 Task: Look for space in Lafayette, United States from 12th July, 2023 to 16th July, 2023 for 8 adults in price range Rs.10000 to Rs.16000. Place can be private room with 8 bedrooms having 8 beds and 8 bathrooms. Property type can be house, flat, guest house, hotel. Amenities needed are: wifi, TV, free parkinig on premises, gym, breakfast. Booking option can be shelf check-in. Required host language is English.
Action: Mouse moved to (528, 134)
Screenshot: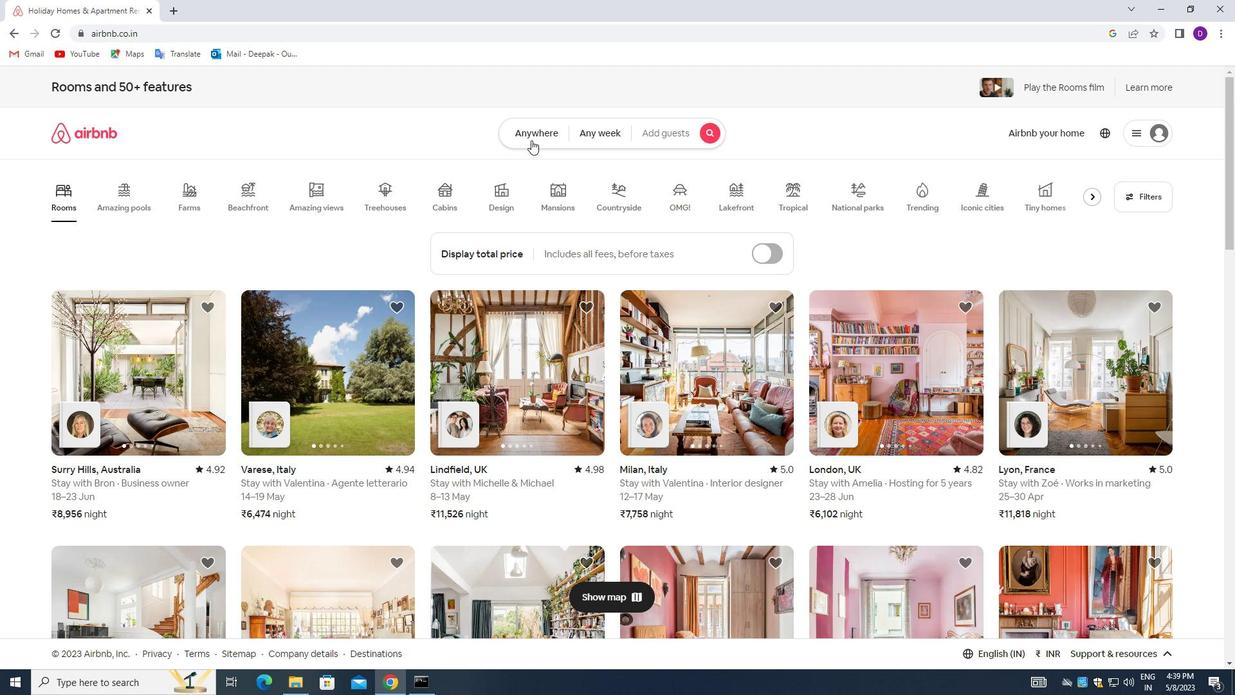 
Action: Mouse pressed left at (528, 134)
Screenshot: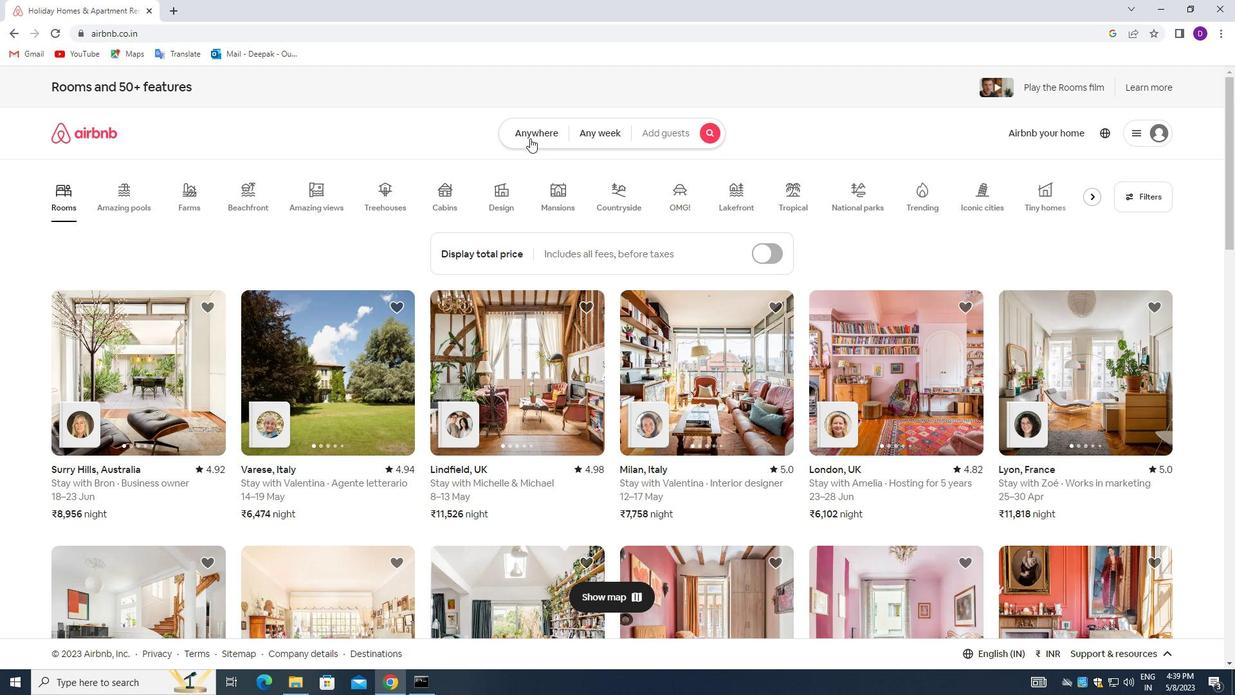 
Action: Mouse moved to (464, 181)
Screenshot: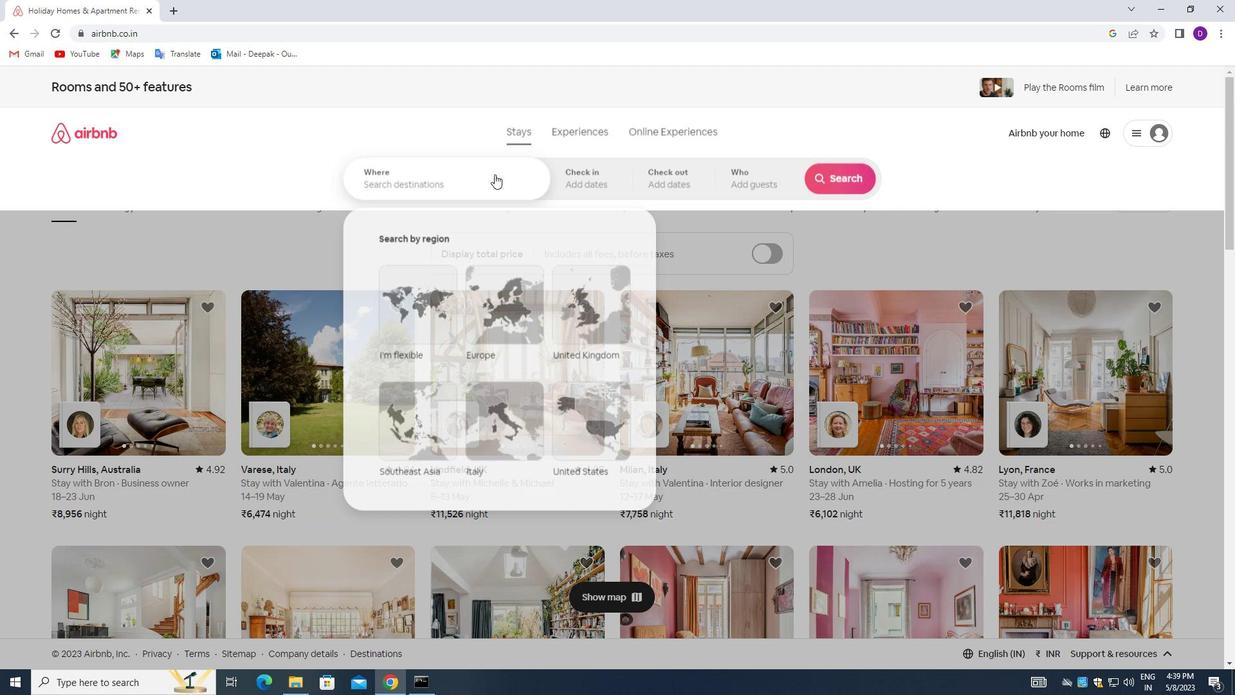 
Action: Mouse pressed left at (464, 181)
Screenshot: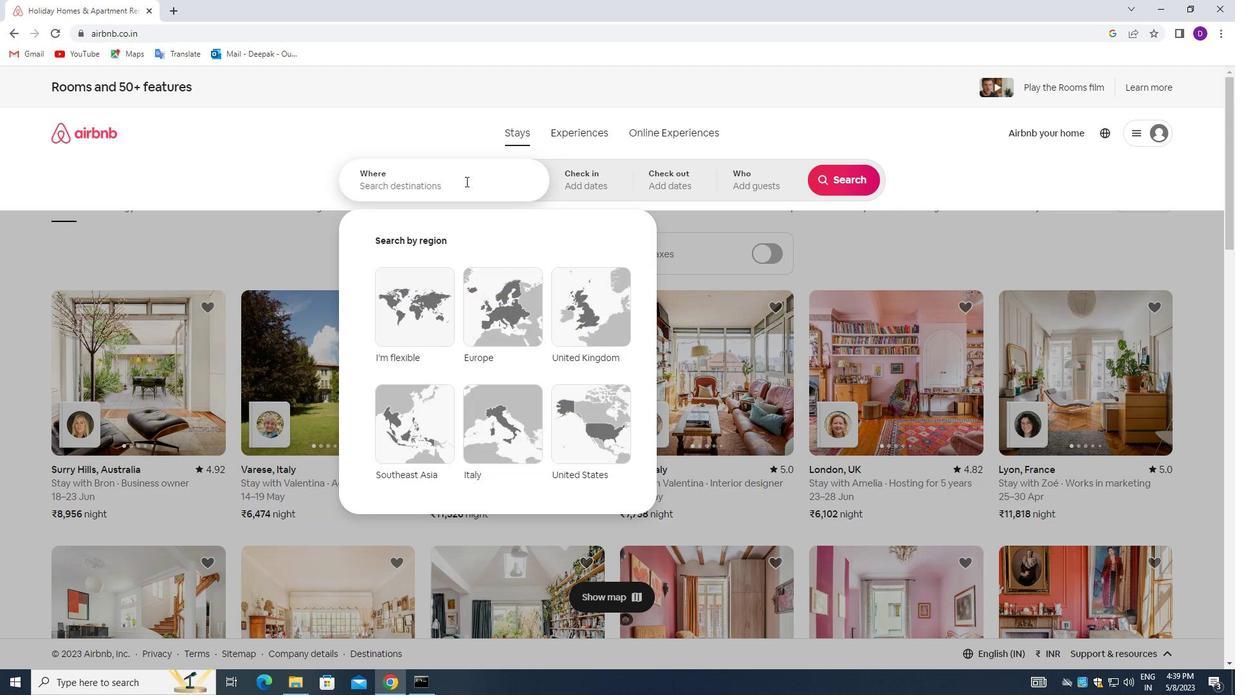 
Action: Mouse moved to (220, 280)
Screenshot: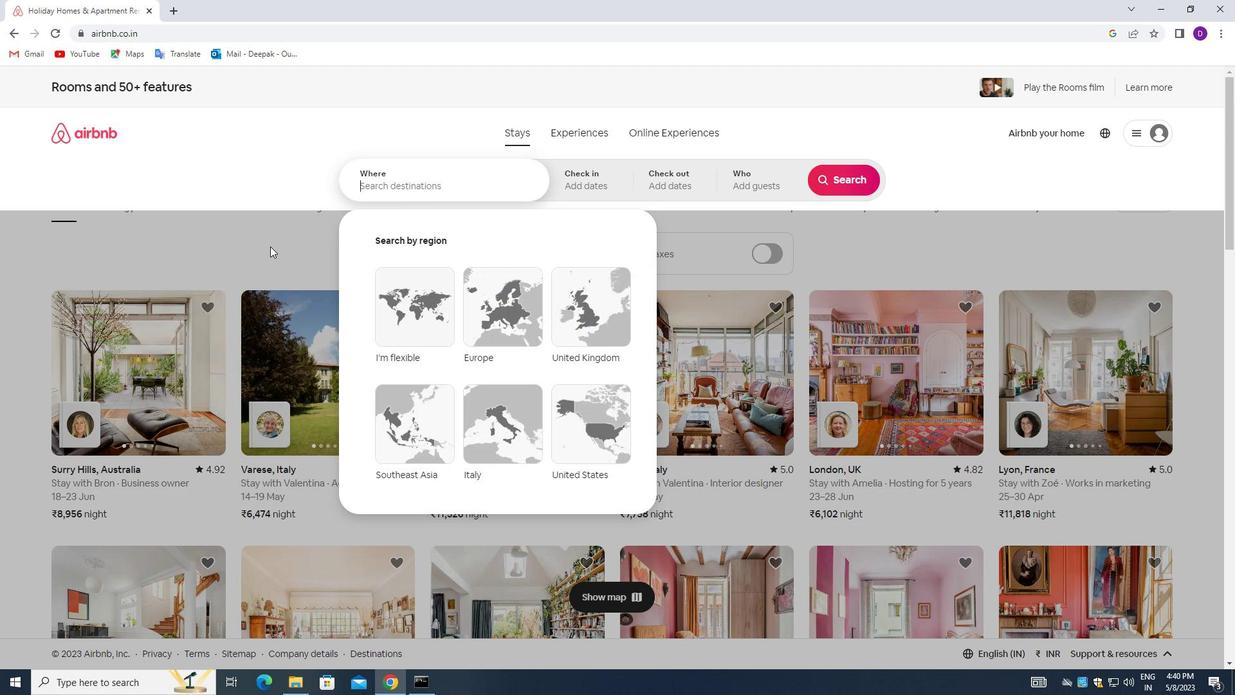 
Action: Key pressed <Key.shift>LAFYETTE,<Key.space><Key.shift>UNITED<Key.space><Key.shift_r>STATES<Key.enter>
Screenshot: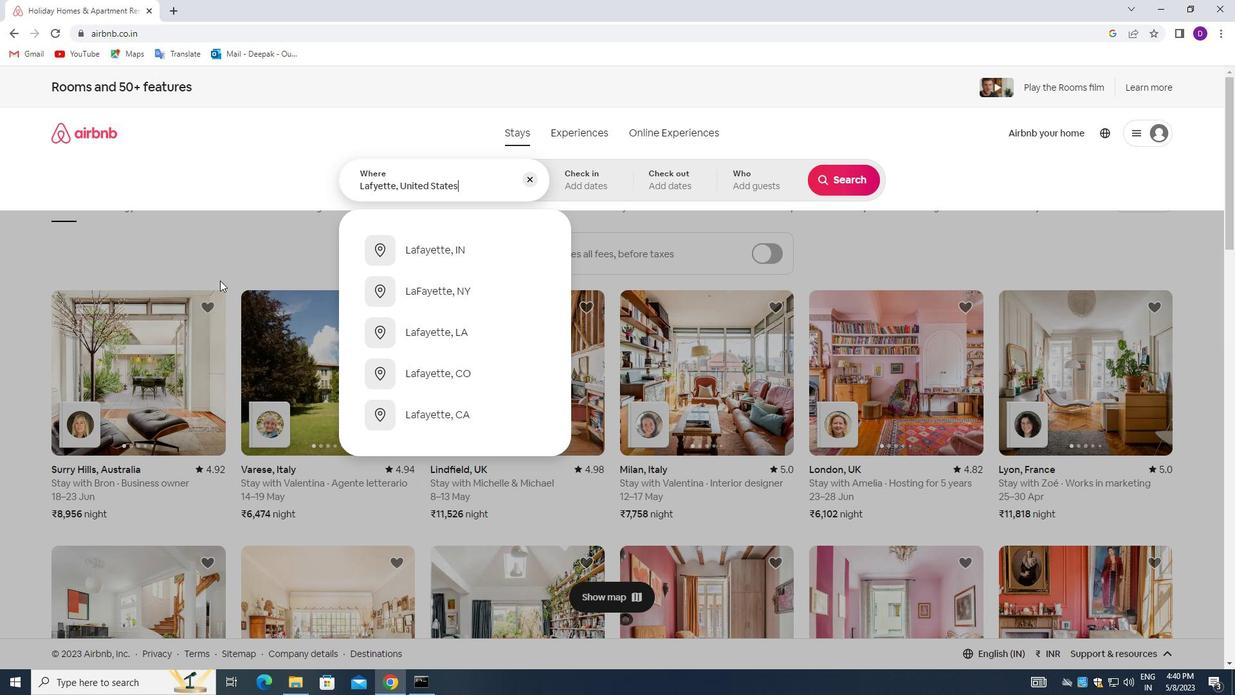 
Action: Mouse moved to (373, 185)
Screenshot: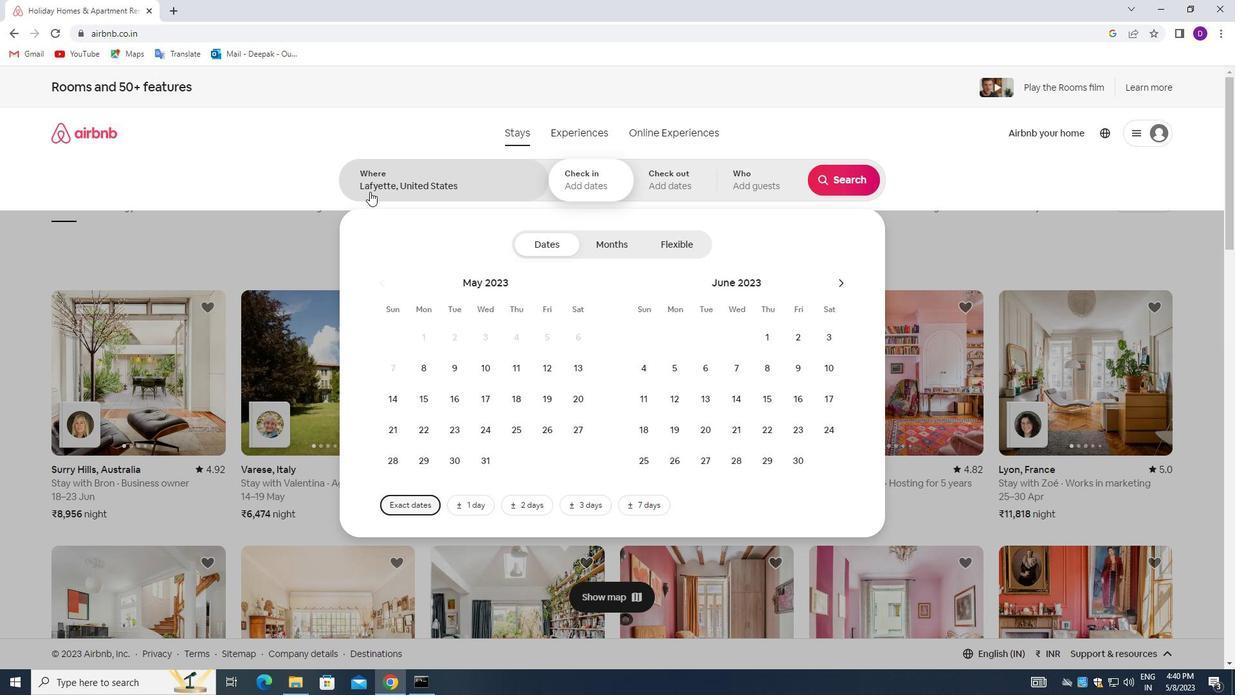 
Action: Mouse pressed left at (373, 185)
Screenshot: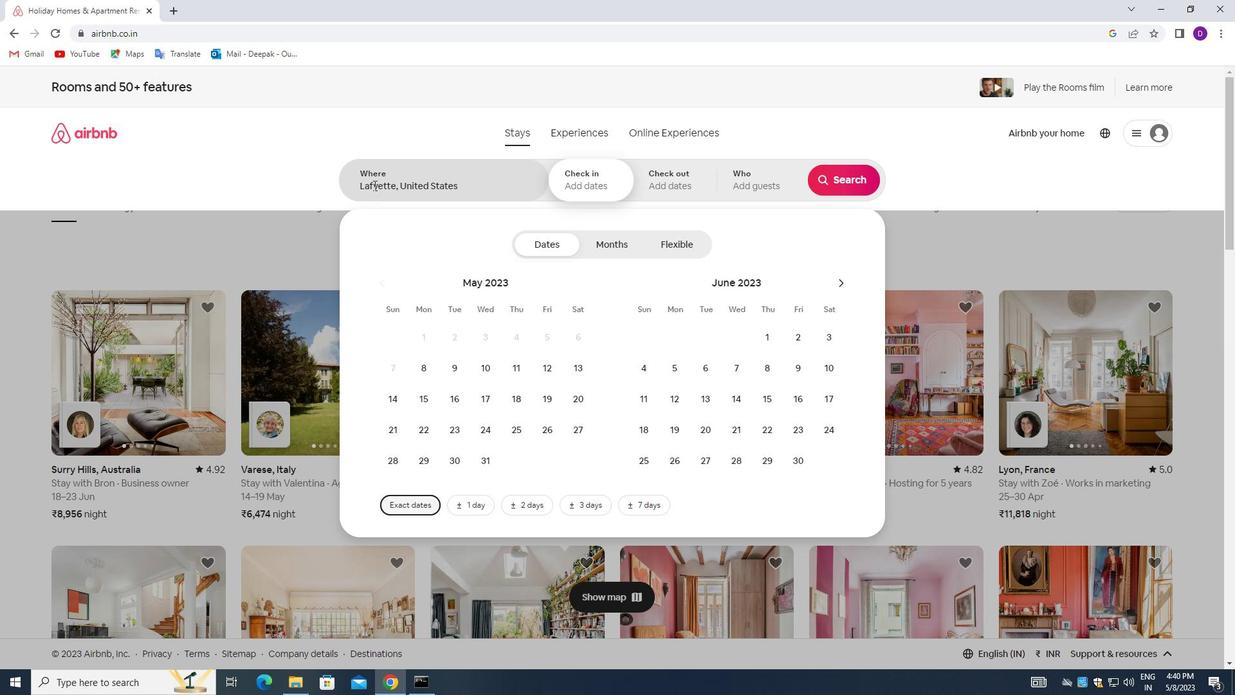 
Action: Mouse moved to (375, 185)
Screenshot: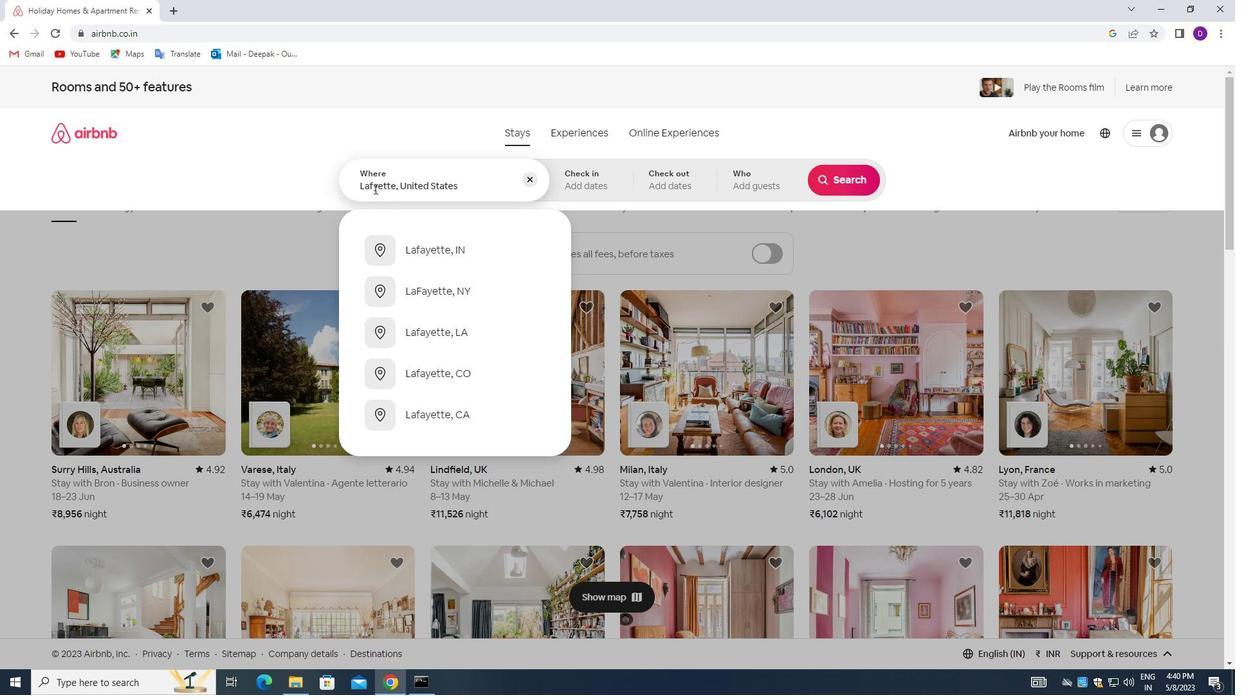 
Action: Mouse pressed left at (375, 185)
Screenshot: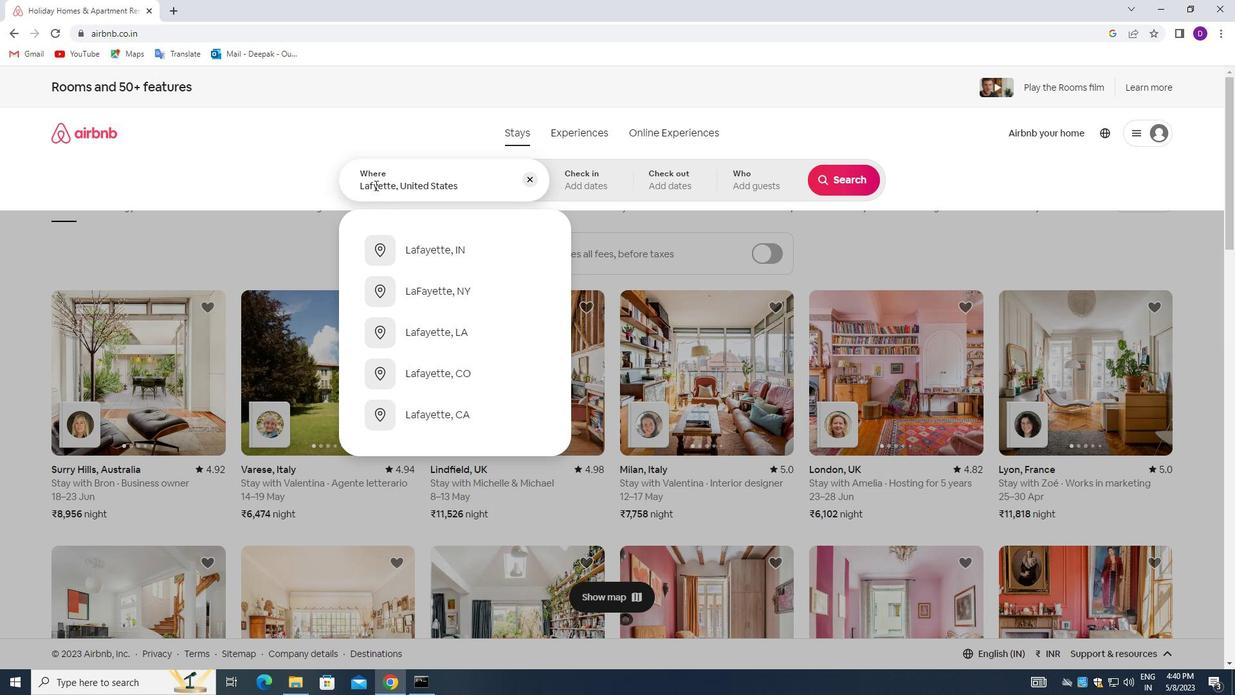 
Action: Mouse moved to (385, 191)
Screenshot: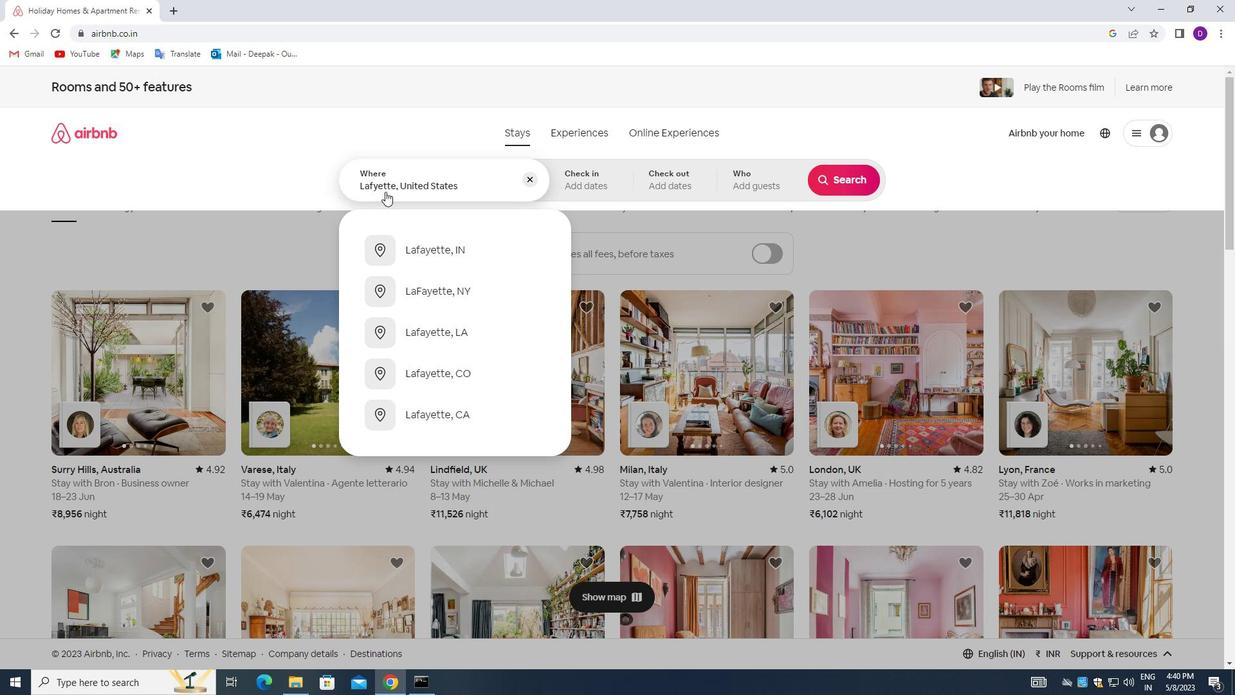 
Action: Key pressed A
Screenshot: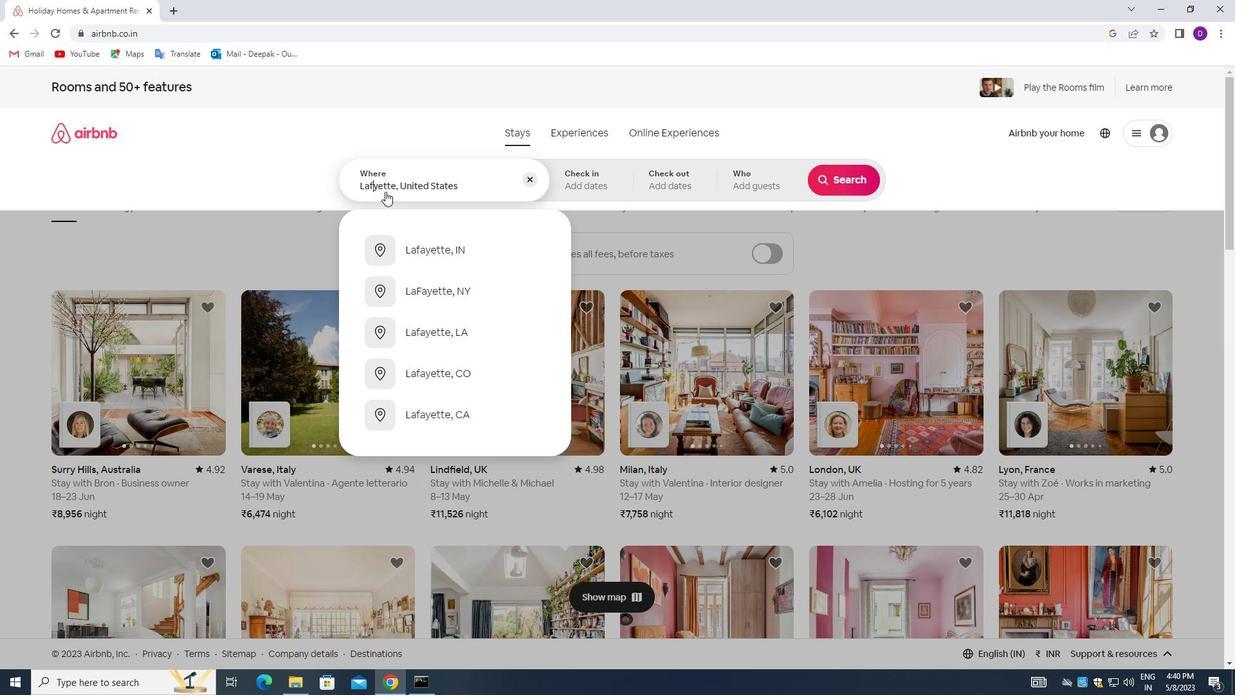 
Action: Mouse moved to (591, 178)
Screenshot: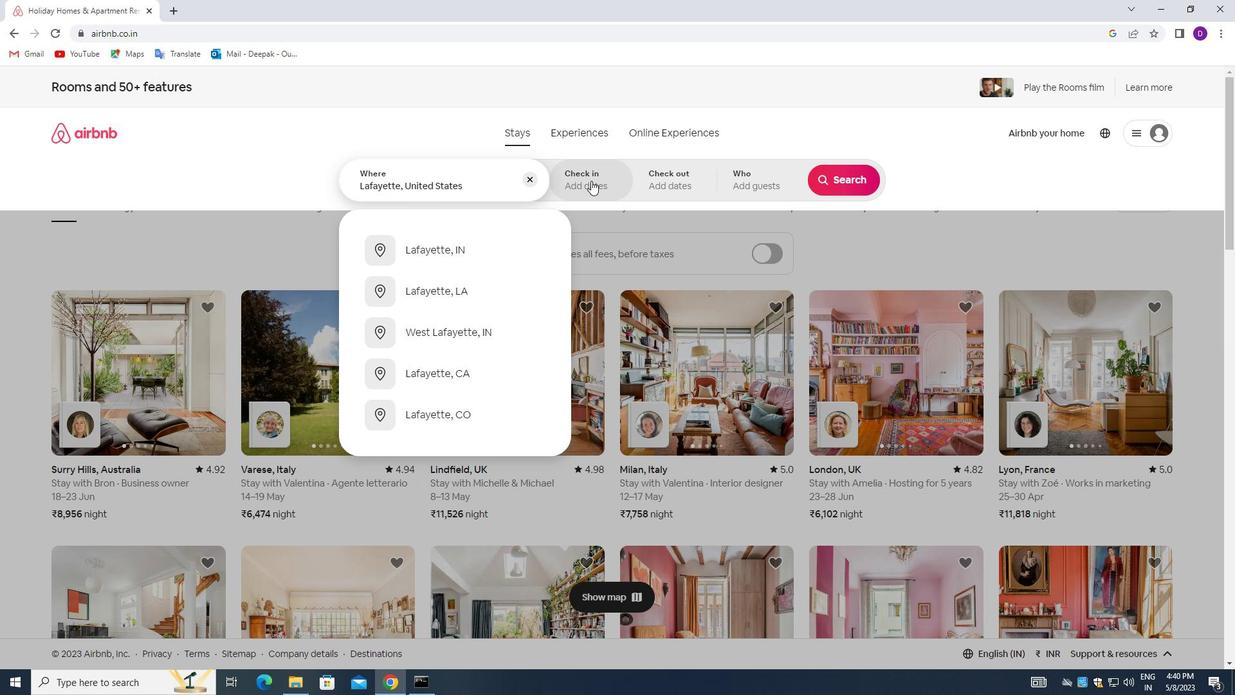 
Action: Mouse pressed left at (591, 178)
Screenshot: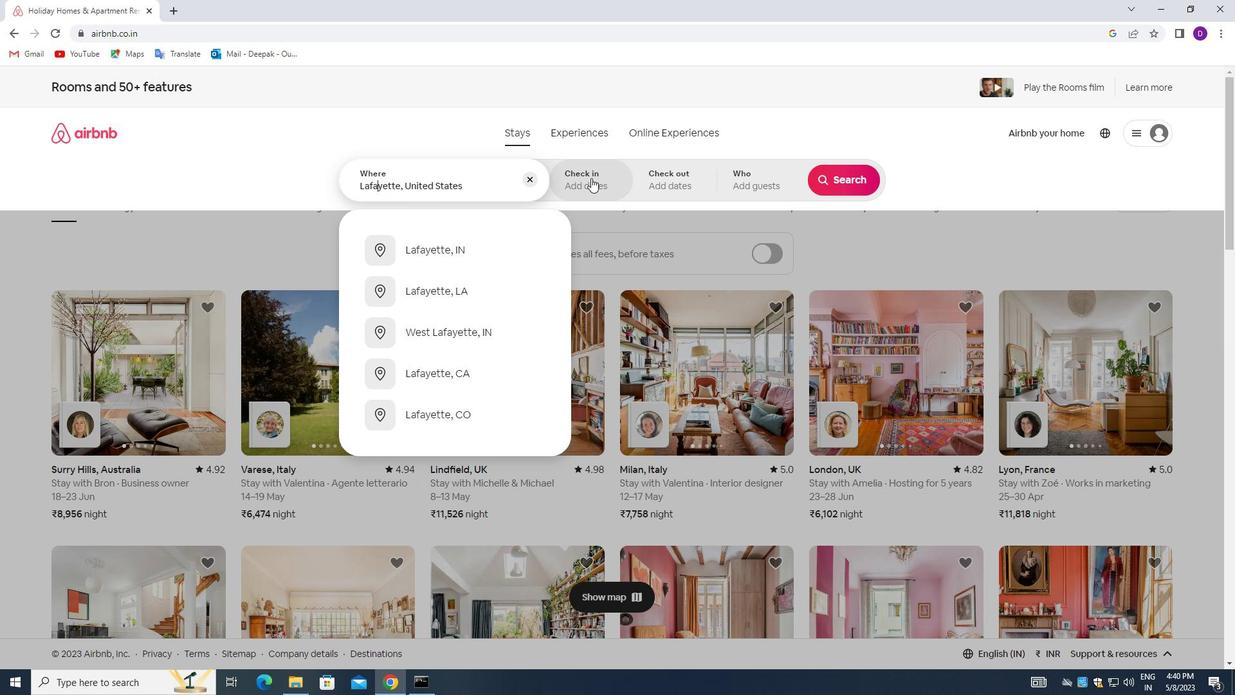 
Action: Mouse moved to (838, 287)
Screenshot: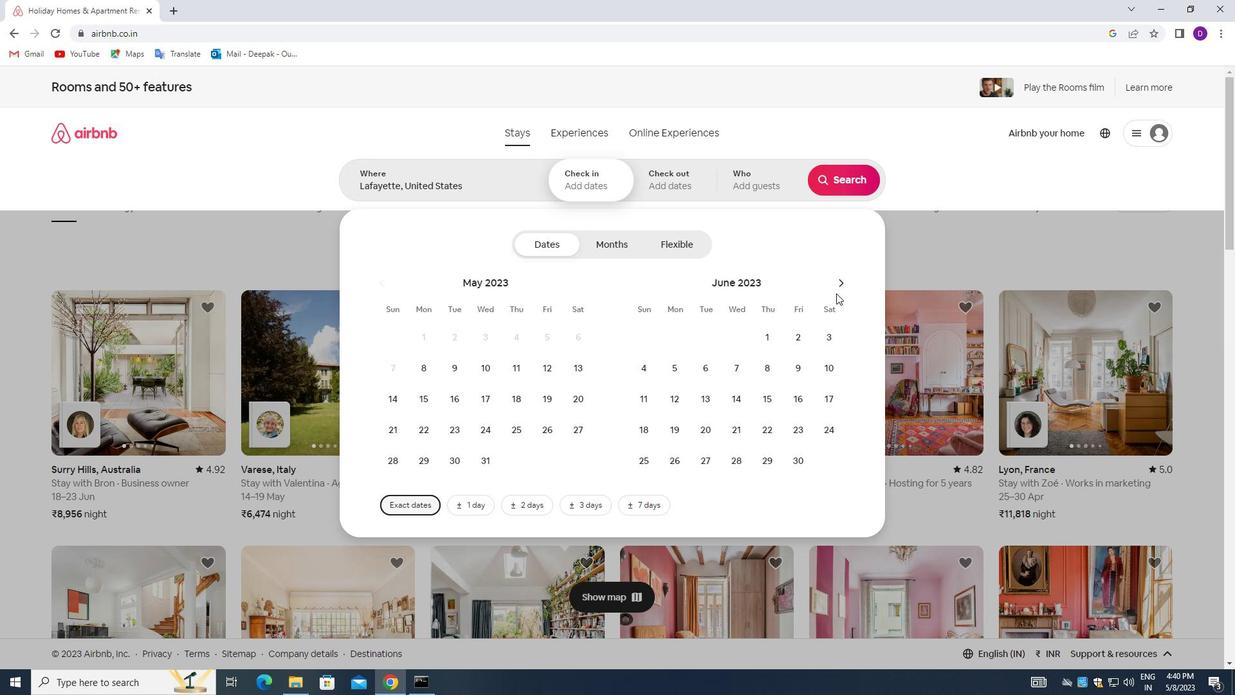 
Action: Mouse pressed left at (838, 287)
Screenshot: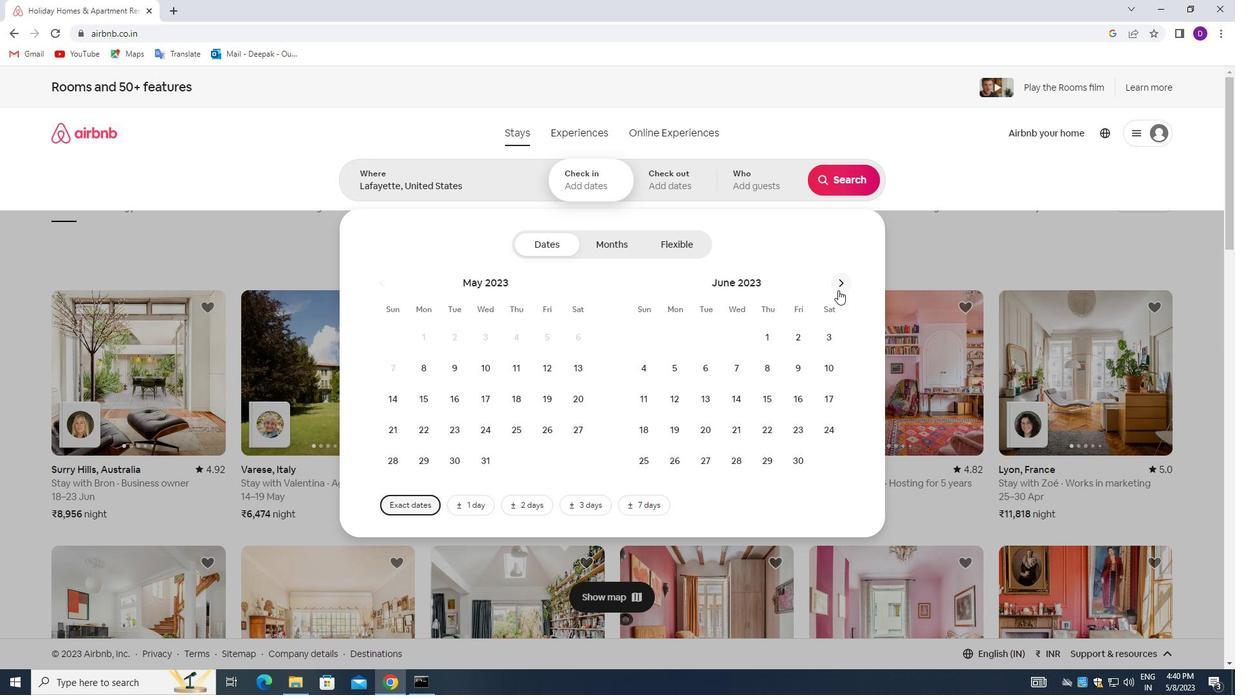 
Action: Mouse moved to (740, 400)
Screenshot: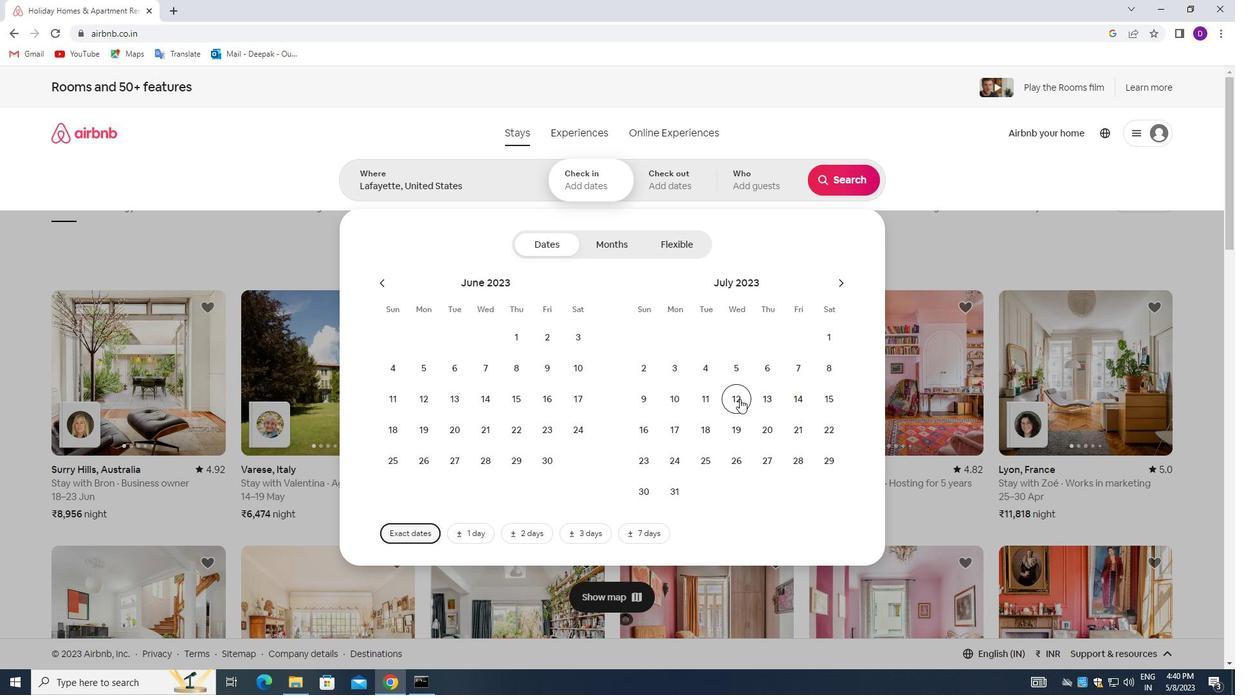 
Action: Mouse pressed left at (740, 400)
Screenshot: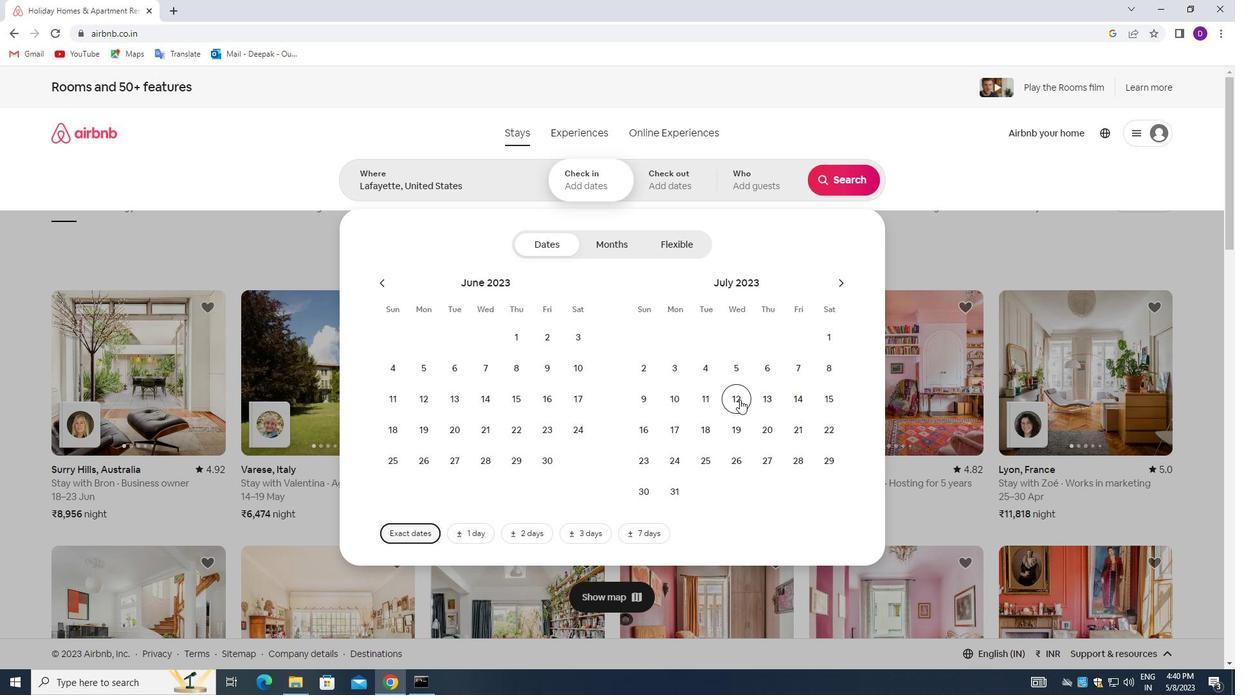 
Action: Mouse moved to (644, 433)
Screenshot: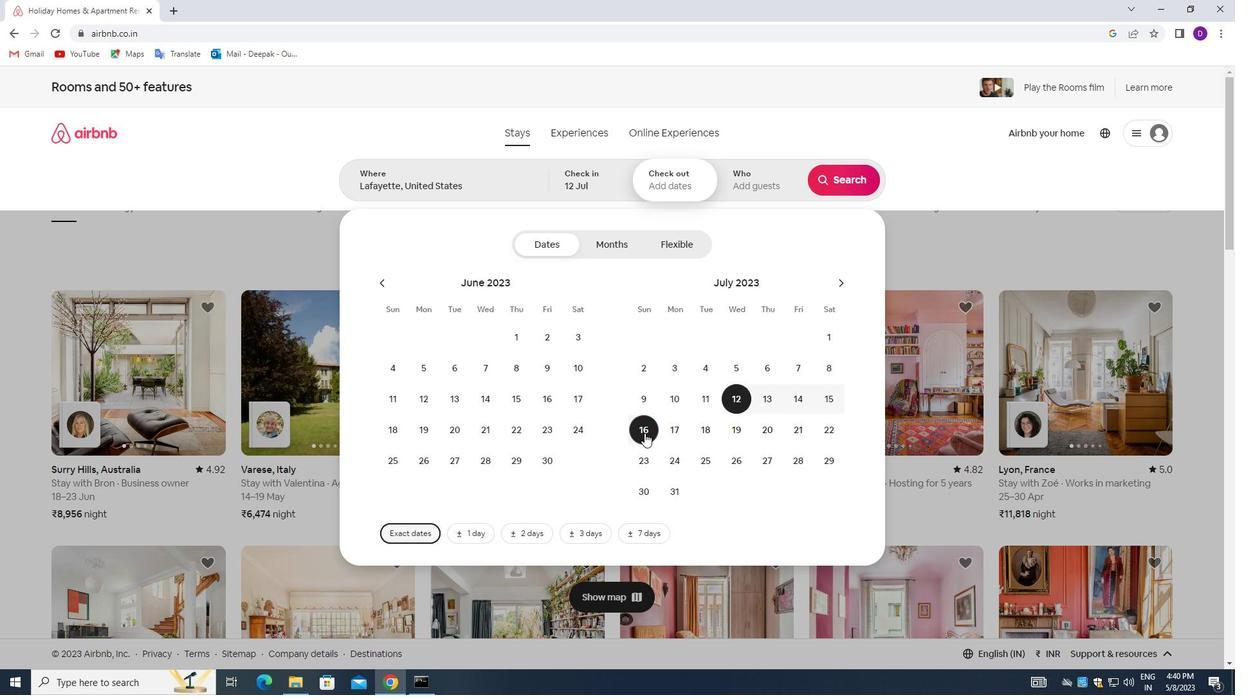 
Action: Mouse pressed left at (644, 433)
Screenshot: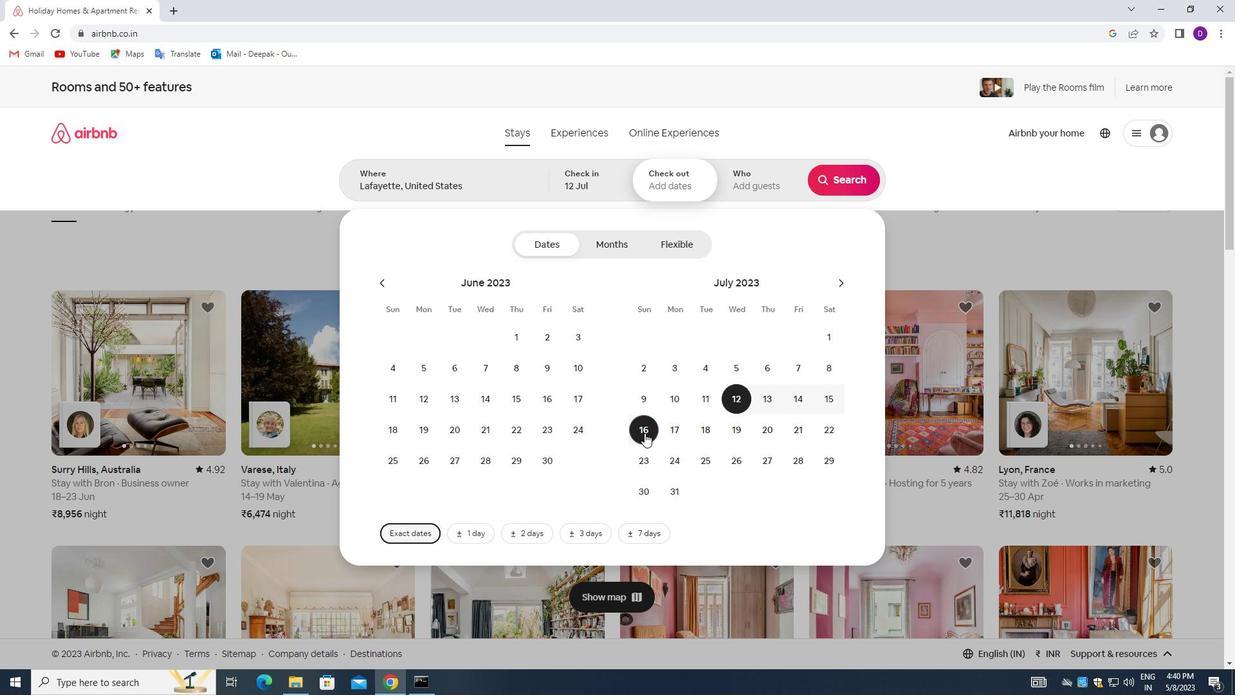 
Action: Mouse moved to (747, 179)
Screenshot: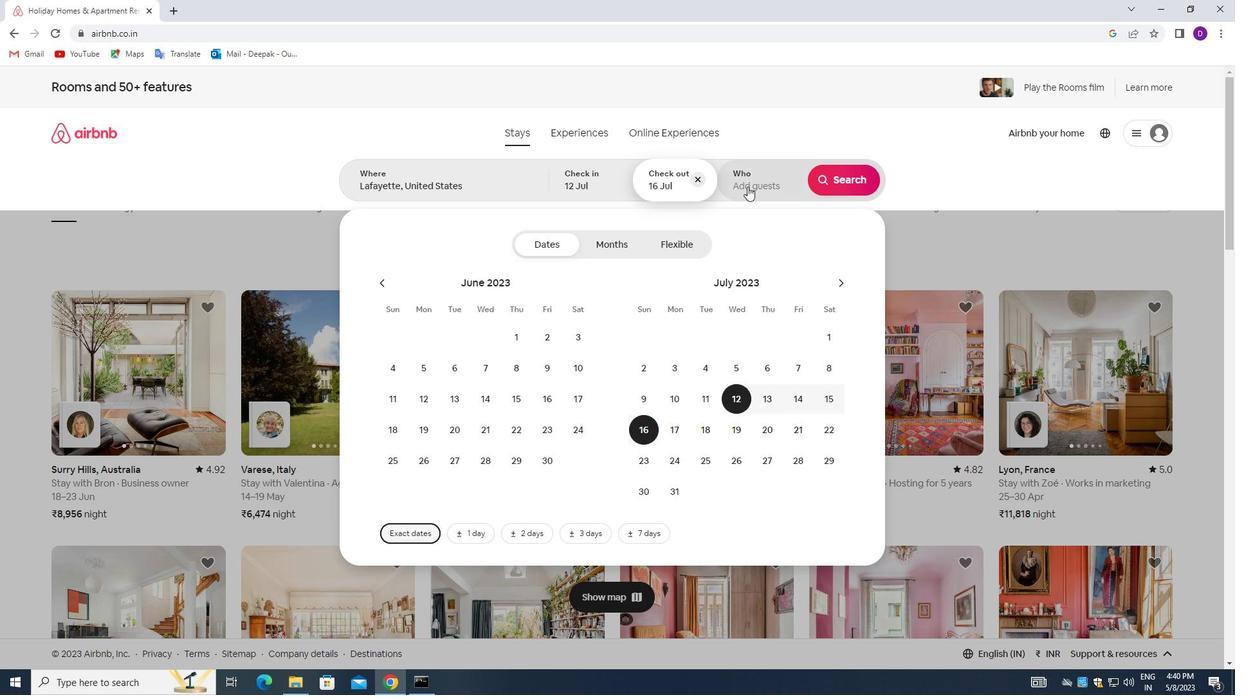 
Action: Mouse pressed left at (747, 179)
Screenshot: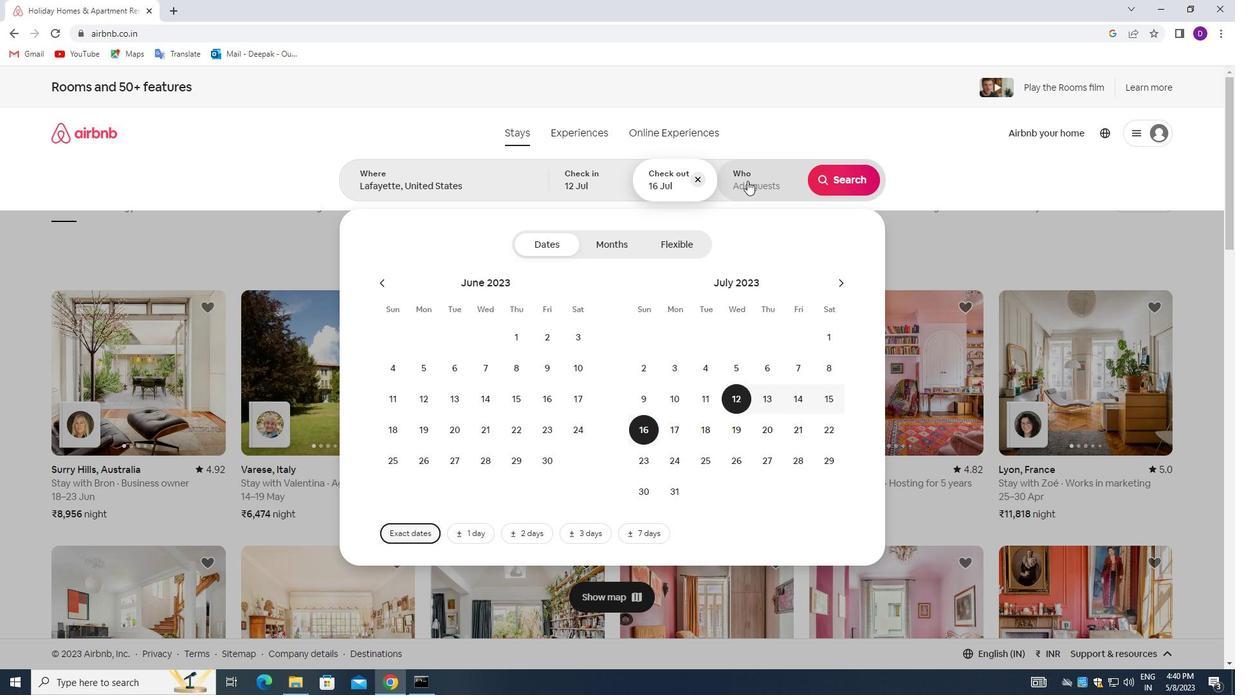 
Action: Mouse moved to (845, 248)
Screenshot: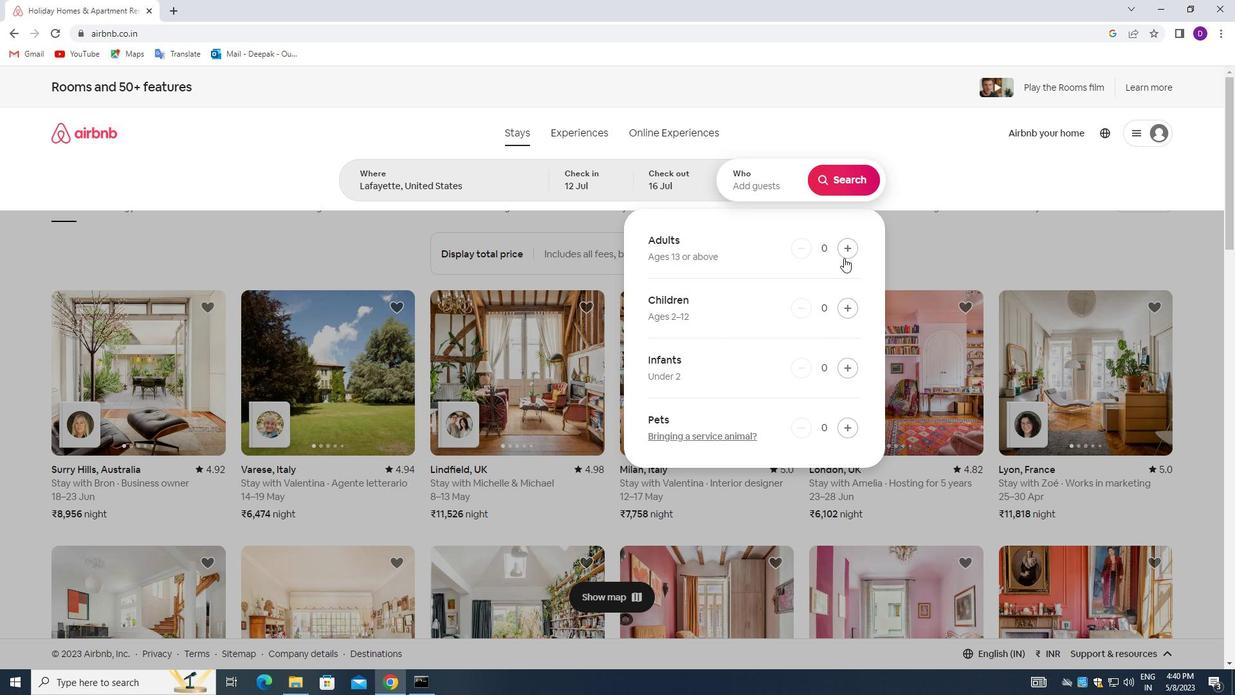 
Action: Mouse pressed left at (845, 248)
Screenshot: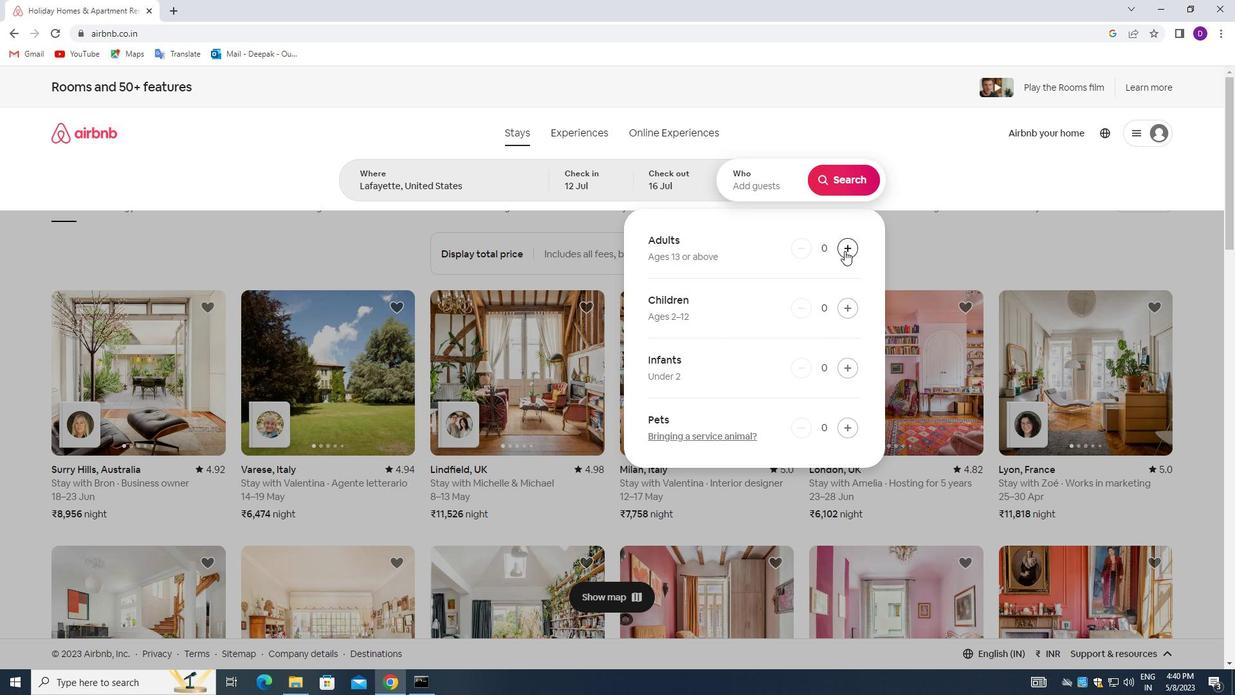 
Action: Mouse pressed left at (845, 248)
Screenshot: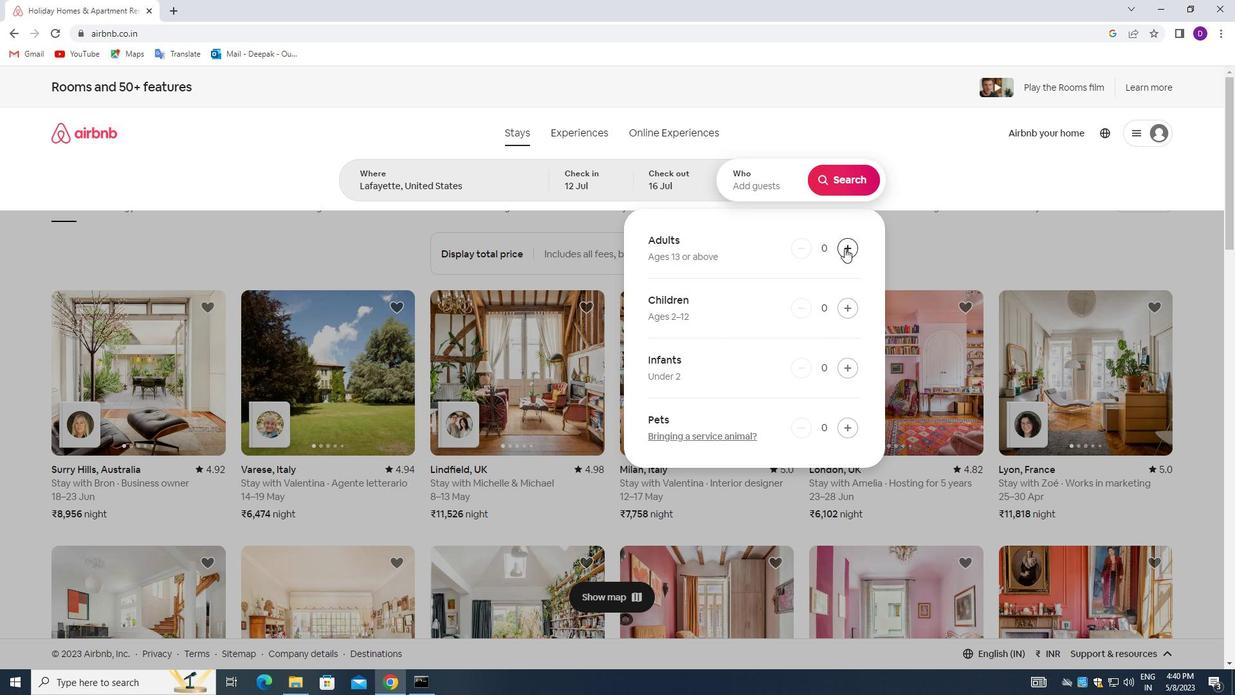 
Action: Mouse pressed left at (845, 248)
Screenshot: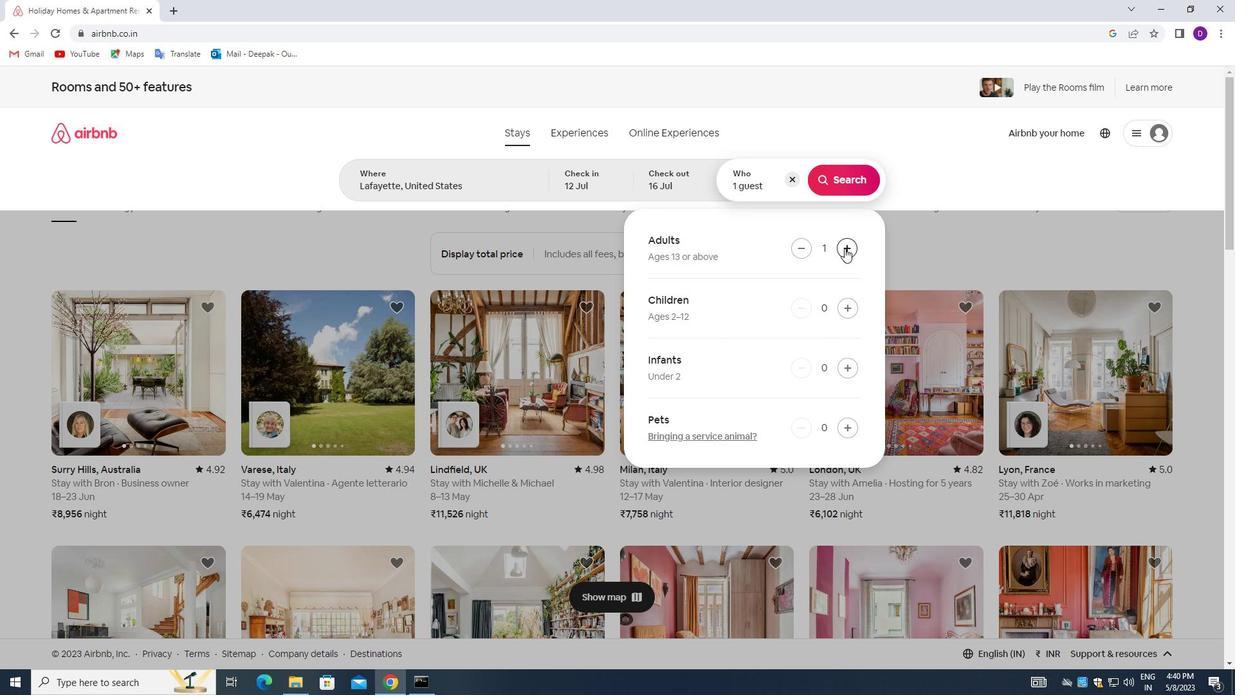 
Action: Mouse pressed left at (845, 248)
Screenshot: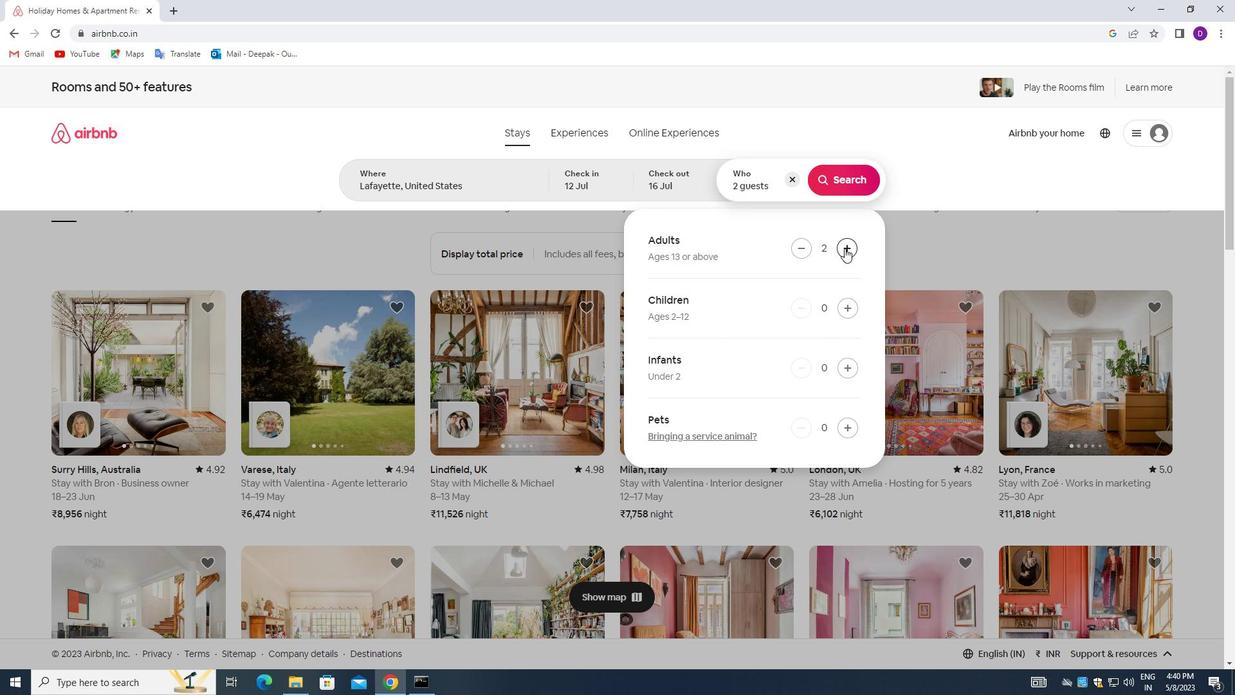 
Action: Mouse pressed left at (845, 248)
Screenshot: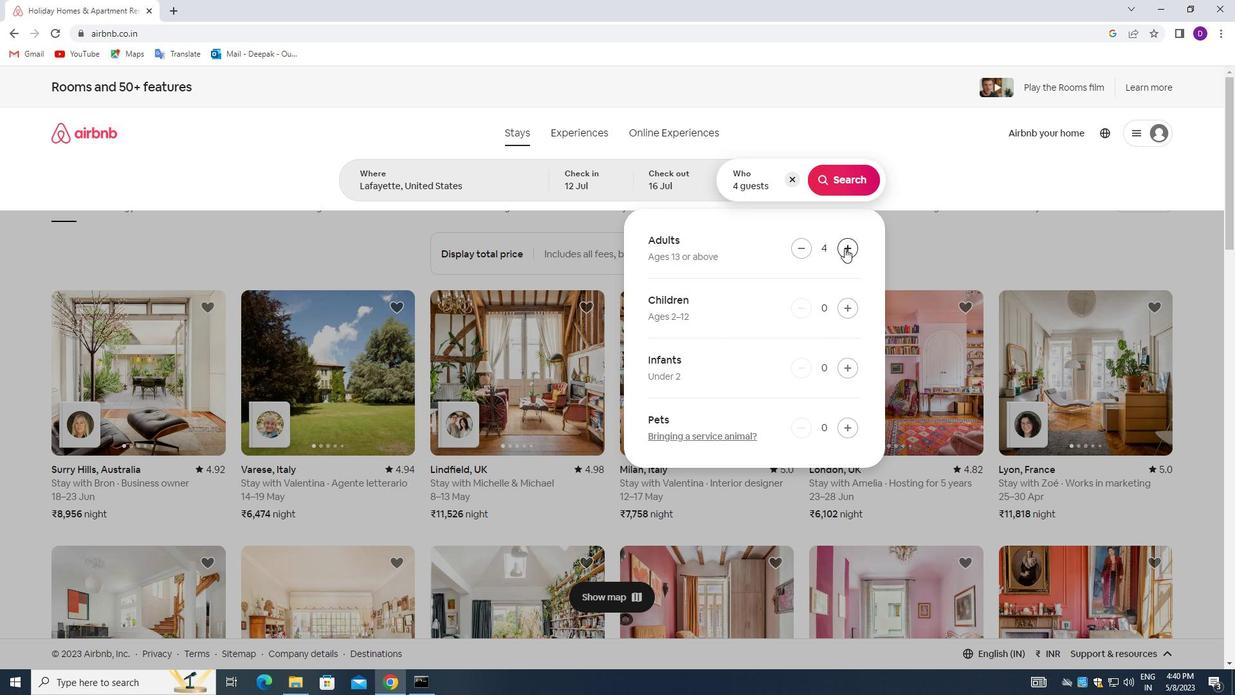 
Action: Mouse pressed left at (845, 248)
Screenshot: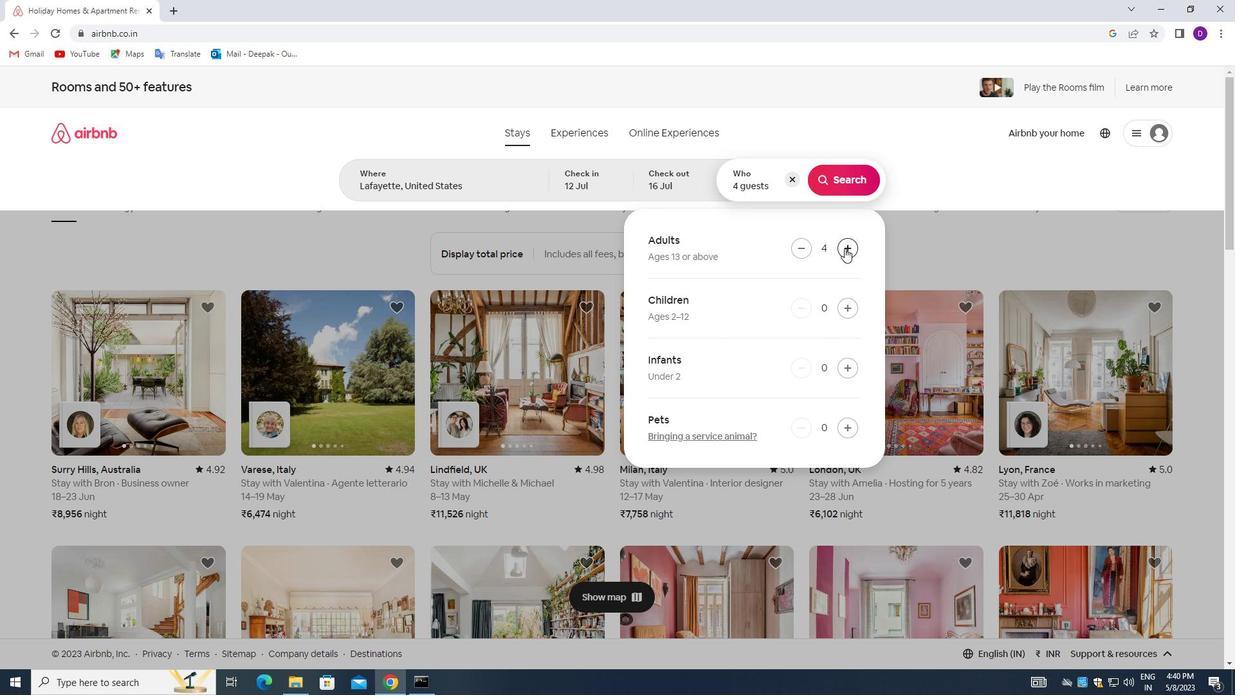 
Action: Mouse pressed left at (845, 248)
Screenshot: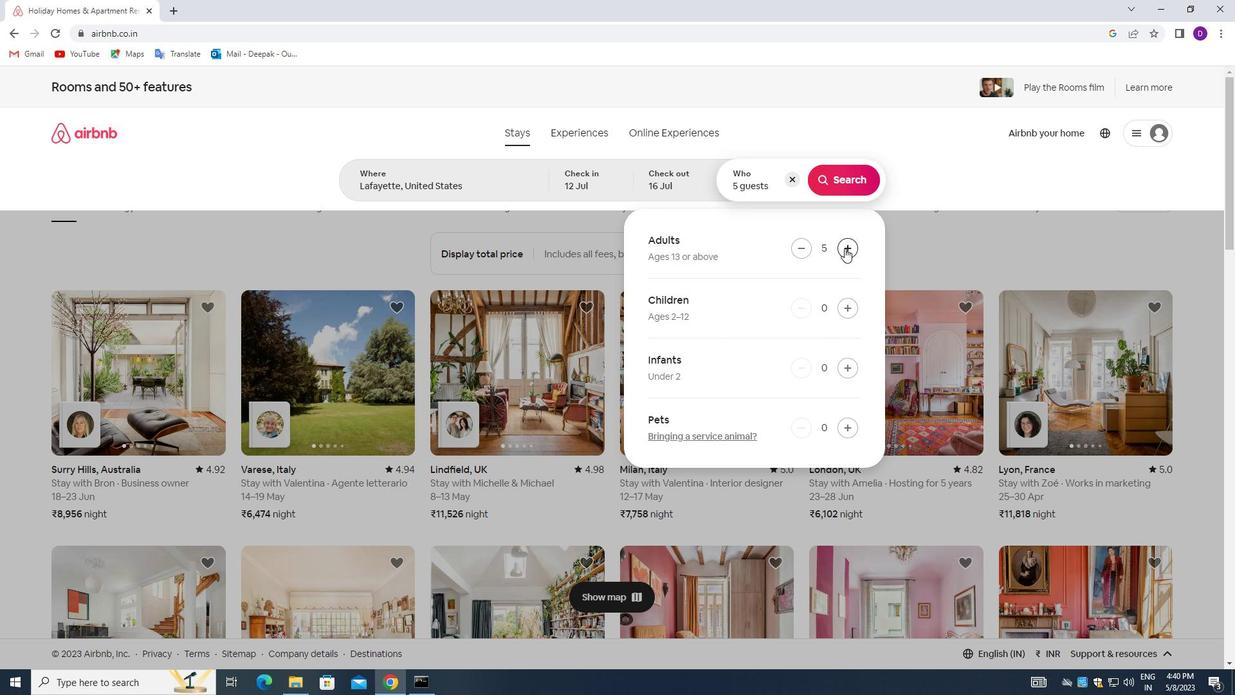 
Action: Mouse pressed left at (845, 248)
Screenshot: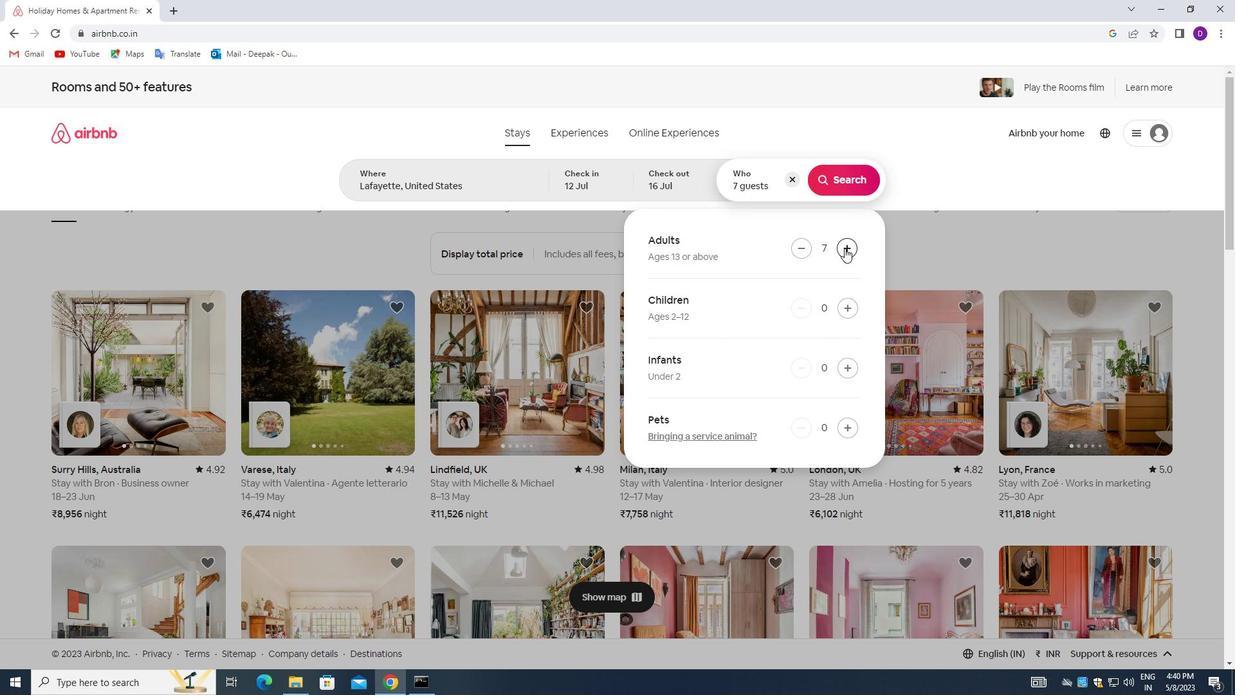 
Action: Mouse moved to (843, 180)
Screenshot: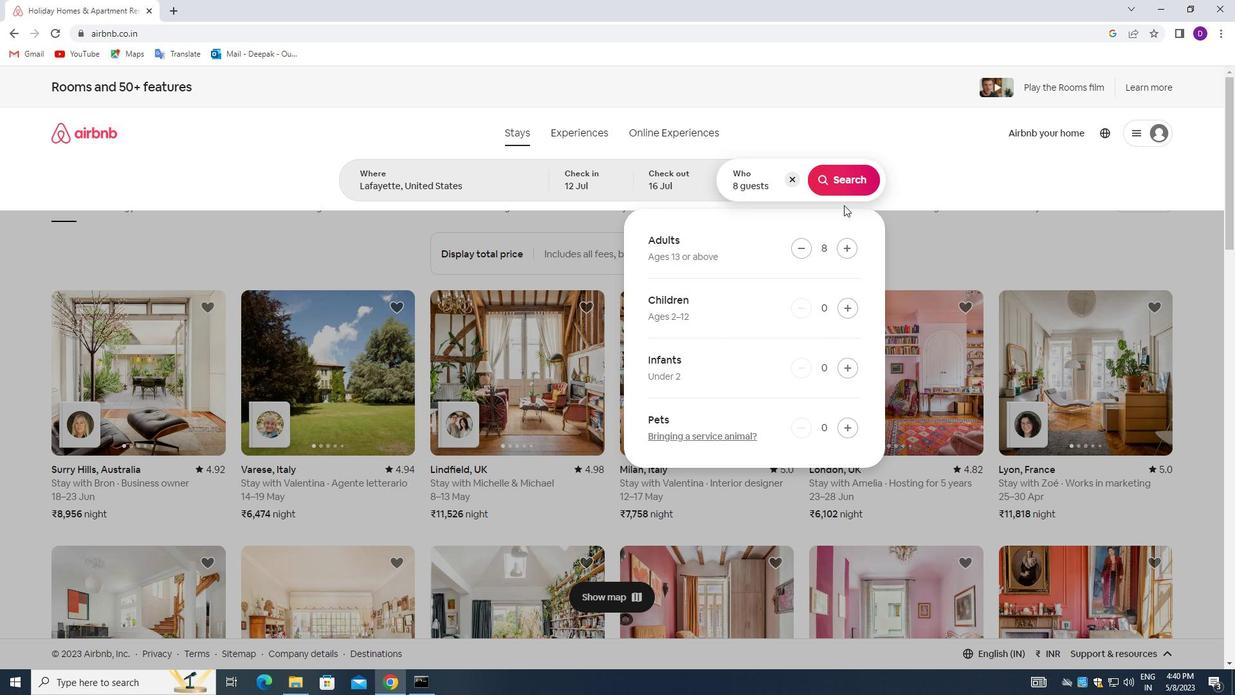 
Action: Mouse pressed left at (843, 180)
Screenshot: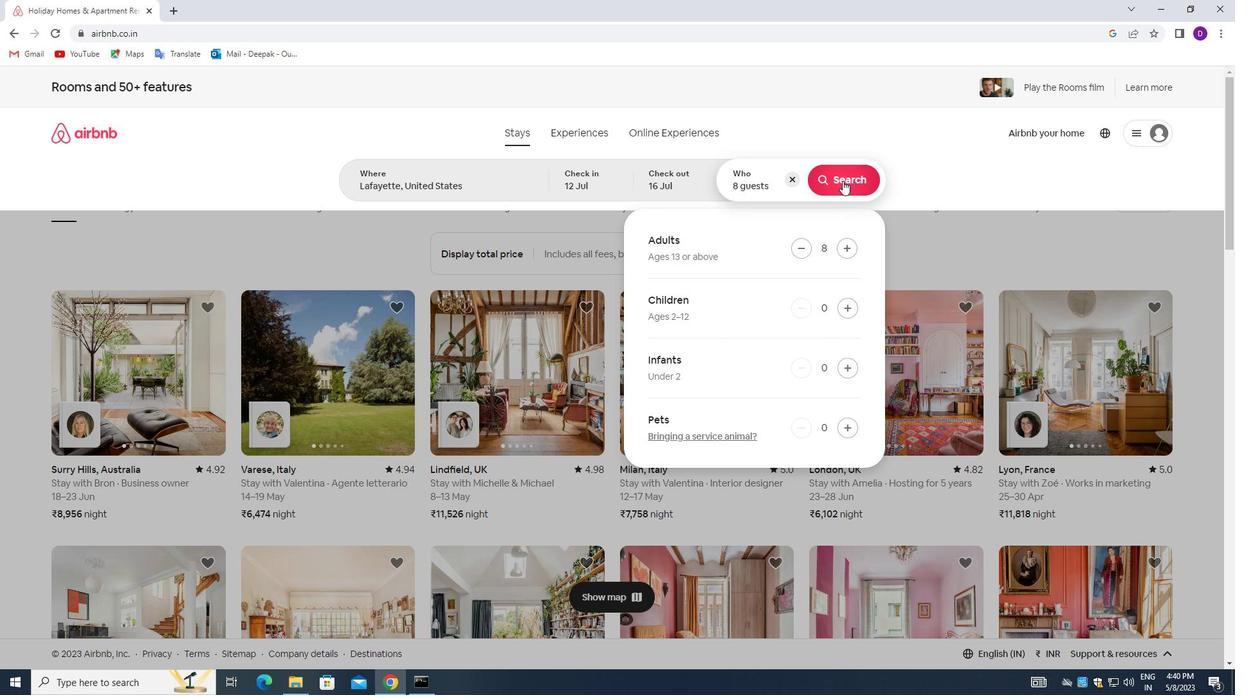 
Action: Mouse pressed left at (843, 180)
Screenshot: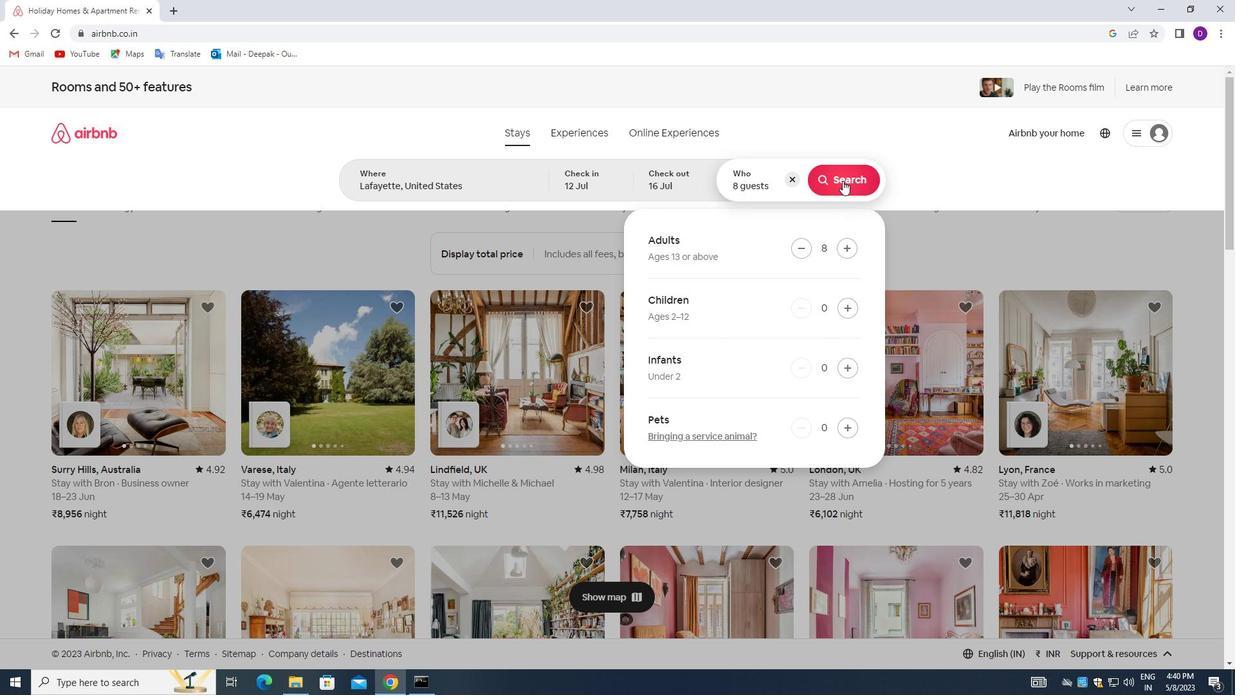 
Action: Mouse moved to (1160, 133)
Screenshot: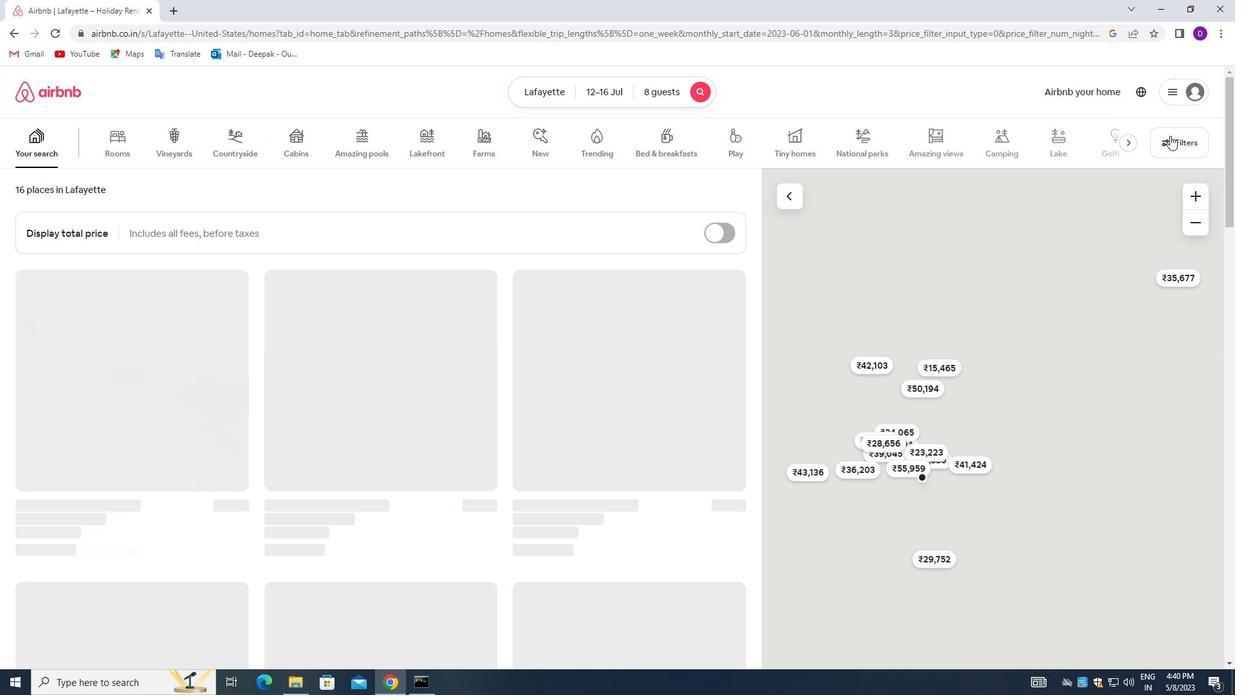 
Action: Mouse pressed left at (1160, 133)
Screenshot: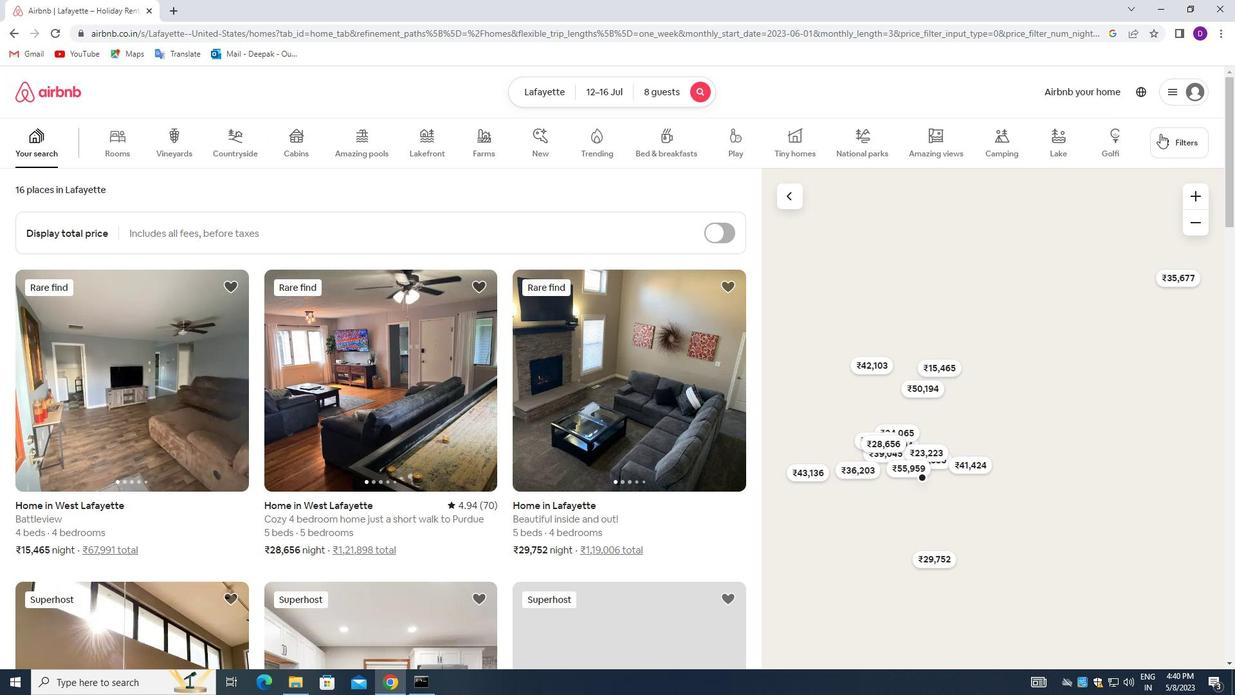 
Action: Mouse moved to (459, 462)
Screenshot: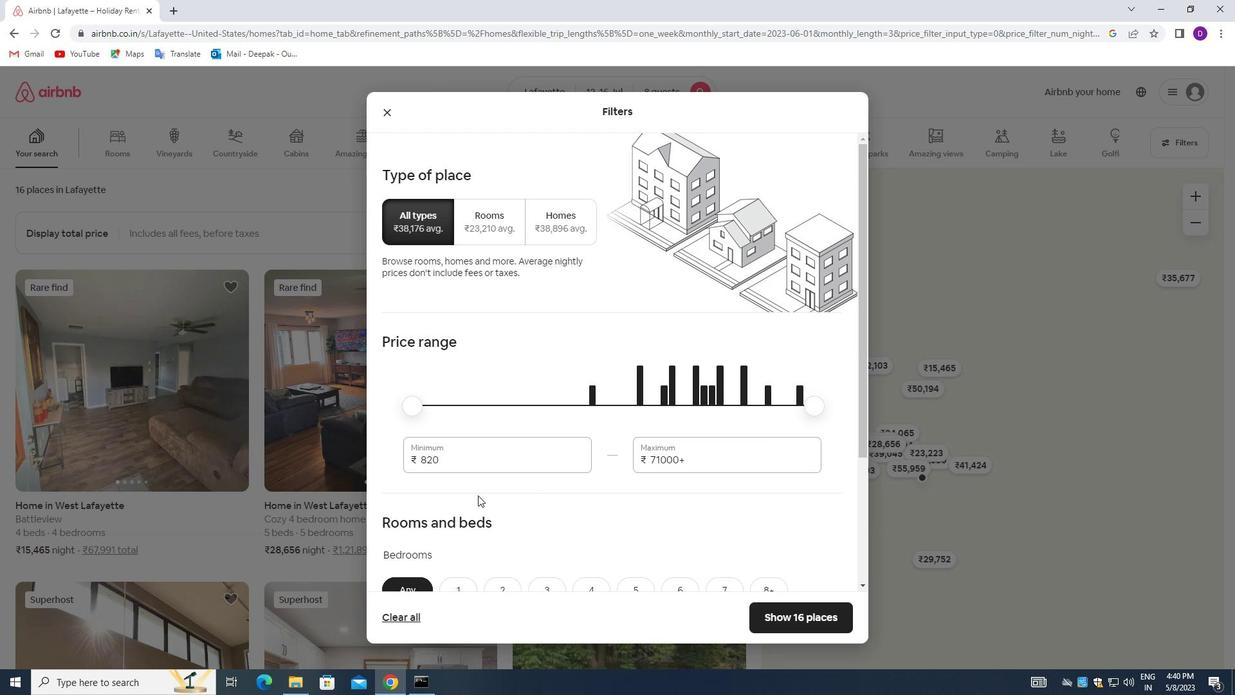 
Action: Mouse pressed left at (459, 462)
Screenshot: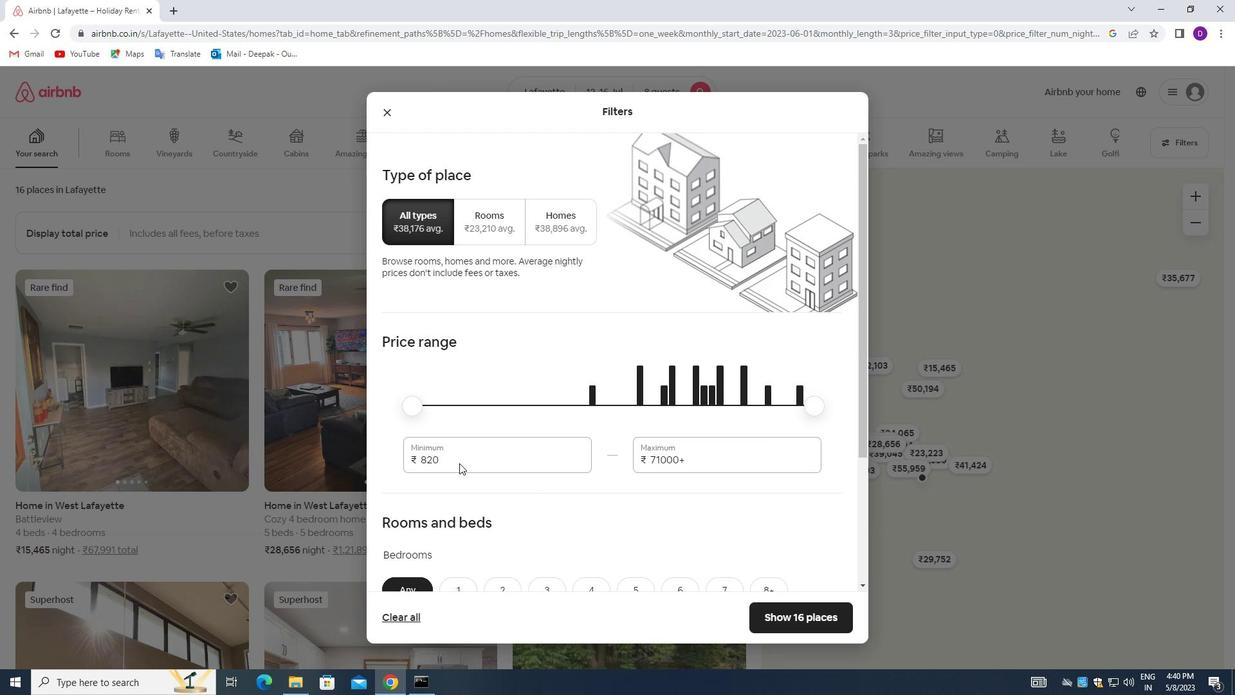 
Action: Mouse pressed left at (459, 462)
Screenshot: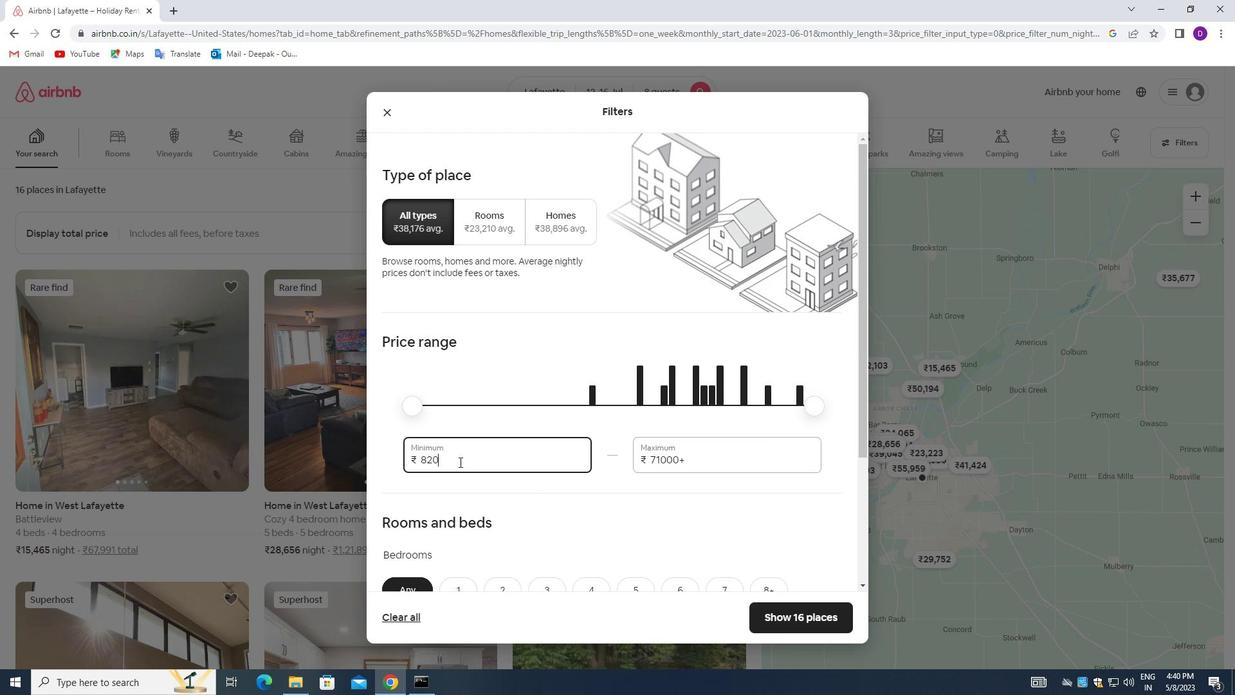 
Action: Key pressed 10000<Key.tab>16000
Screenshot: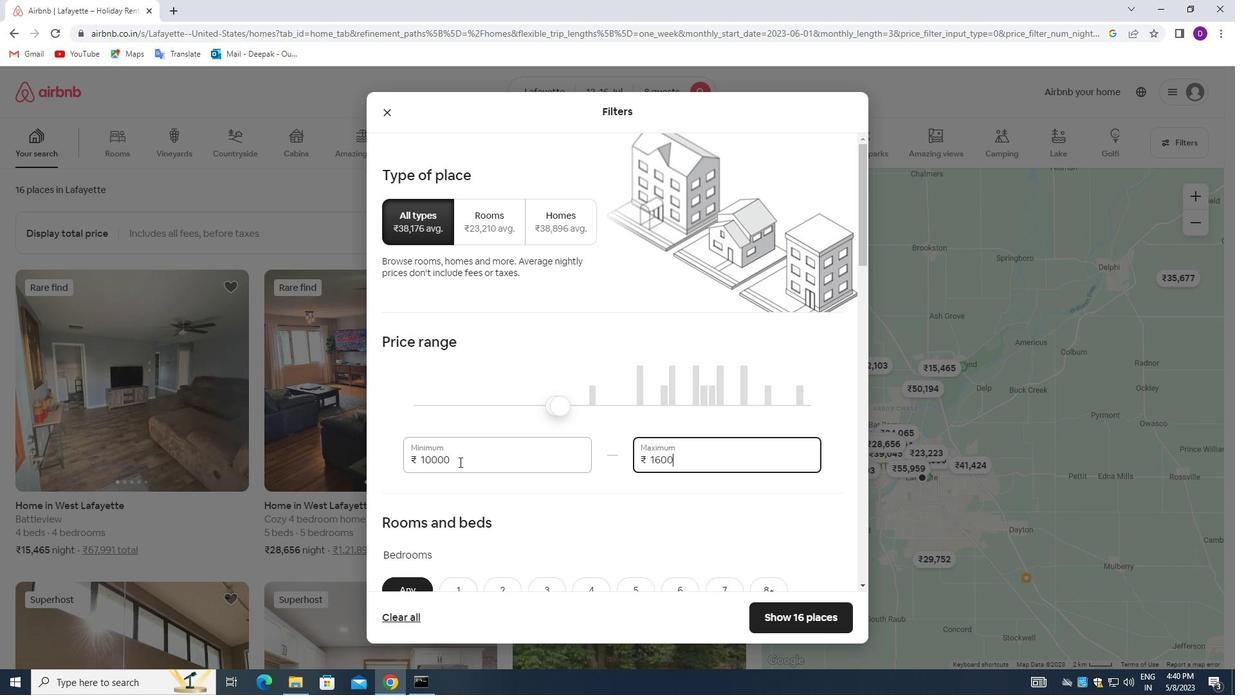 
Action: Mouse moved to (562, 464)
Screenshot: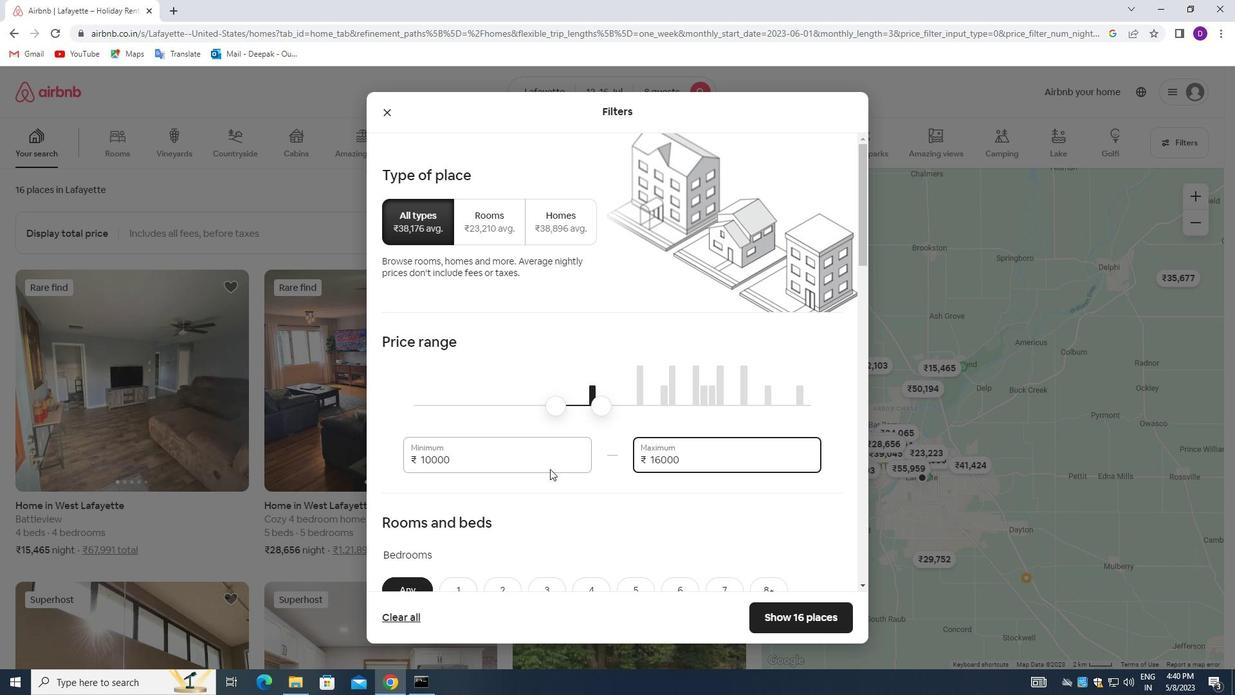 
Action: Mouse scrolled (562, 464) with delta (0, 0)
Screenshot: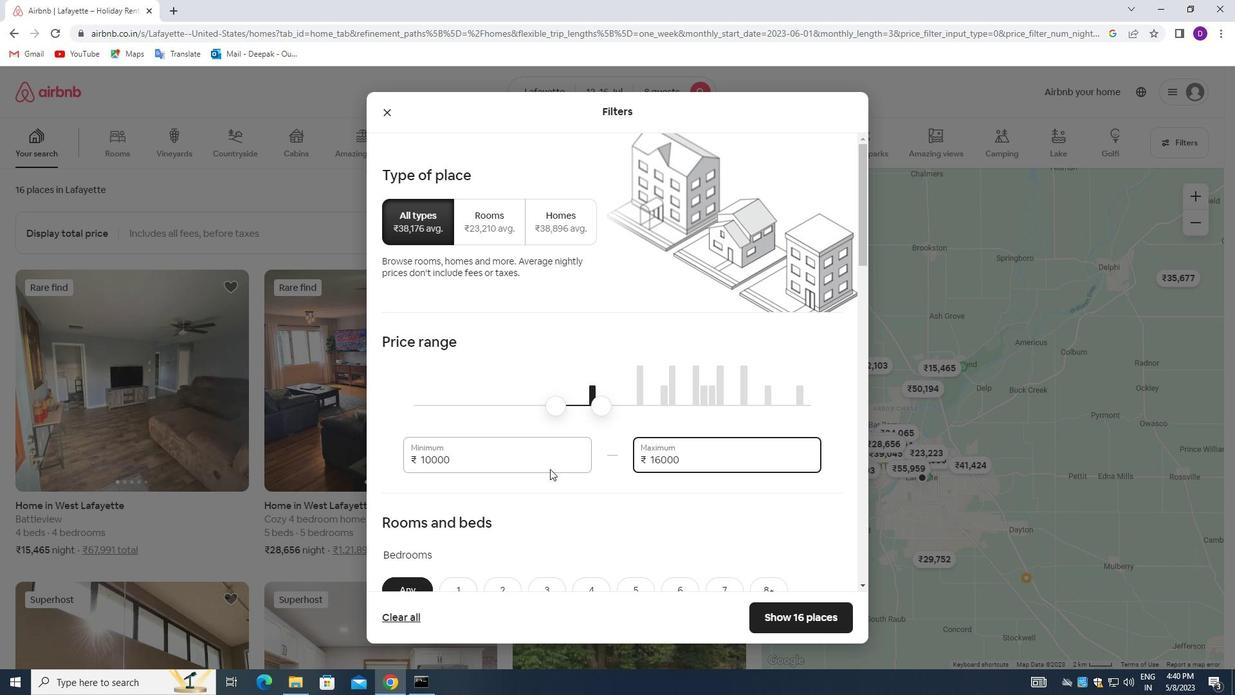 
Action: Mouse scrolled (562, 464) with delta (0, 0)
Screenshot: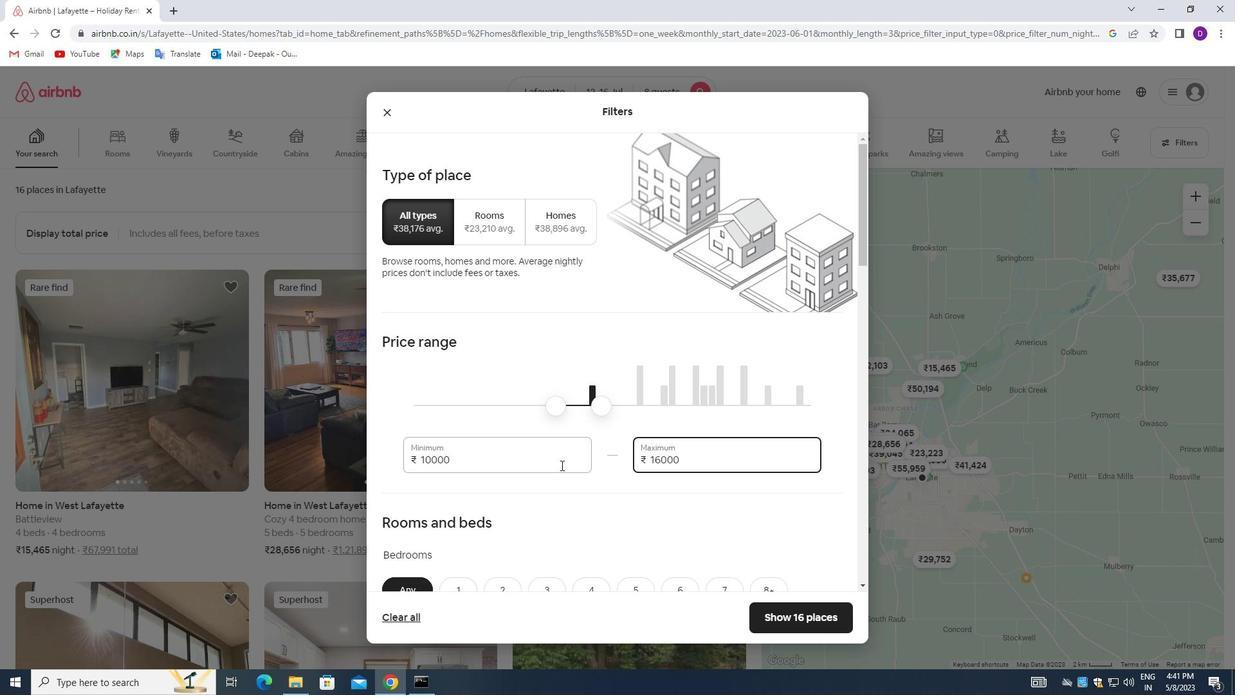 
Action: Mouse moved to (604, 453)
Screenshot: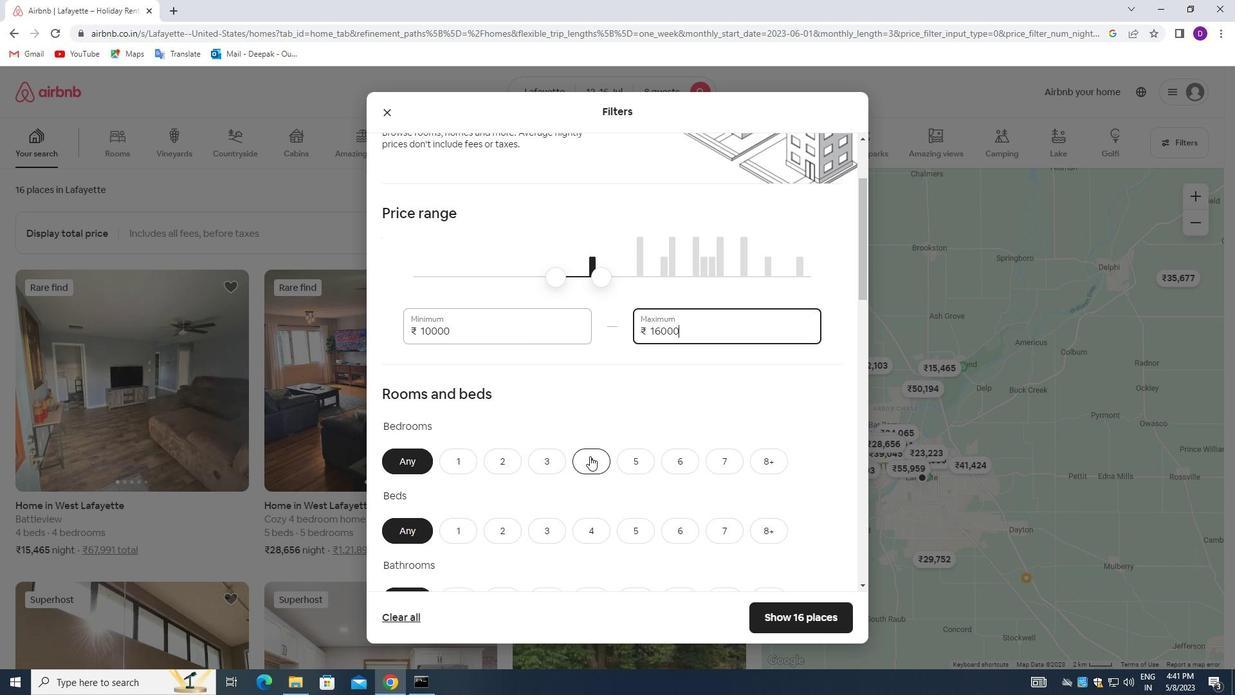 
Action: Mouse scrolled (604, 452) with delta (0, 0)
Screenshot: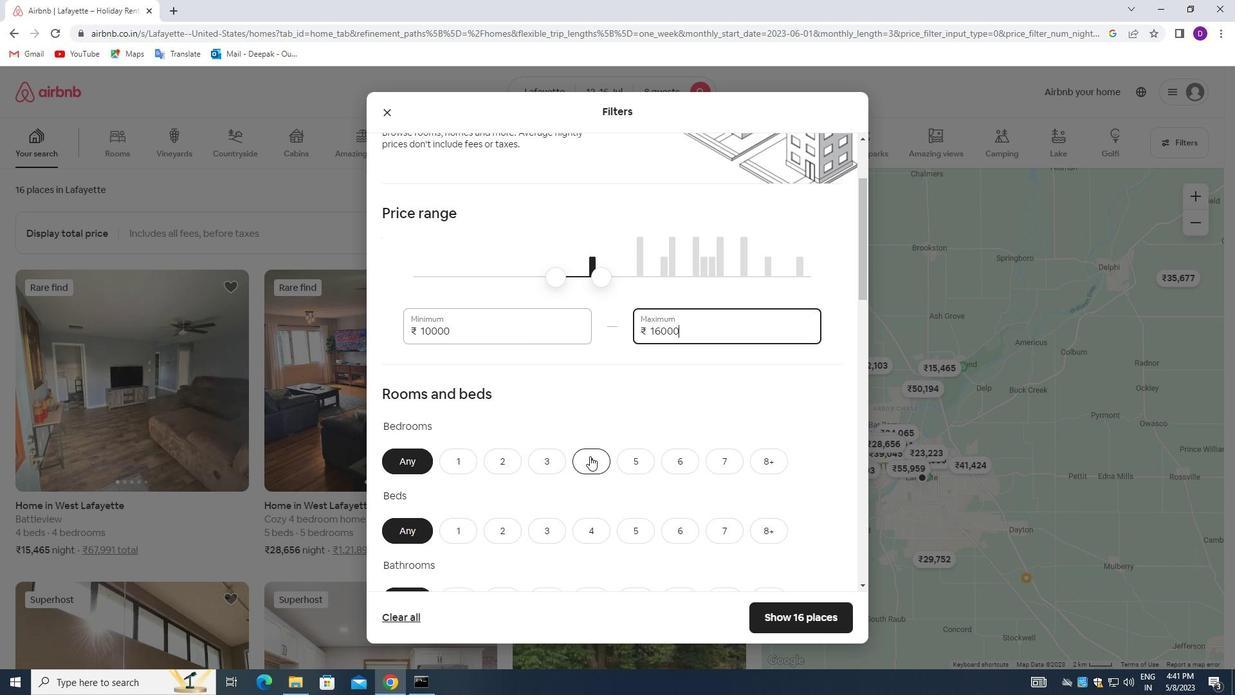 
Action: Mouse moved to (781, 404)
Screenshot: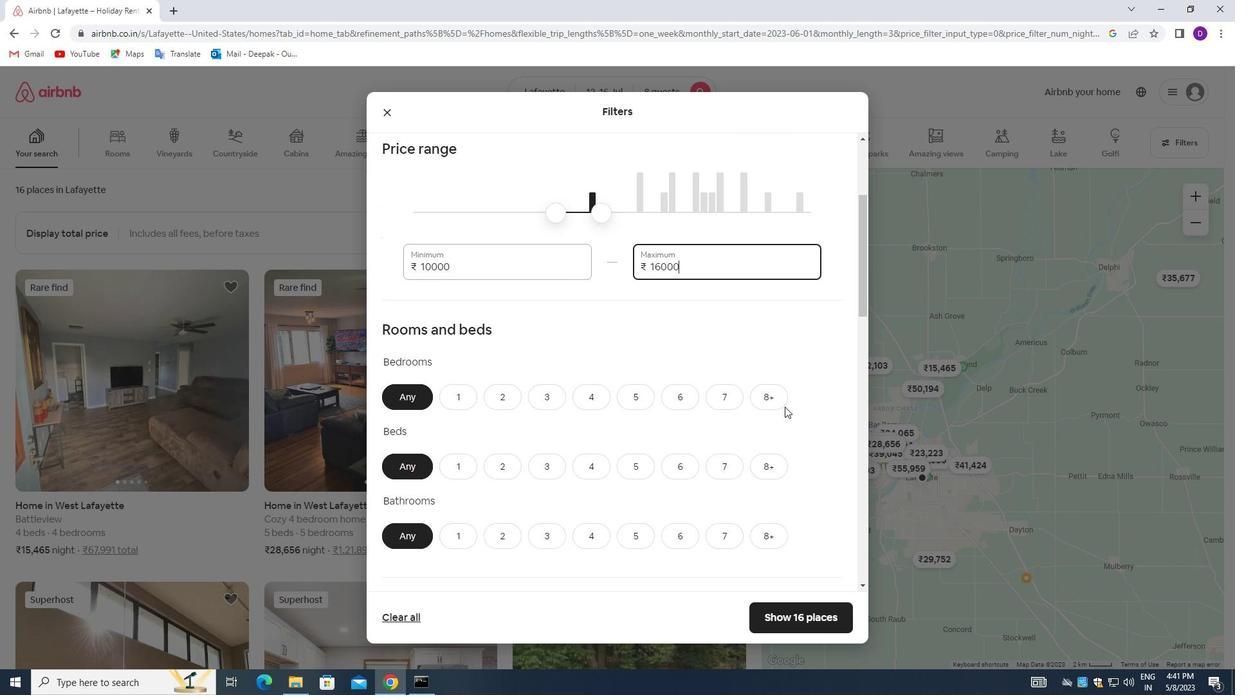 
Action: Mouse pressed left at (781, 404)
Screenshot: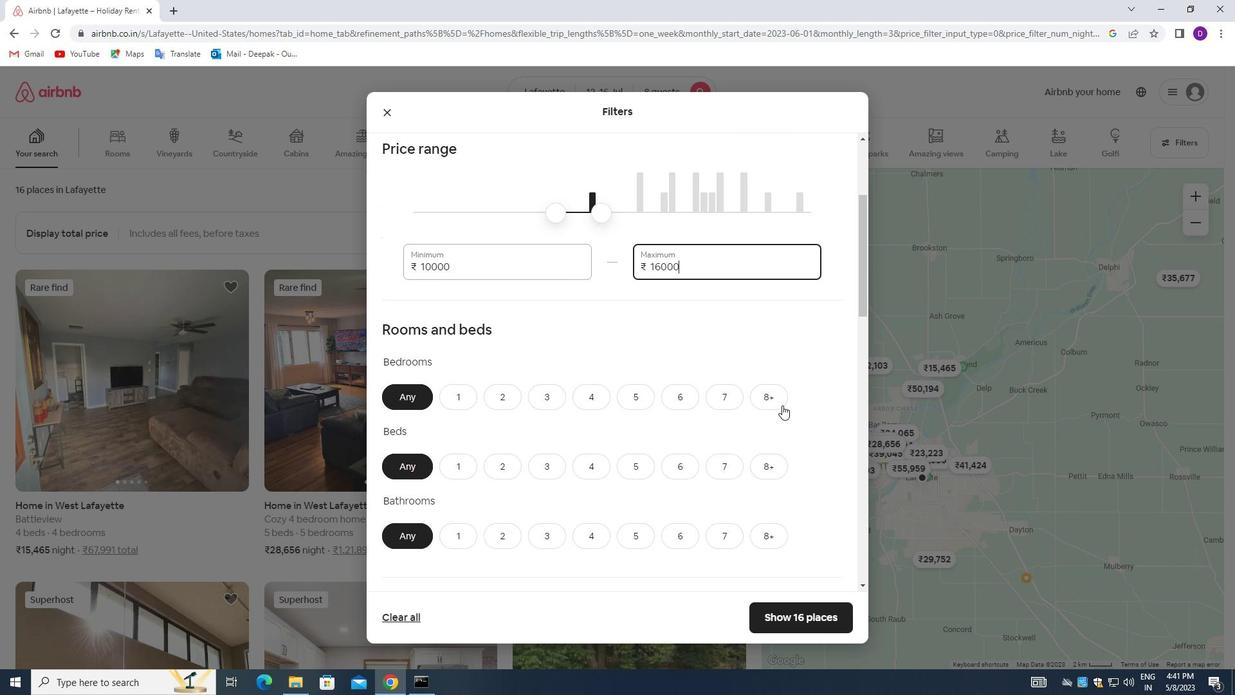 
Action: Mouse moved to (775, 455)
Screenshot: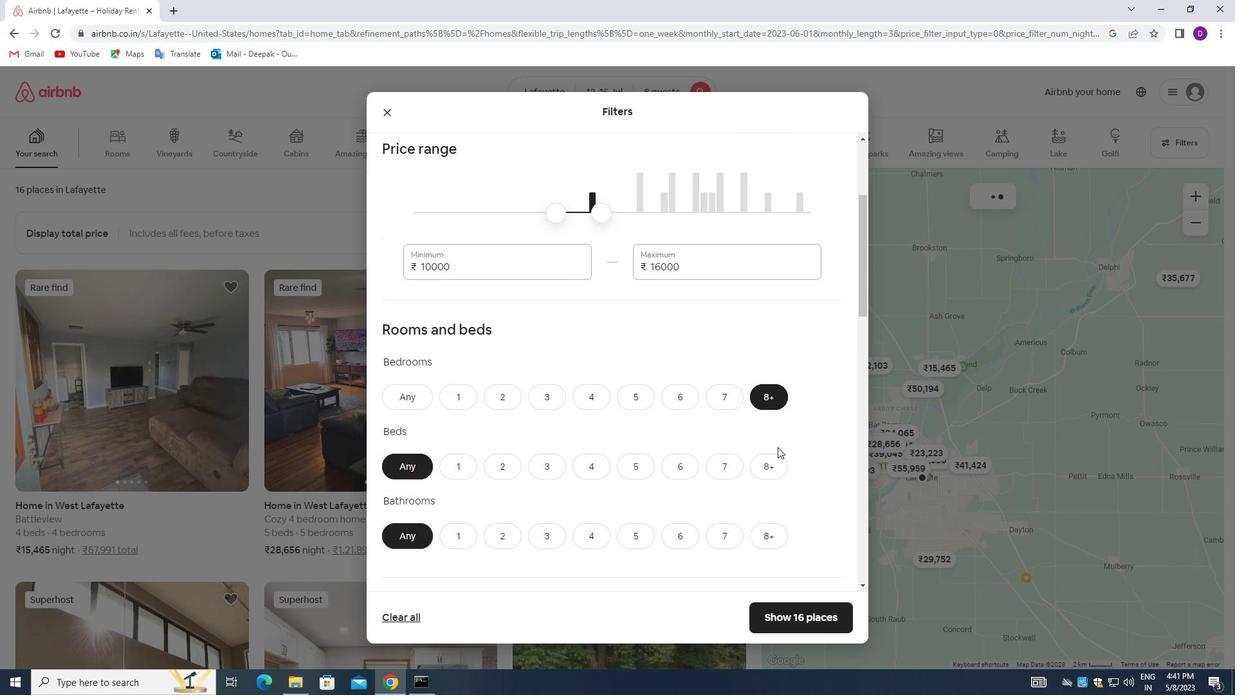 
Action: Mouse pressed left at (775, 455)
Screenshot: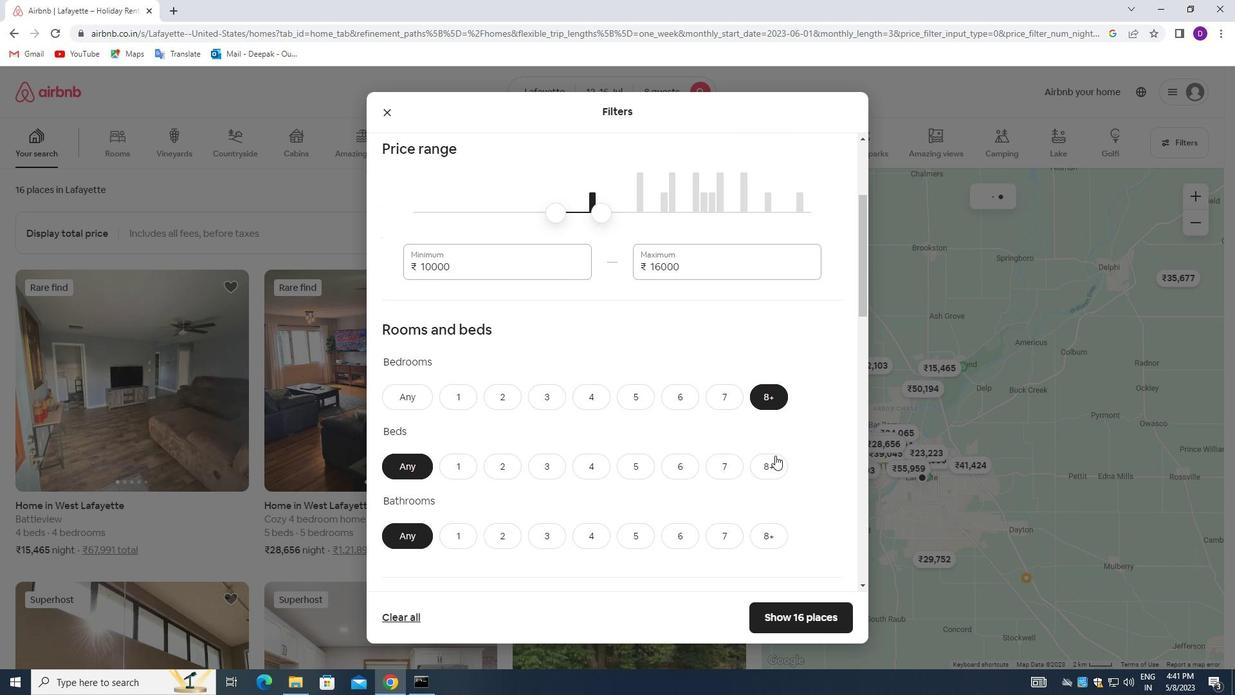 
Action: Mouse moved to (763, 532)
Screenshot: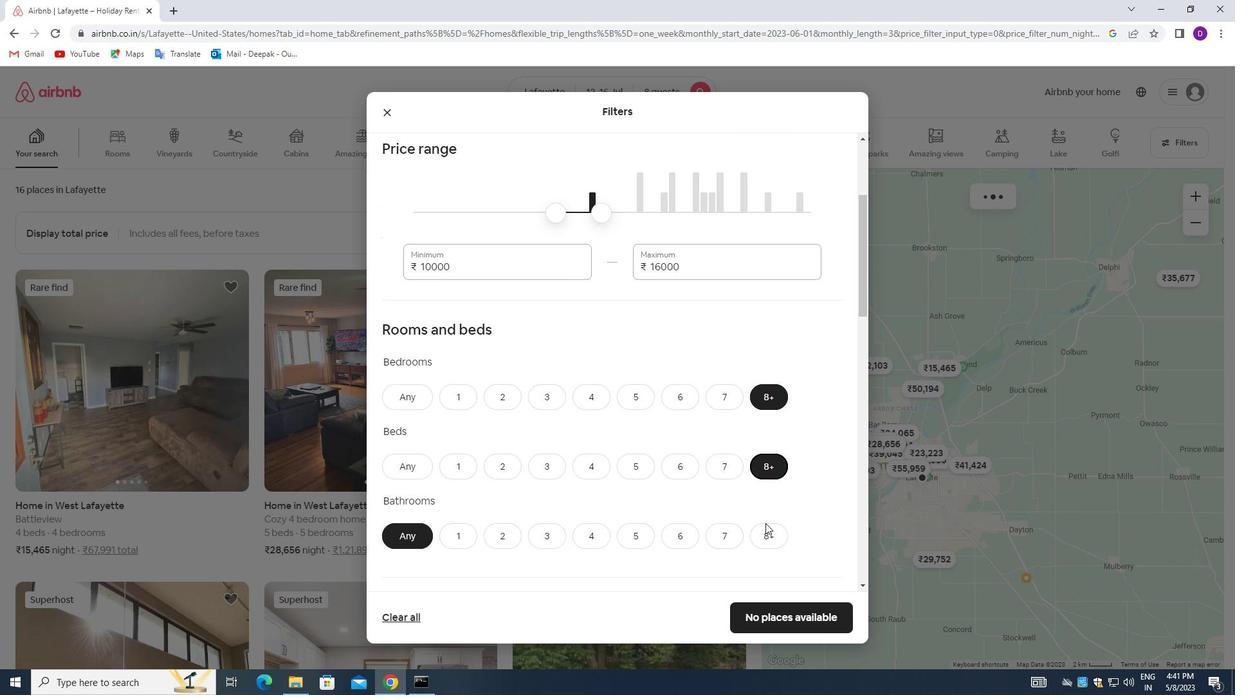 
Action: Mouse pressed left at (763, 532)
Screenshot: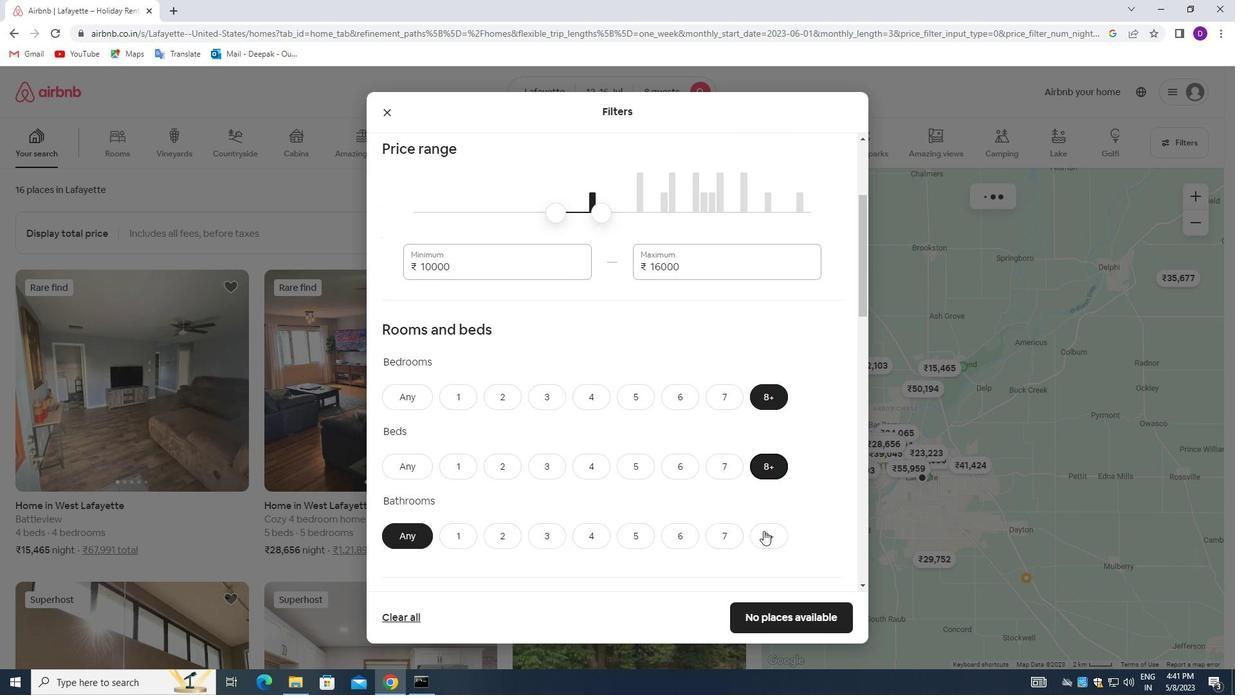 
Action: Mouse moved to (680, 404)
Screenshot: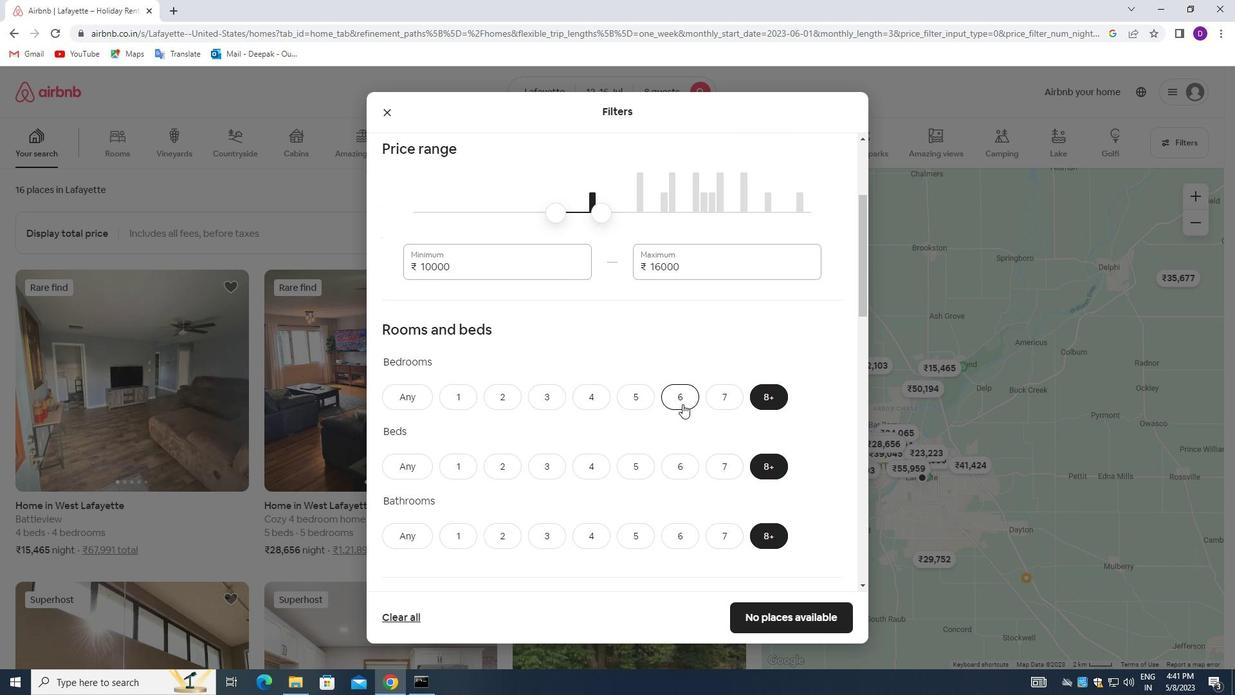 
Action: Mouse scrolled (680, 403) with delta (0, 0)
Screenshot: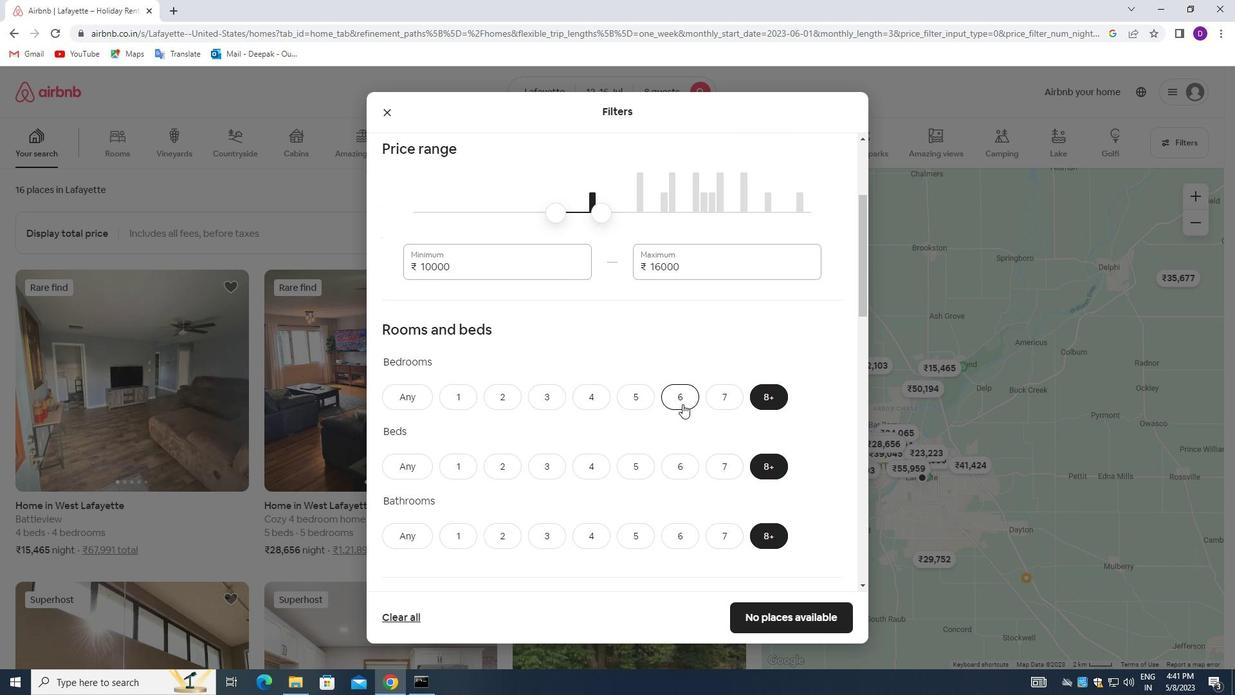 
Action: Mouse moved to (675, 407)
Screenshot: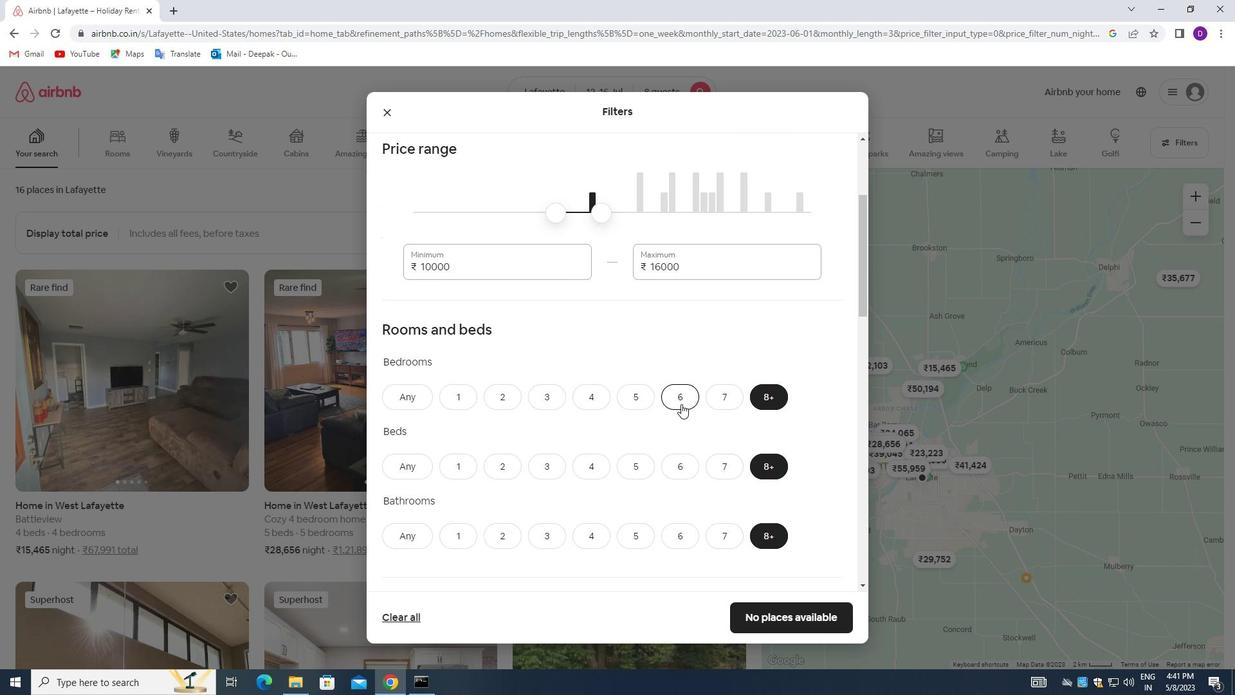 
Action: Mouse scrolled (675, 406) with delta (0, 0)
Screenshot: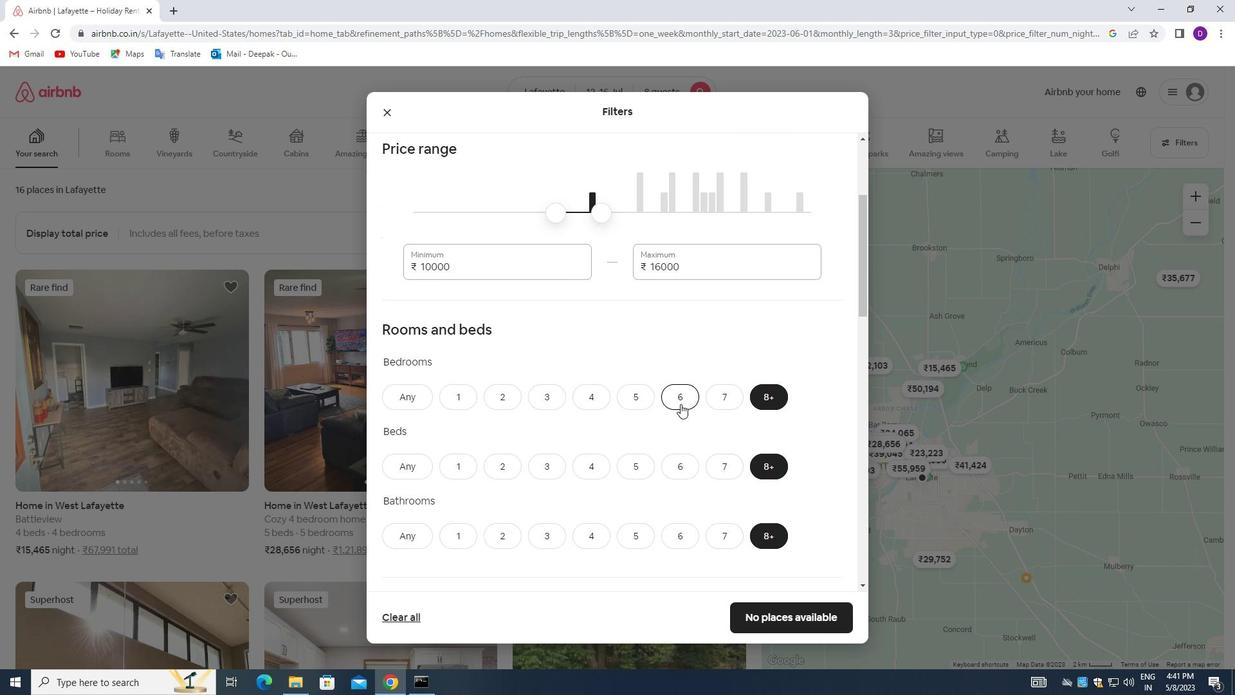 
Action: Mouse moved to (676, 402)
Screenshot: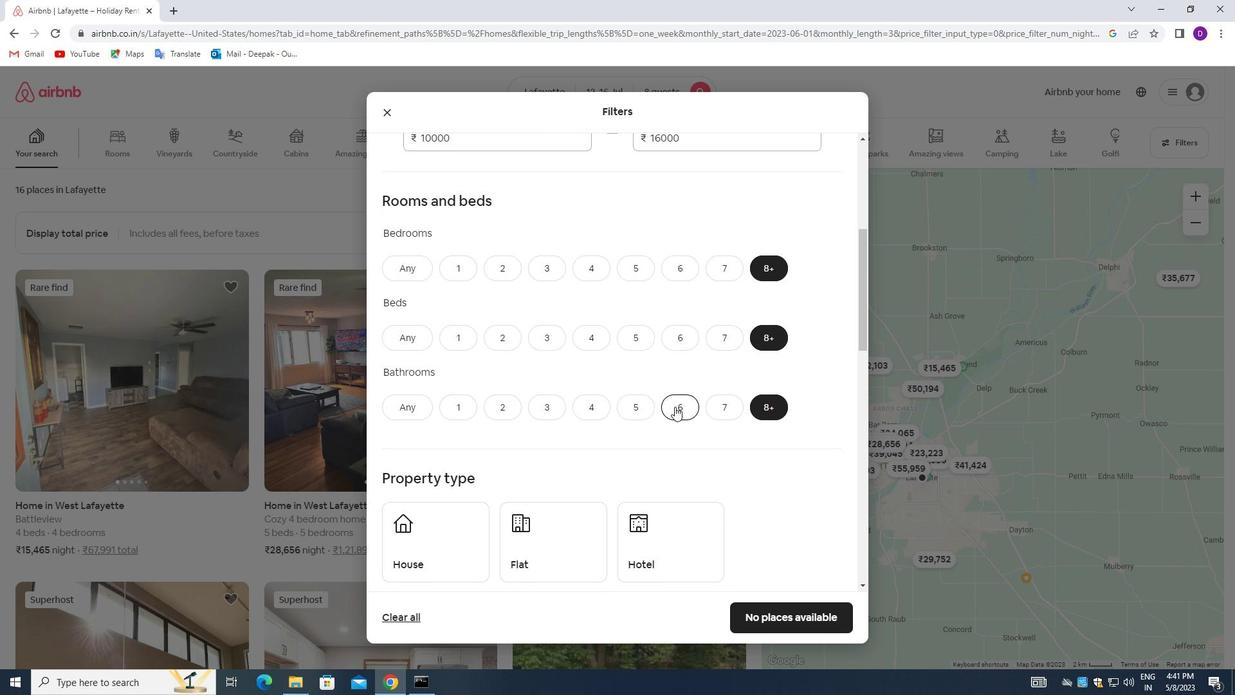 
Action: Mouse scrolled (676, 402) with delta (0, 0)
Screenshot: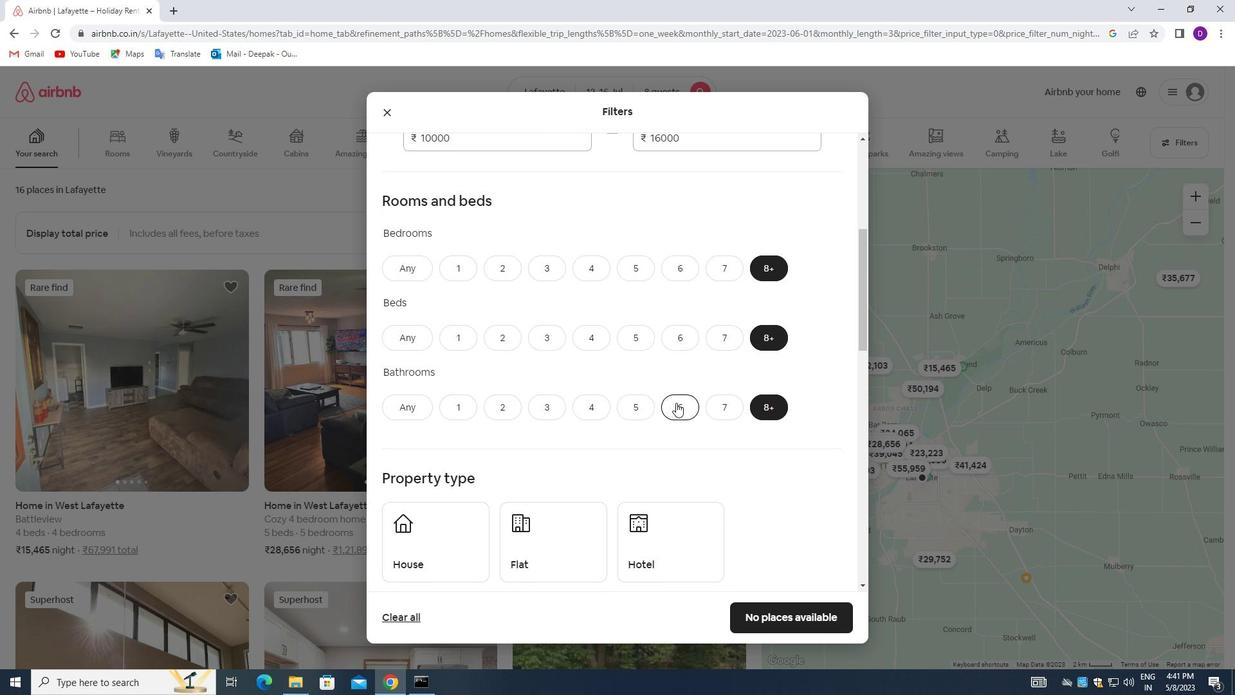 
Action: Mouse scrolled (676, 402) with delta (0, 0)
Screenshot: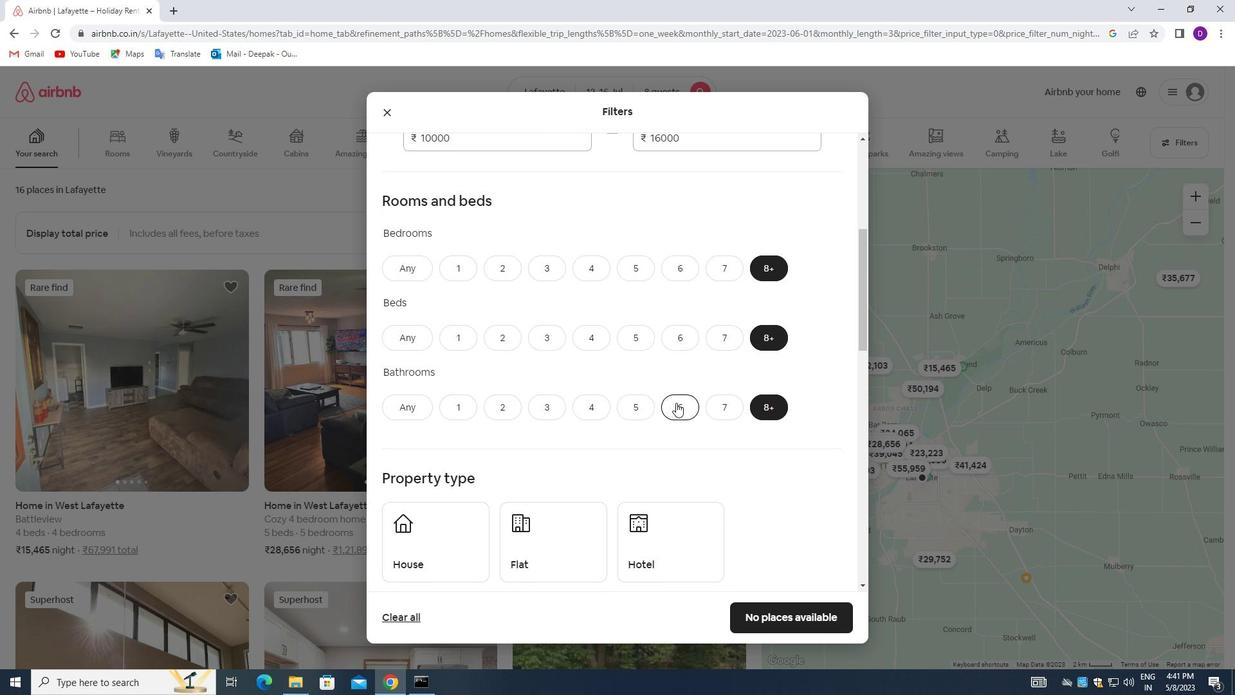 
Action: Mouse moved to (671, 400)
Screenshot: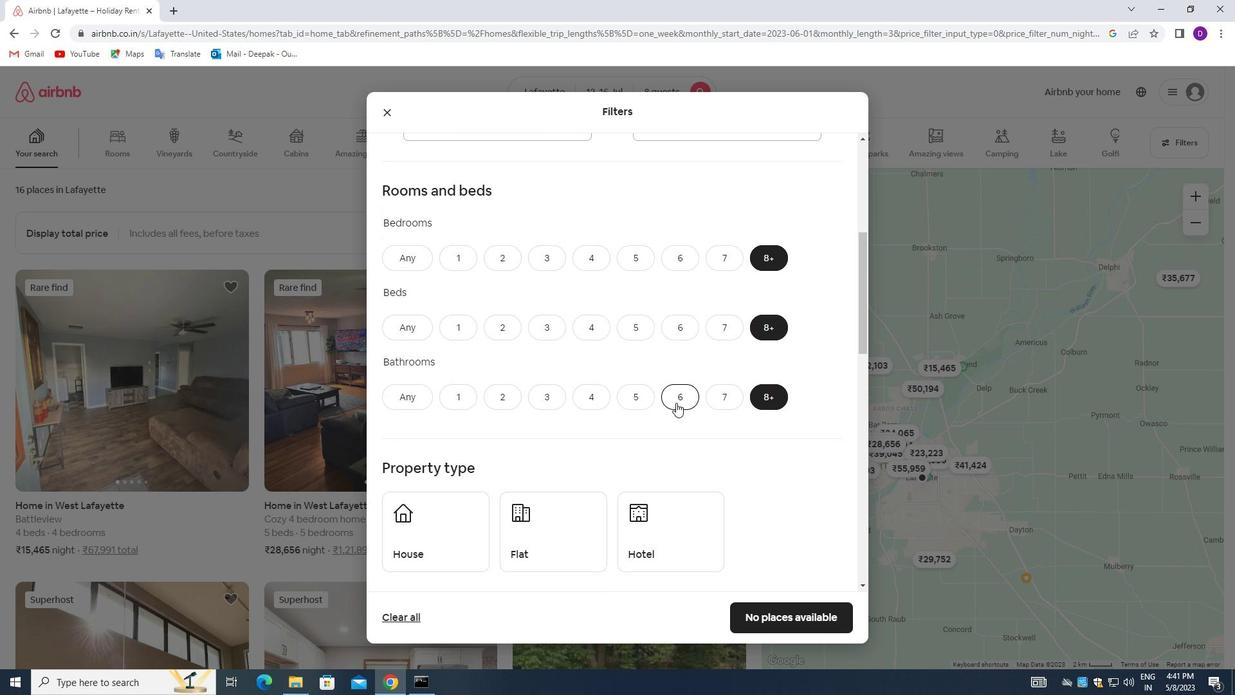 
Action: Mouse scrolled (671, 400) with delta (0, 0)
Screenshot: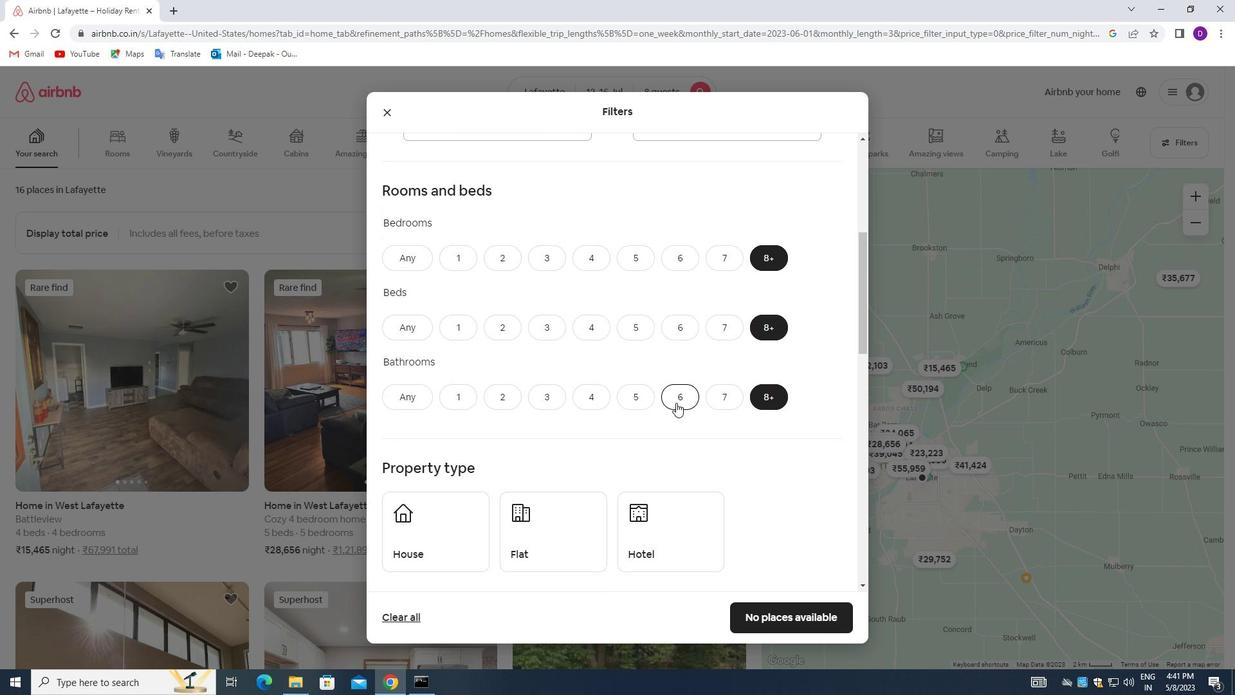 
Action: Mouse moved to (438, 366)
Screenshot: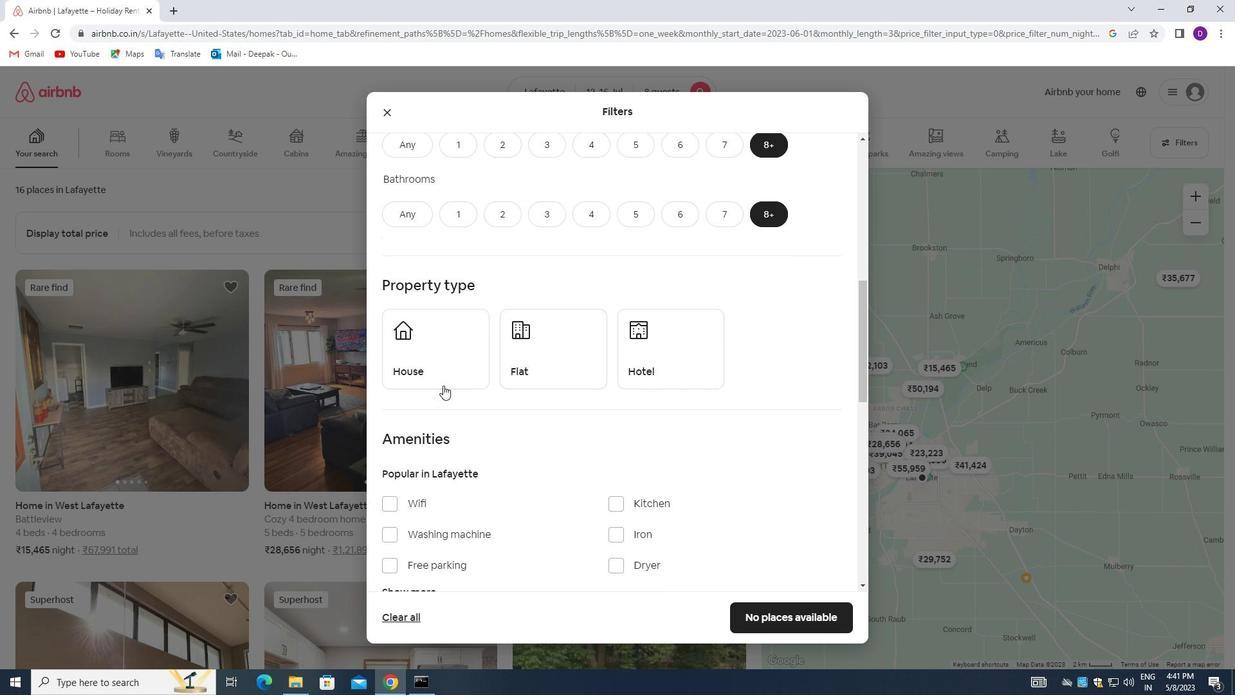 
Action: Mouse pressed left at (438, 366)
Screenshot: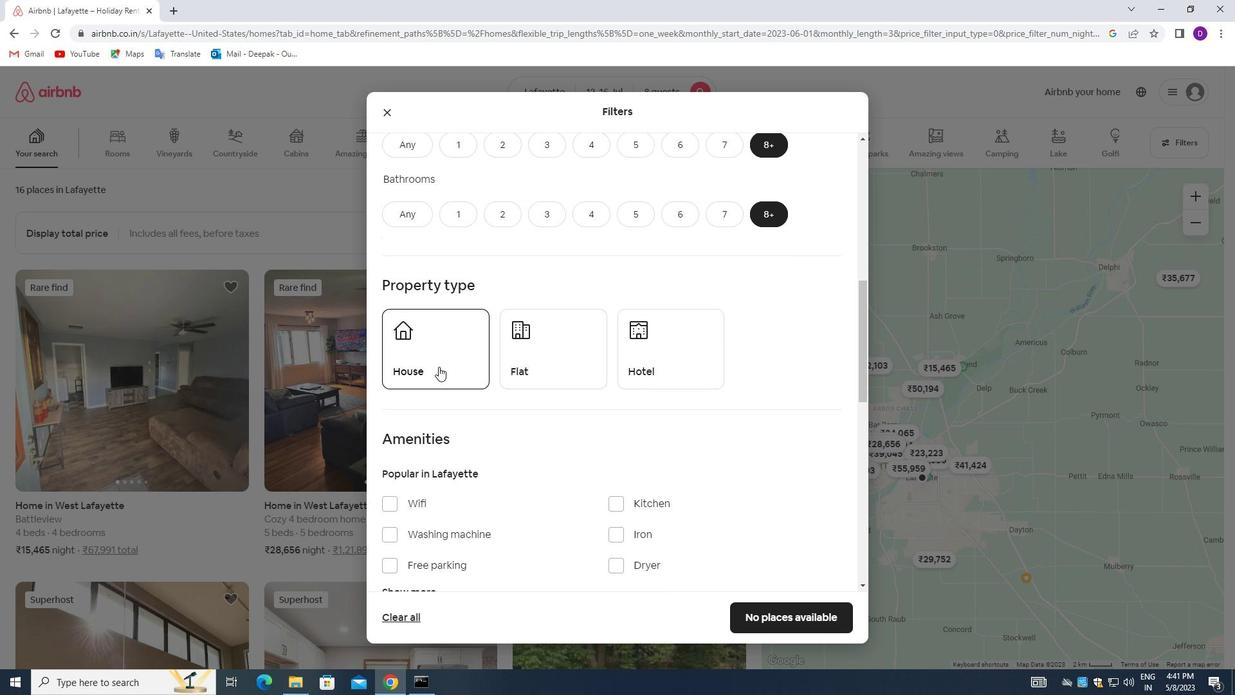 
Action: Mouse moved to (547, 371)
Screenshot: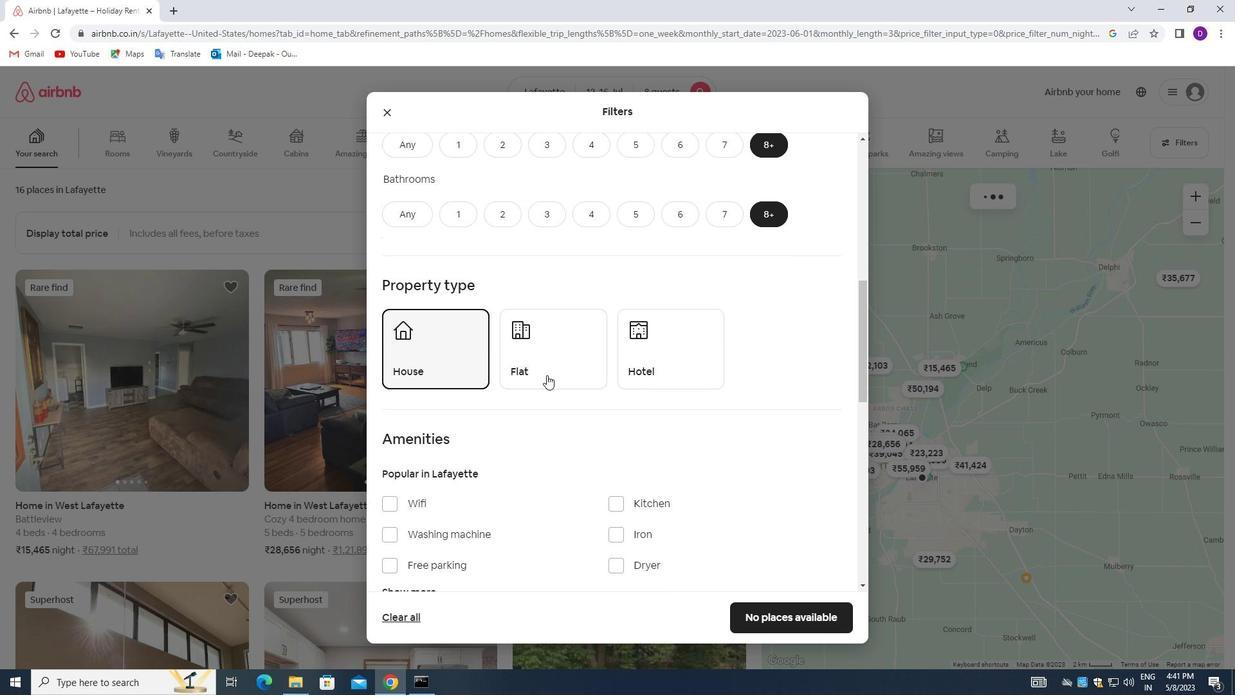 
Action: Mouse pressed left at (547, 371)
Screenshot: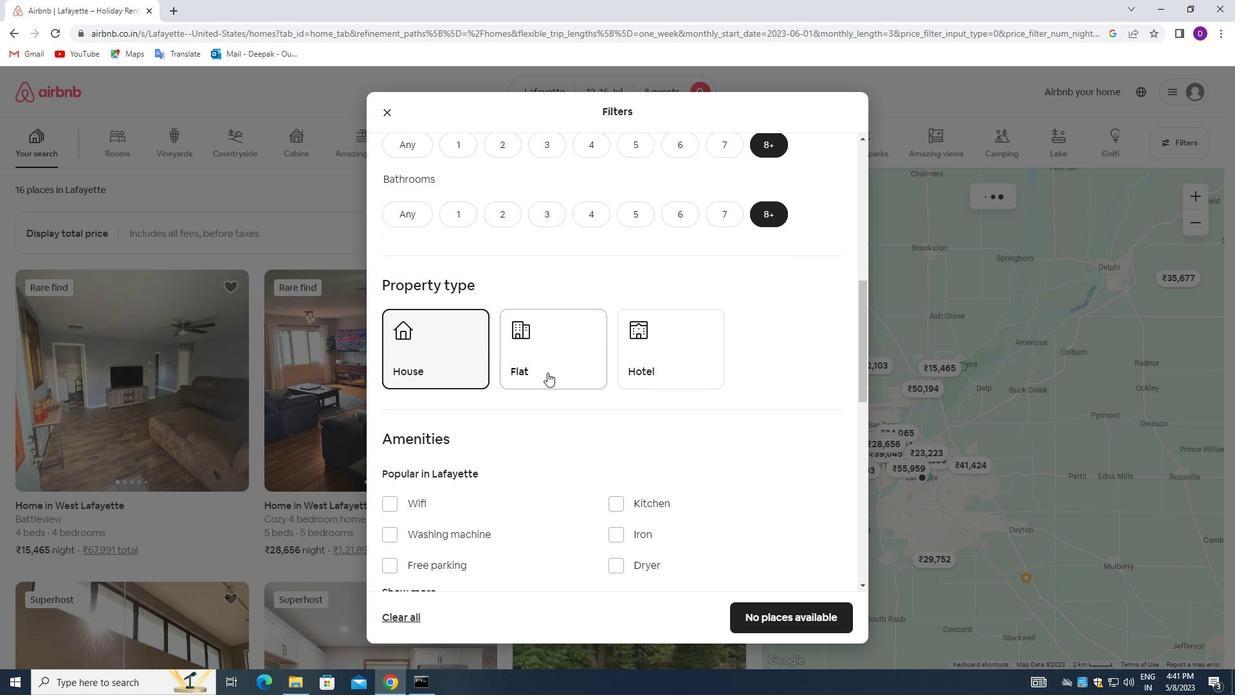 
Action: Mouse moved to (696, 350)
Screenshot: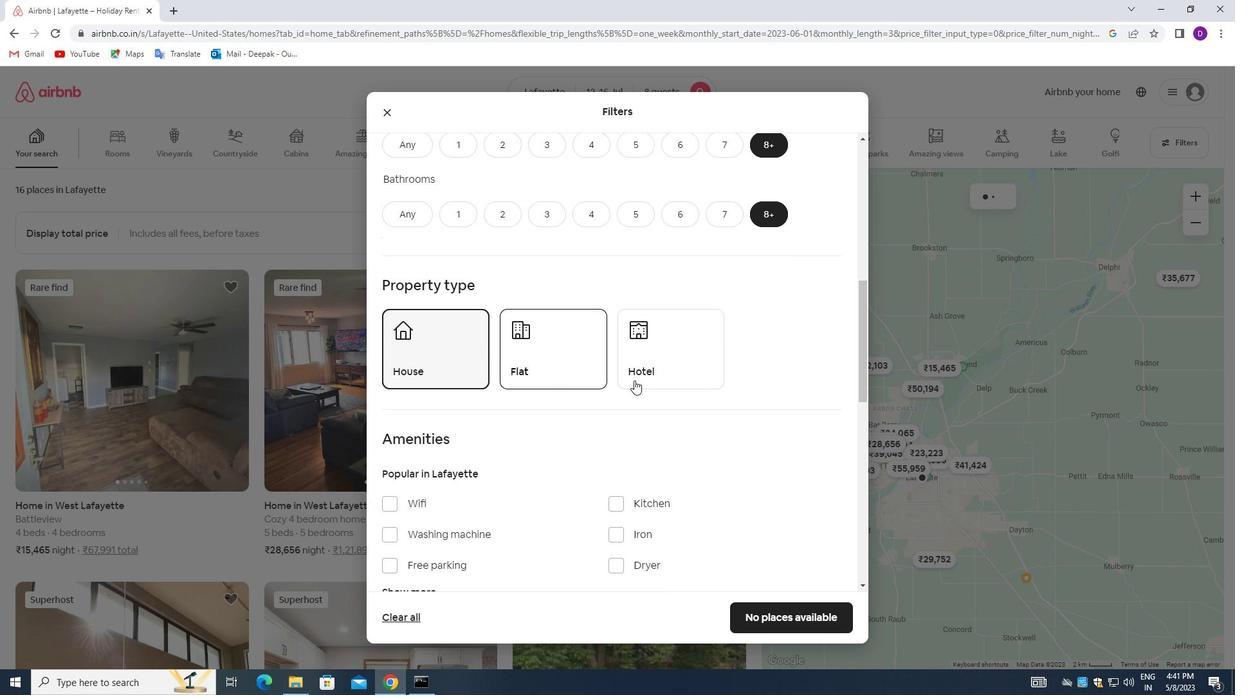 
Action: Mouse pressed left at (696, 350)
Screenshot: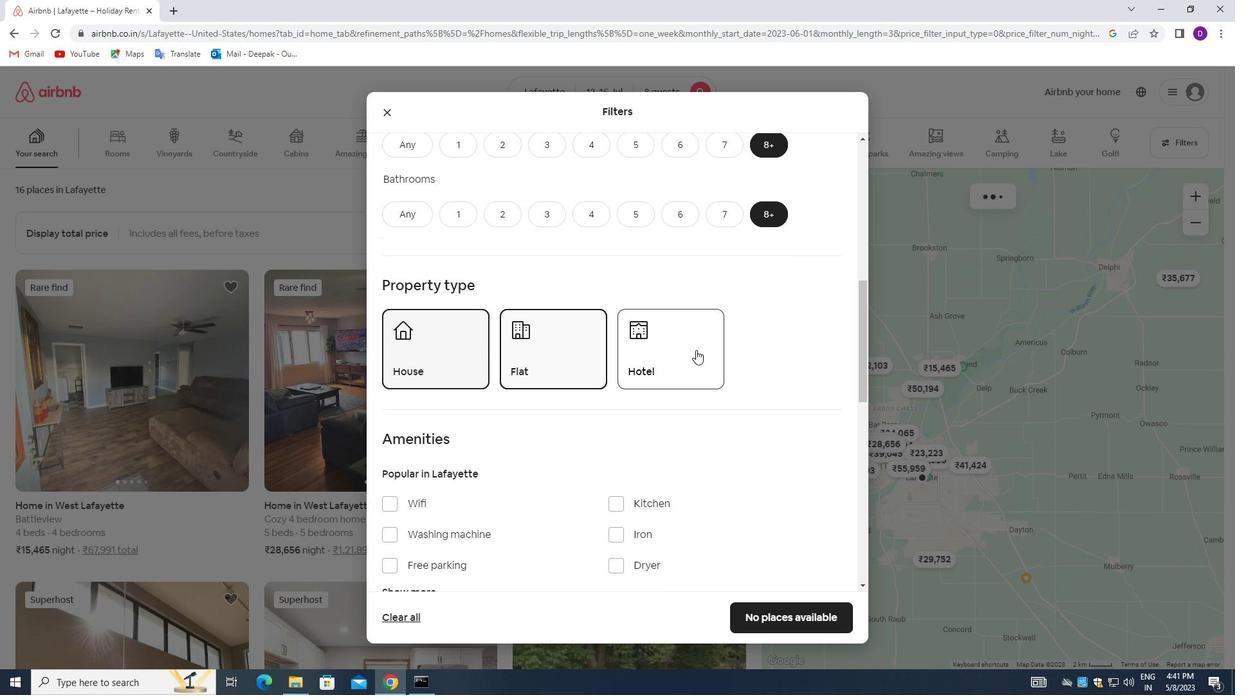 
Action: Mouse moved to (500, 464)
Screenshot: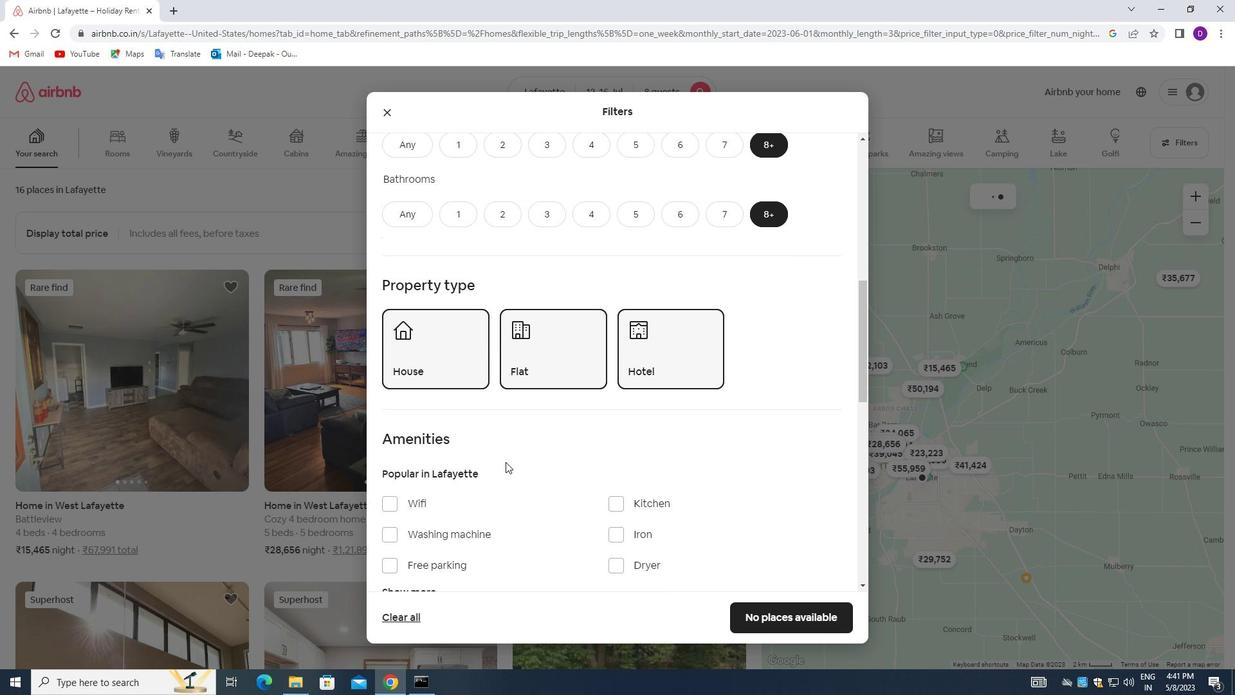 
Action: Mouse scrolled (500, 463) with delta (0, 0)
Screenshot: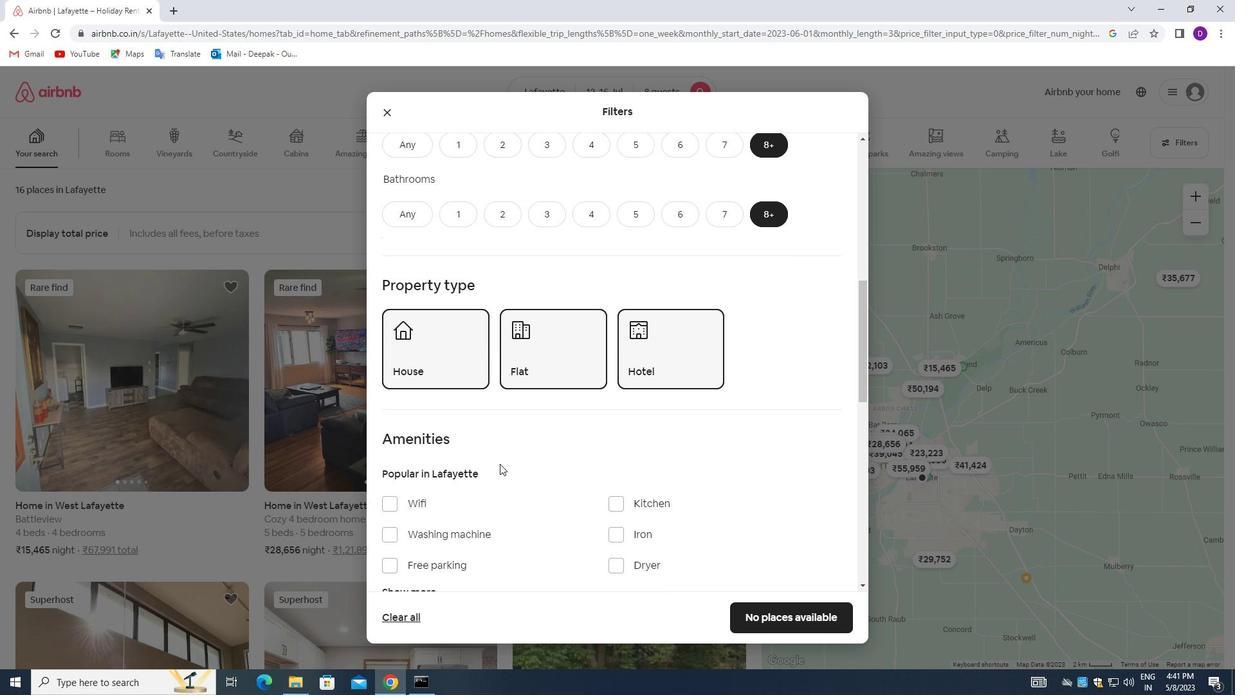 
Action: Mouse scrolled (500, 463) with delta (0, 0)
Screenshot: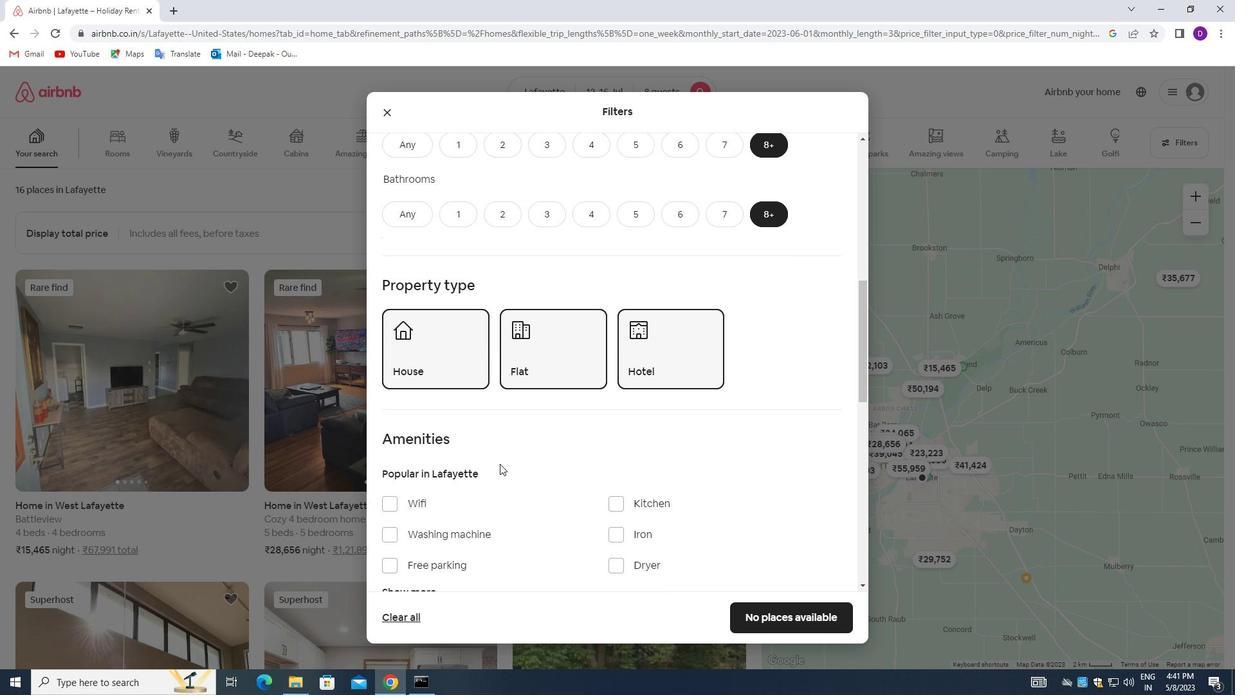 
Action: Mouse scrolled (500, 463) with delta (0, 0)
Screenshot: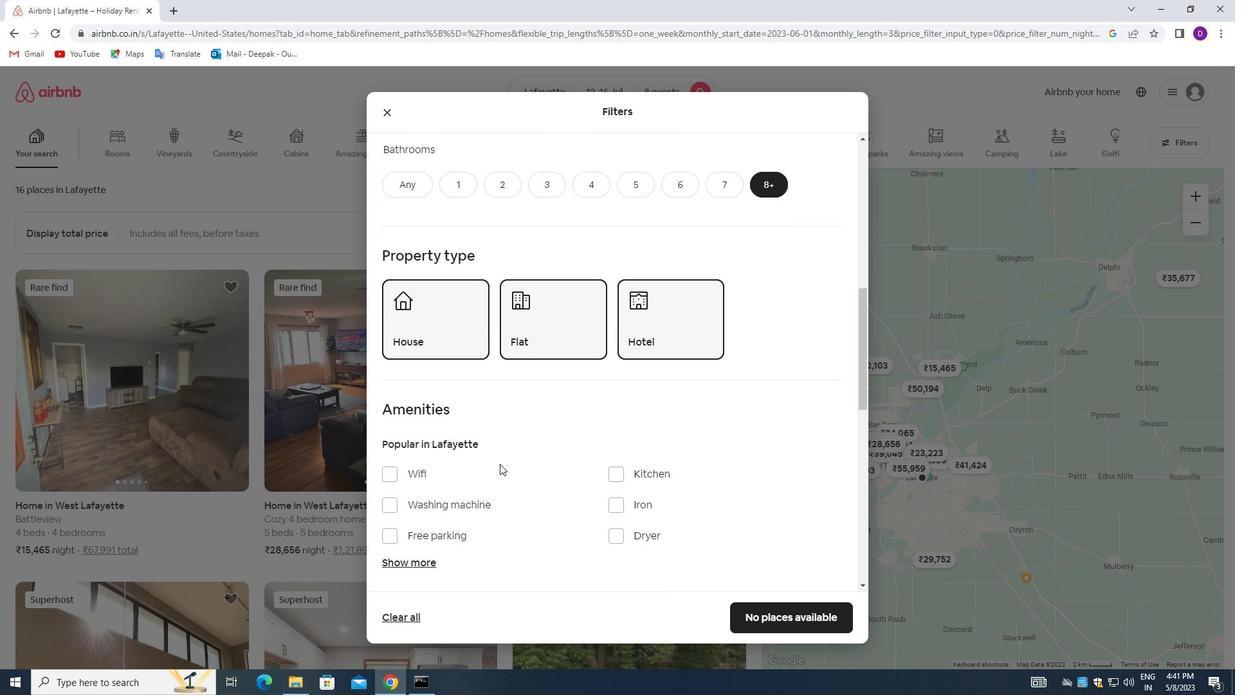 
Action: Mouse moved to (401, 398)
Screenshot: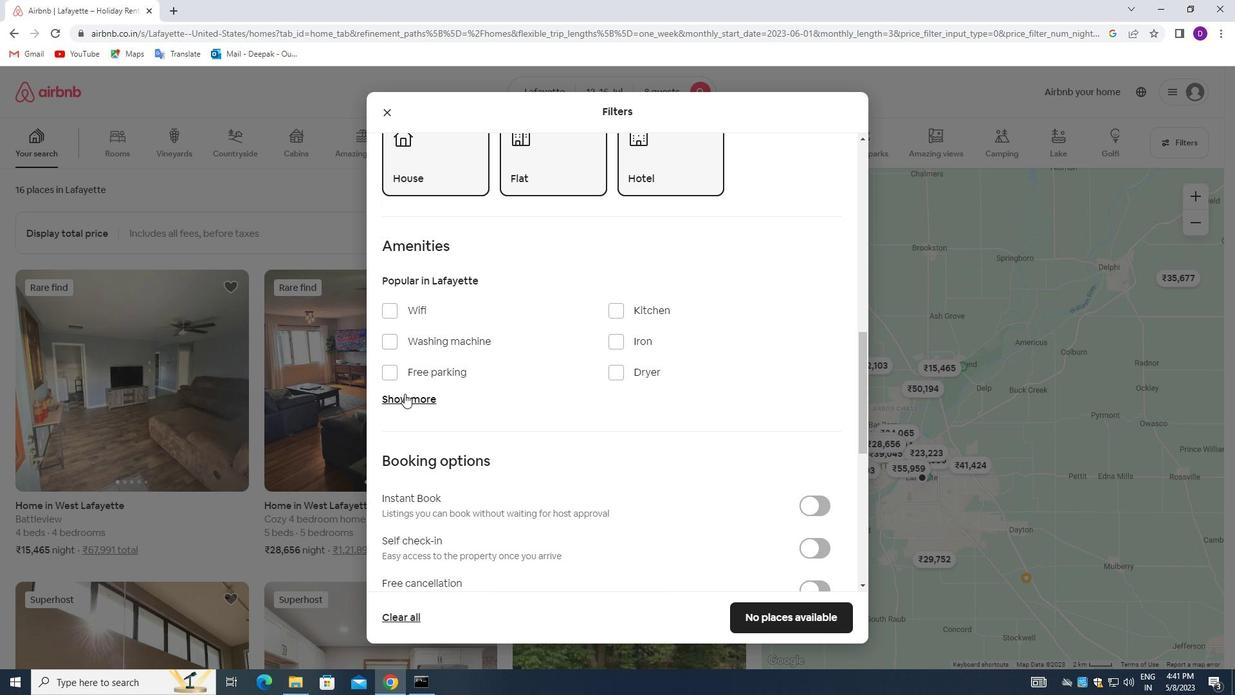 
Action: Mouse pressed left at (401, 398)
Screenshot: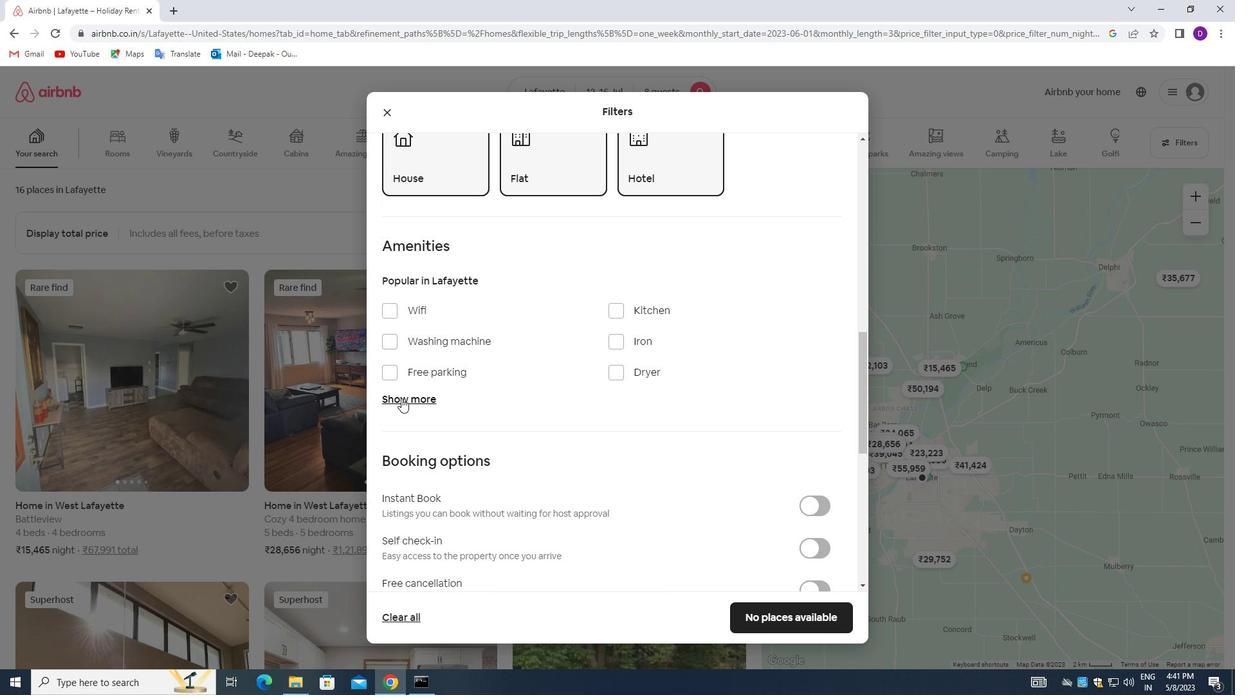 
Action: Mouse moved to (392, 312)
Screenshot: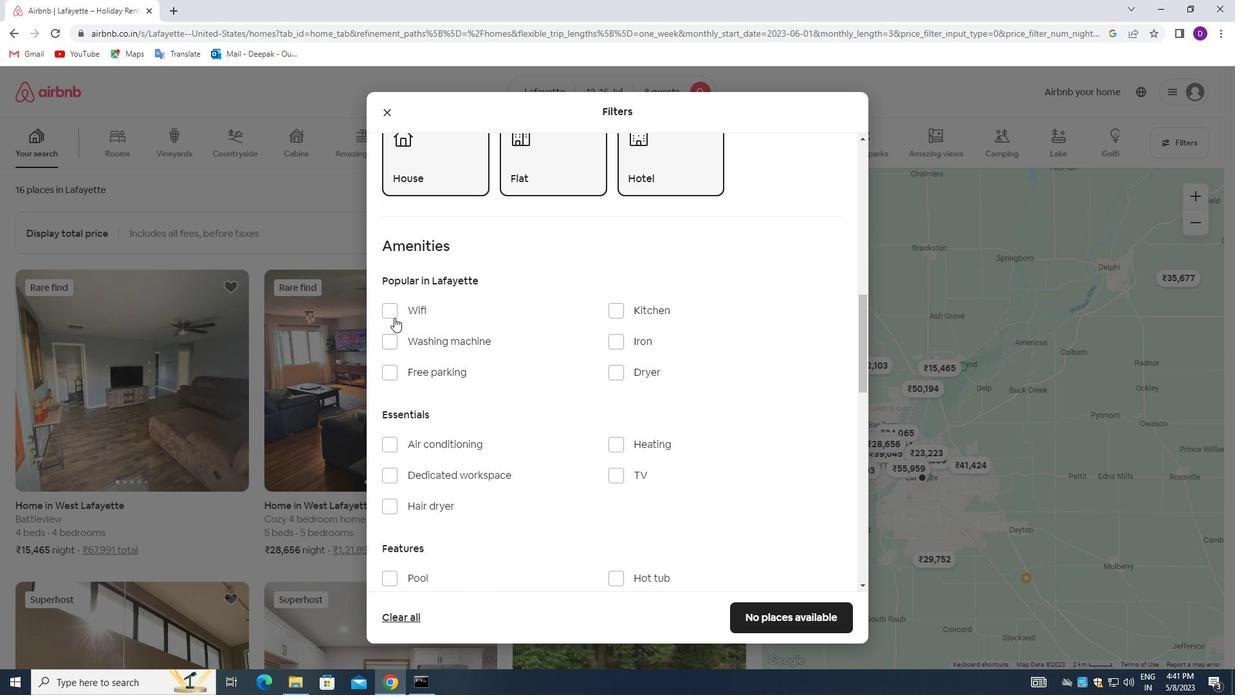 
Action: Mouse pressed left at (392, 312)
Screenshot: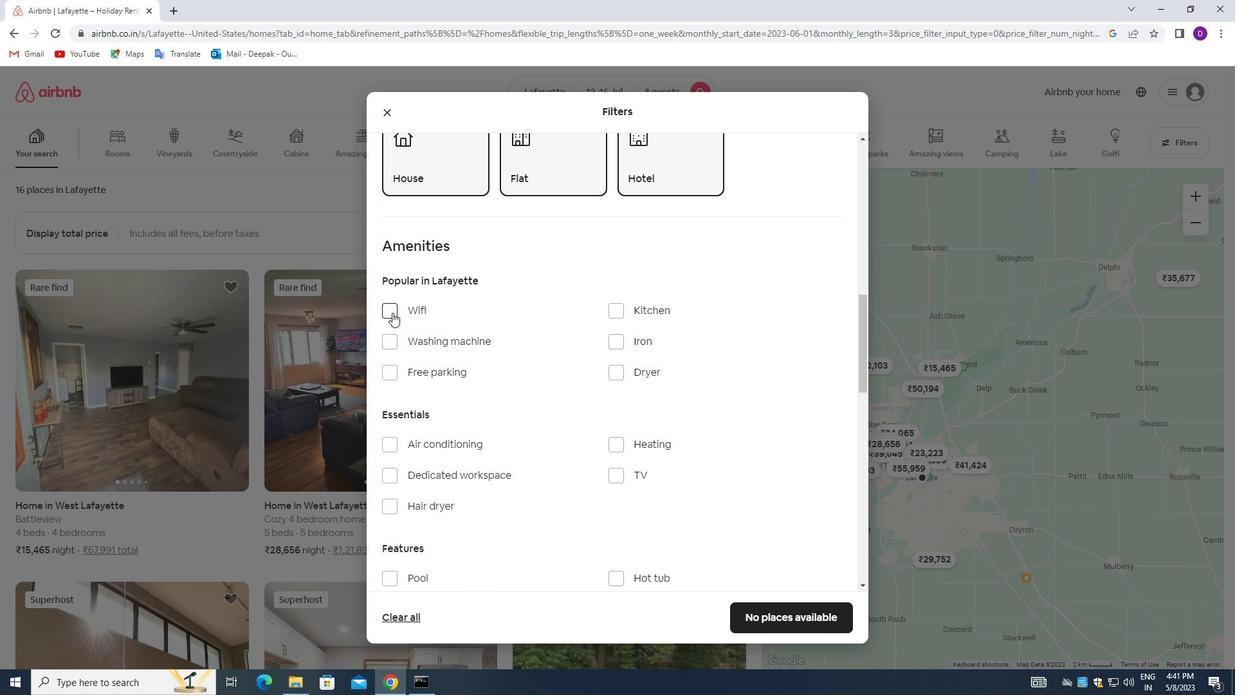 
Action: Mouse moved to (386, 373)
Screenshot: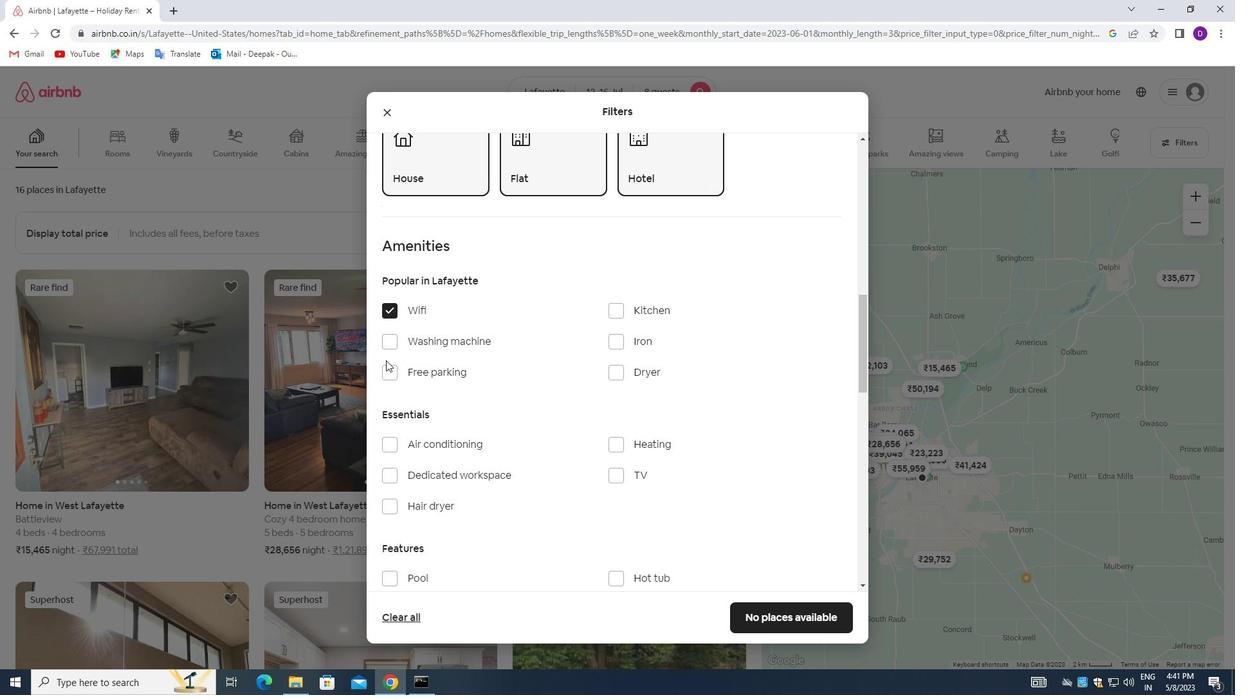 
Action: Mouse pressed left at (386, 373)
Screenshot: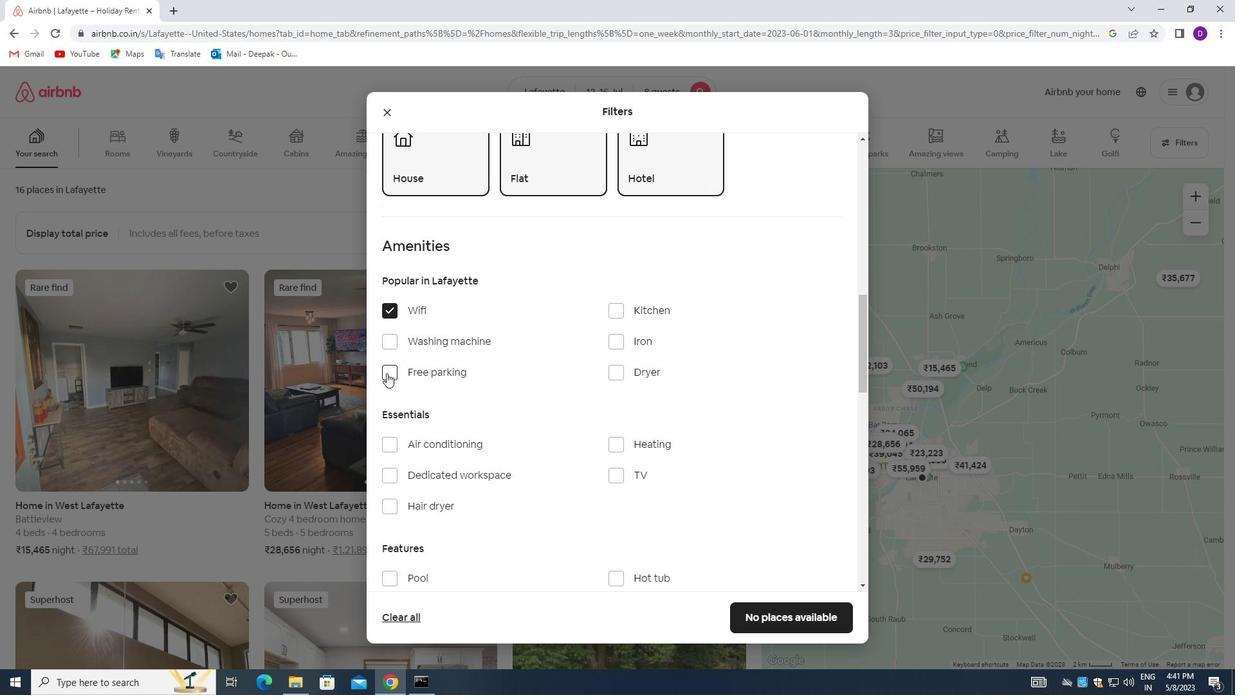 
Action: Mouse moved to (538, 404)
Screenshot: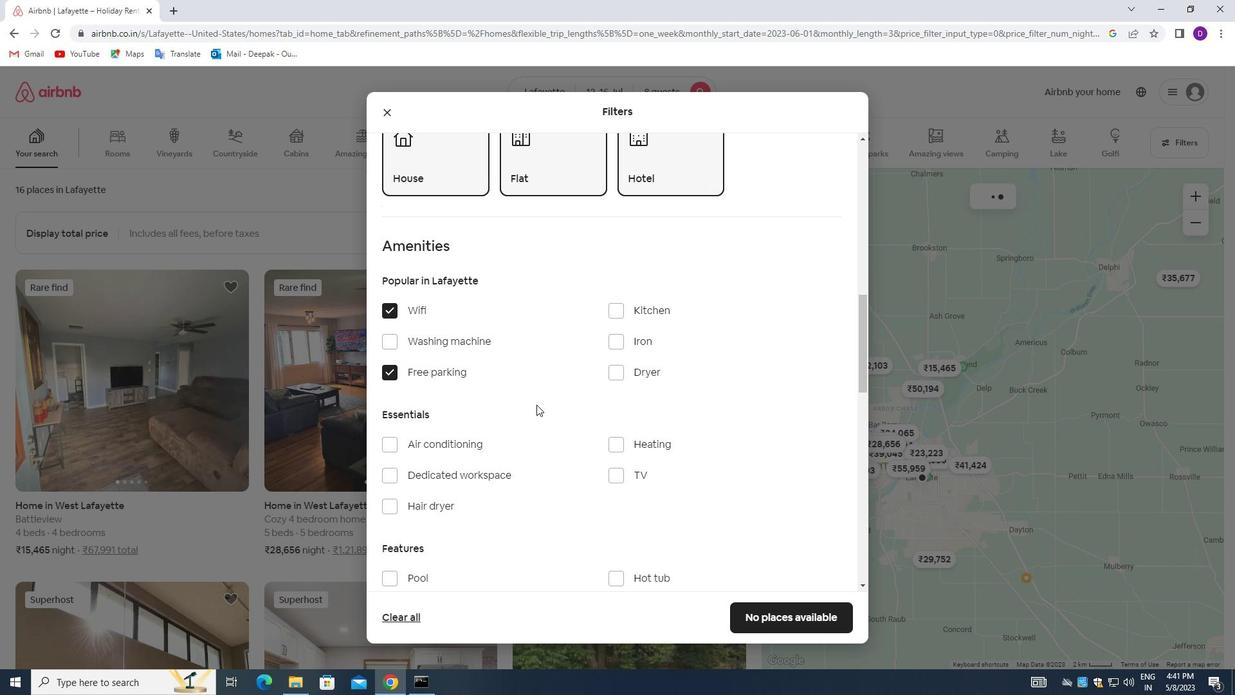 
Action: Mouse scrolled (538, 404) with delta (0, 0)
Screenshot: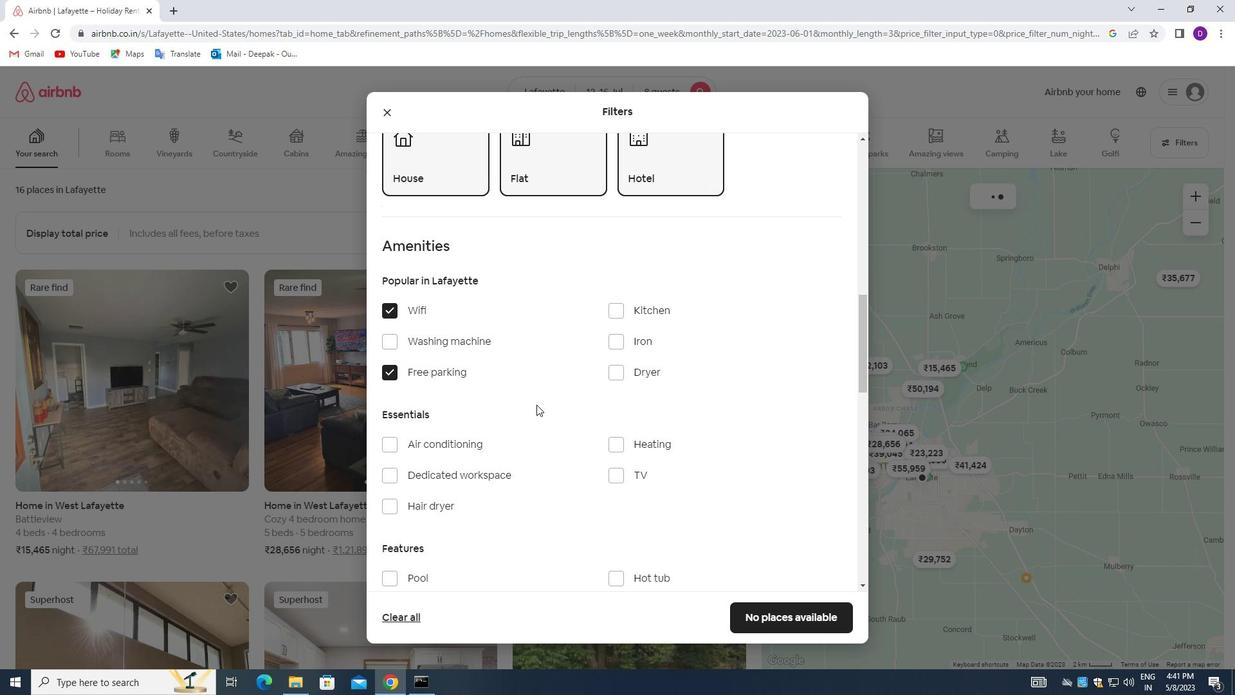 
Action: Mouse scrolled (538, 404) with delta (0, 0)
Screenshot: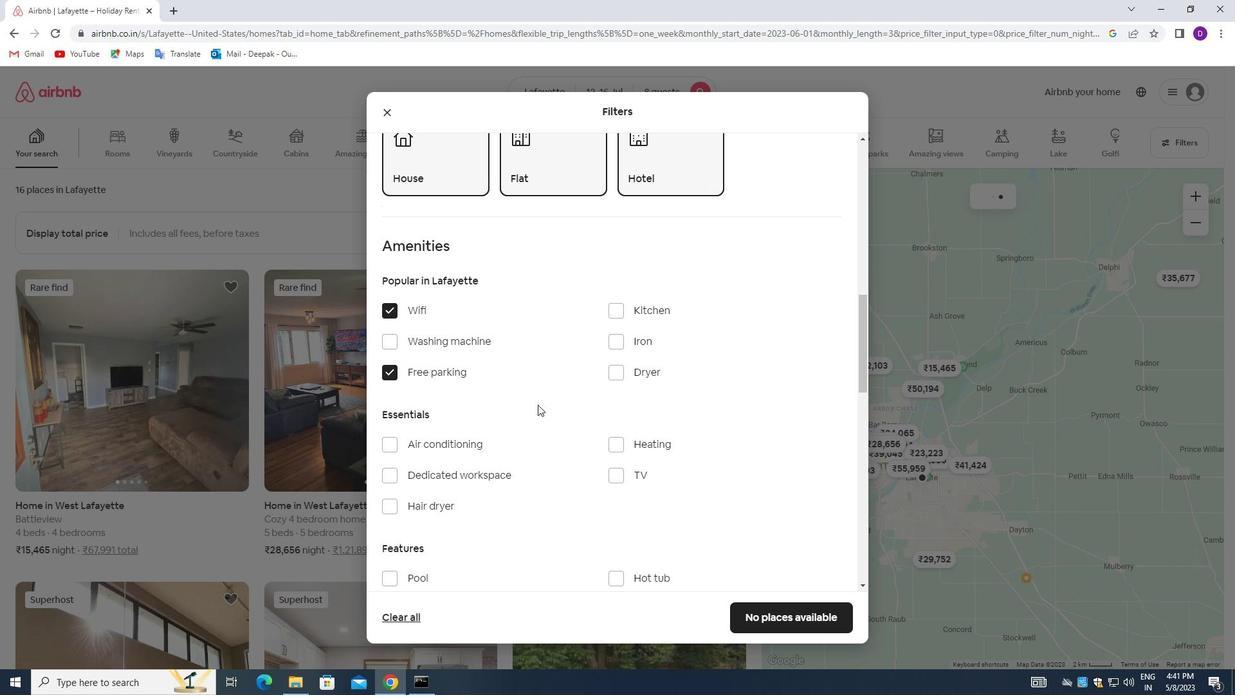 
Action: Mouse moved to (613, 350)
Screenshot: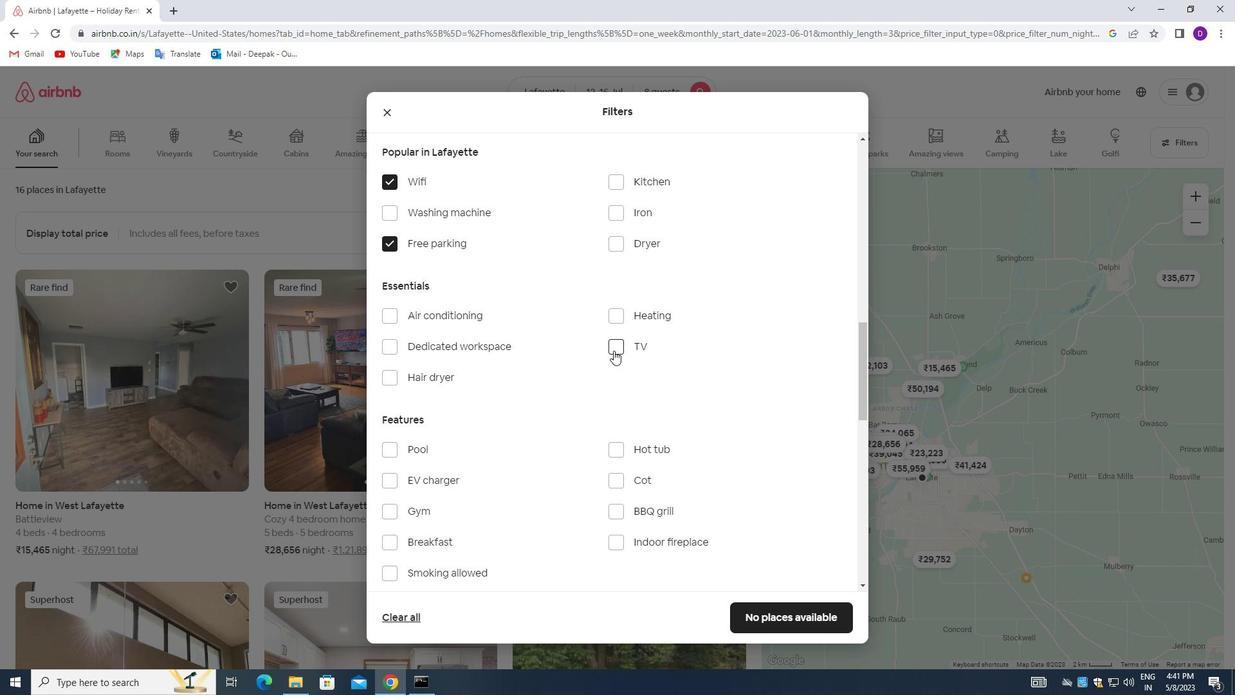 
Action: Mouse pressed left at (613, 350)
Screenshot: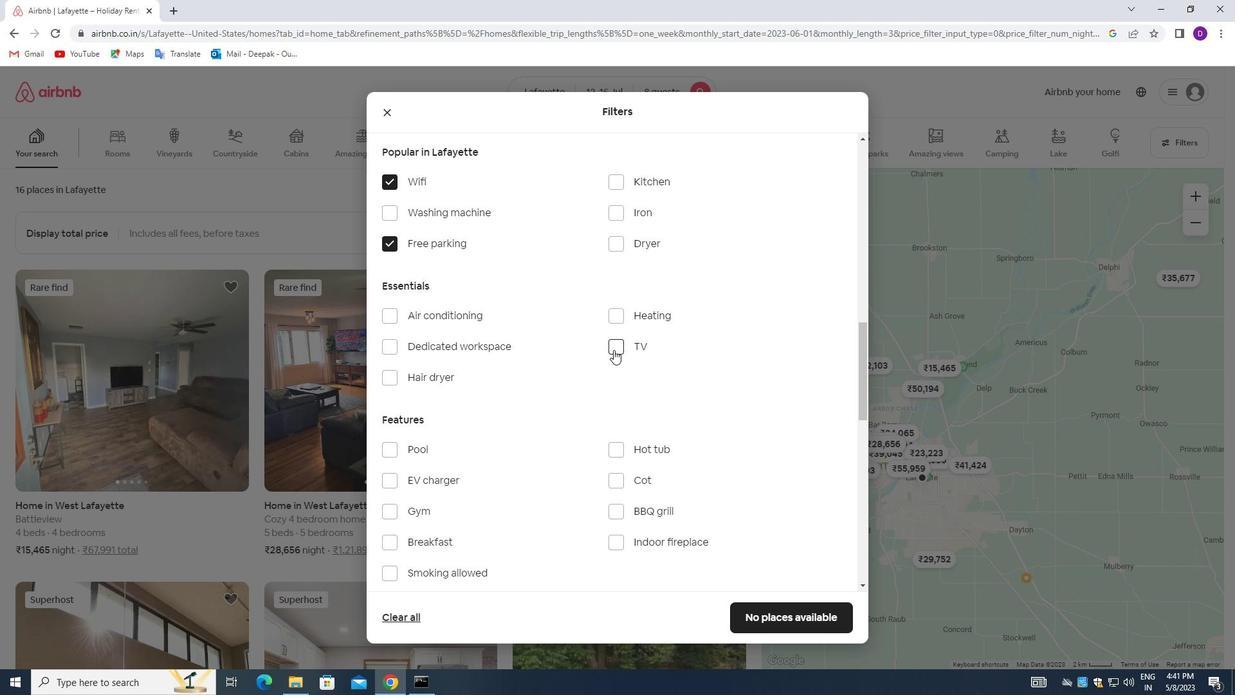 
Action: Mouse moved to (518, 419)
Screenshot: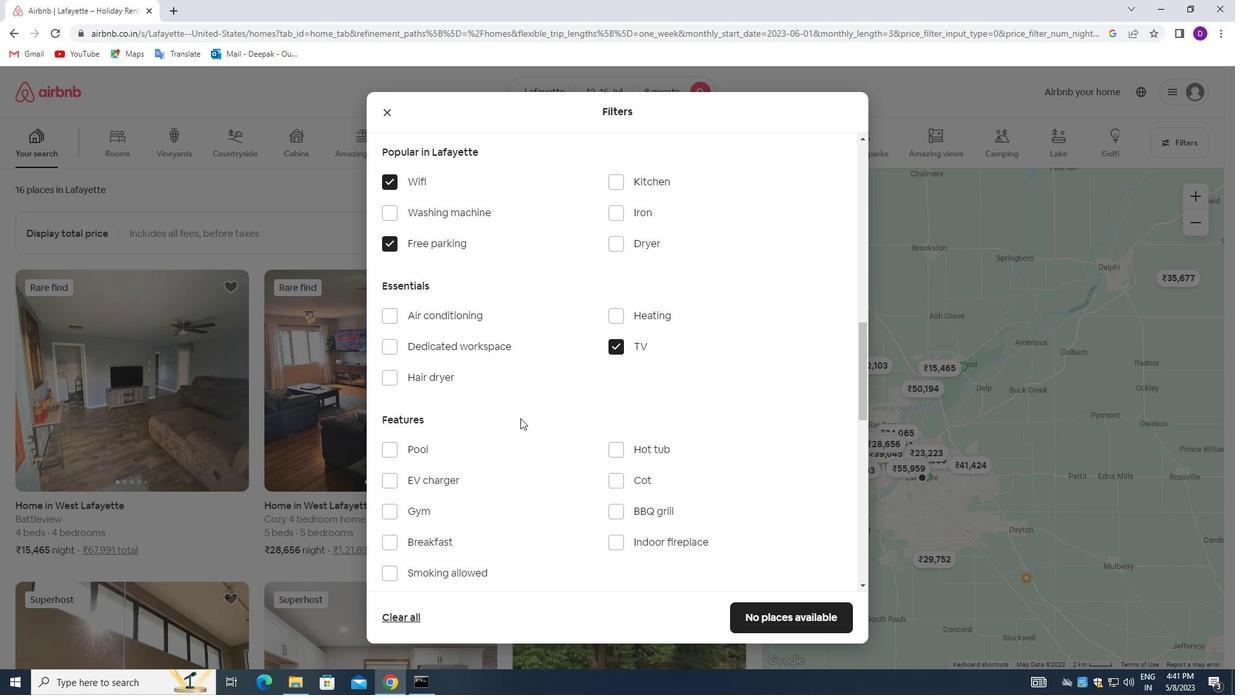 
Action: Mouse scrolled (518, 418) with delta (0, 0)
Screenshot: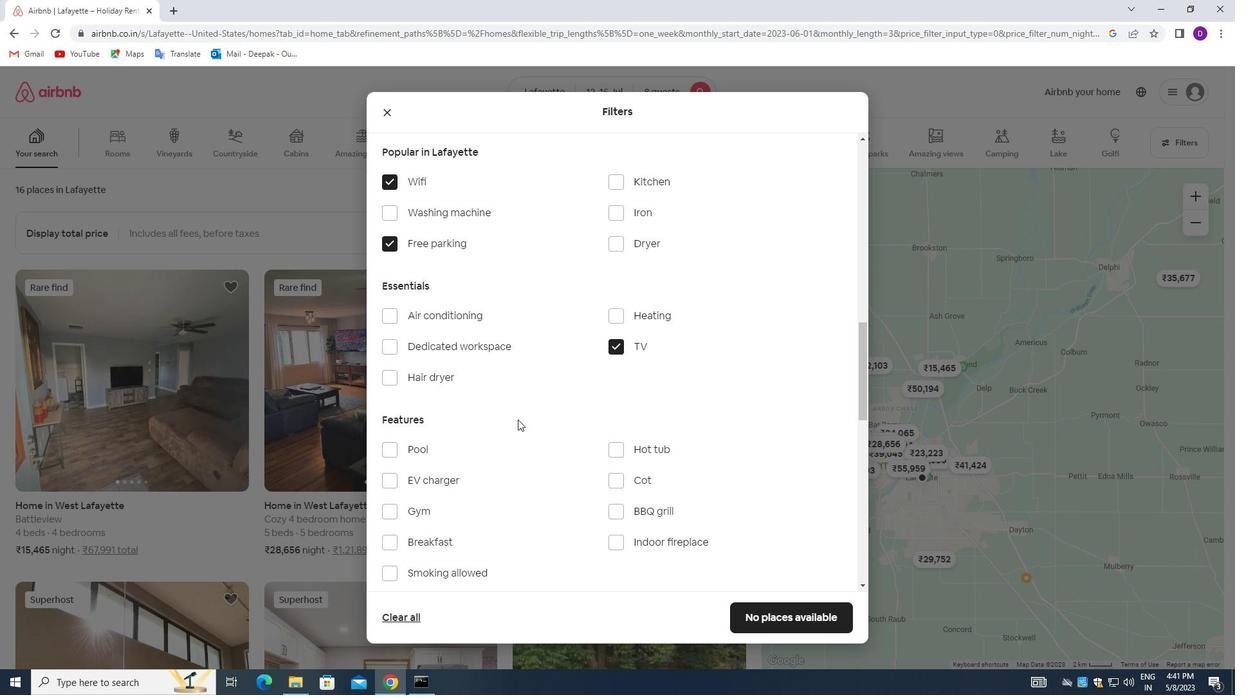
Action: Mouse scrolled (518, 418) with delta (0, 0)
Screenshot: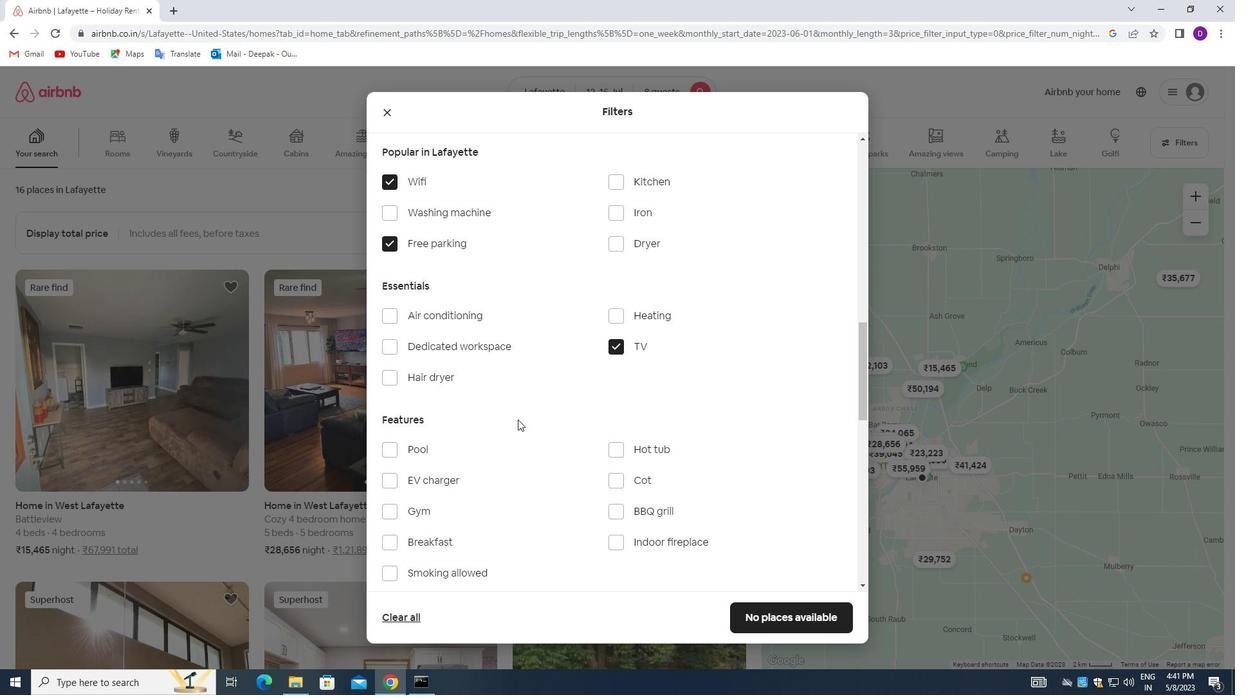 
Action: Mouse moved to (386, 382)
Screenshot: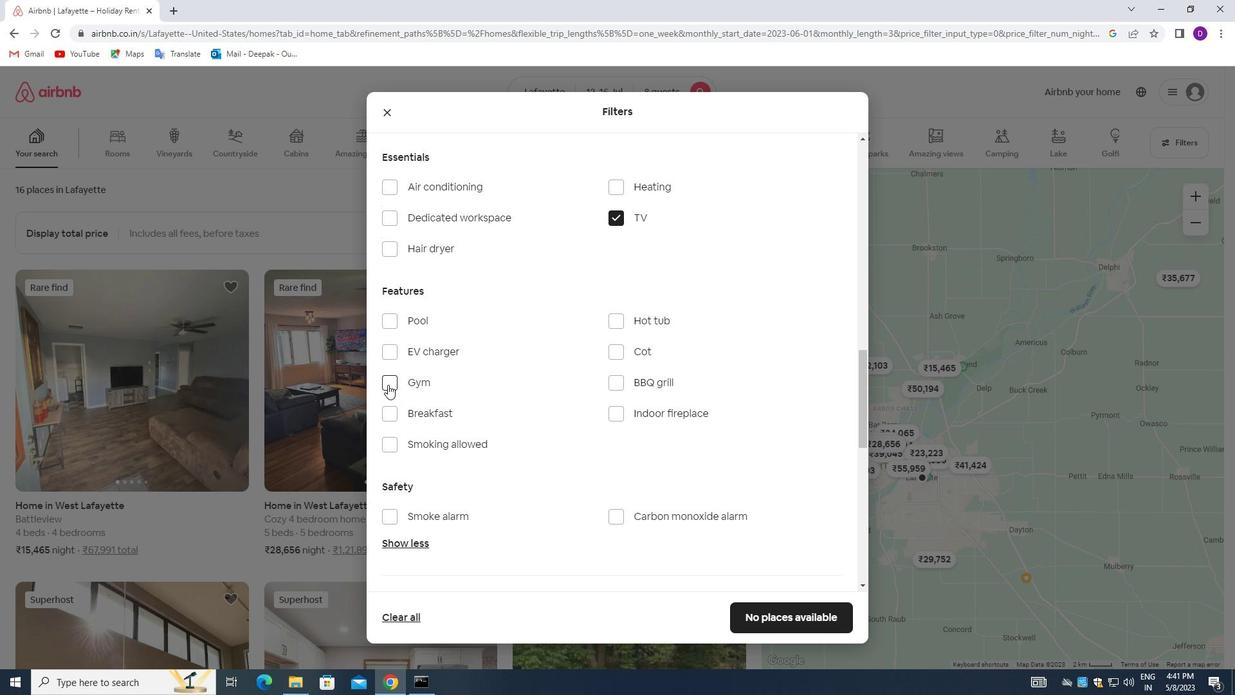 
Action: Mouse pressed left at (386, 382)
Screenshot: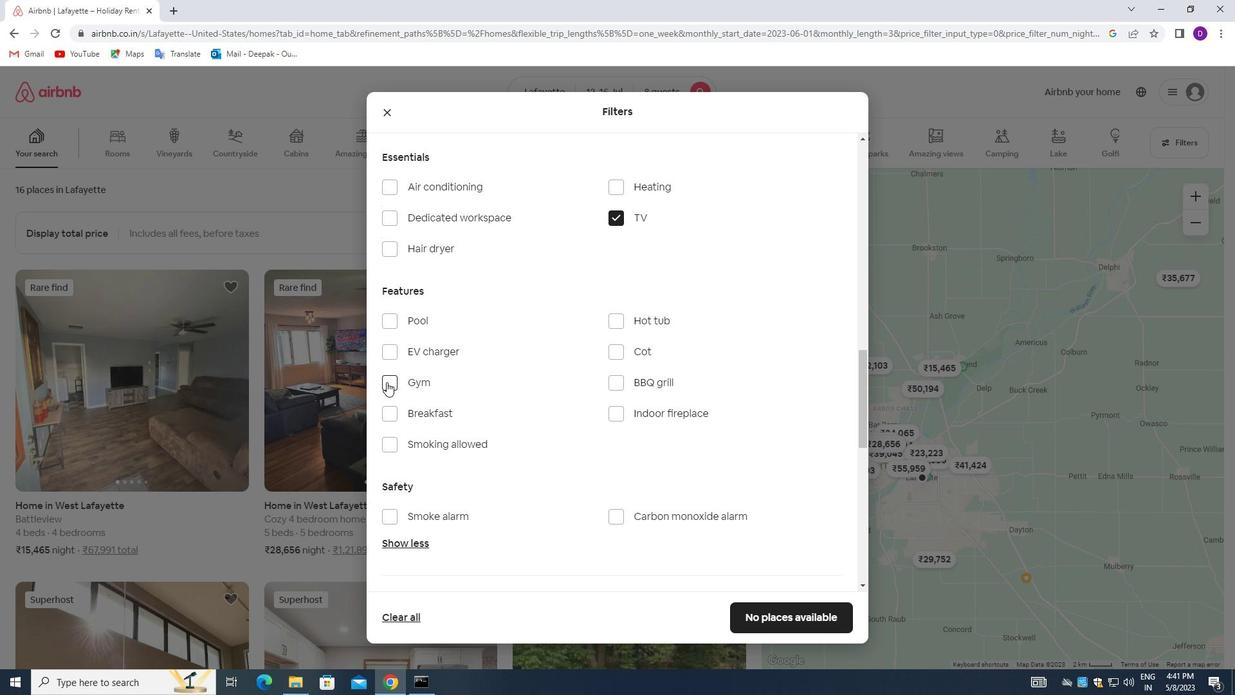 
Action: Mouse moved to (388, 417)
Screenshot: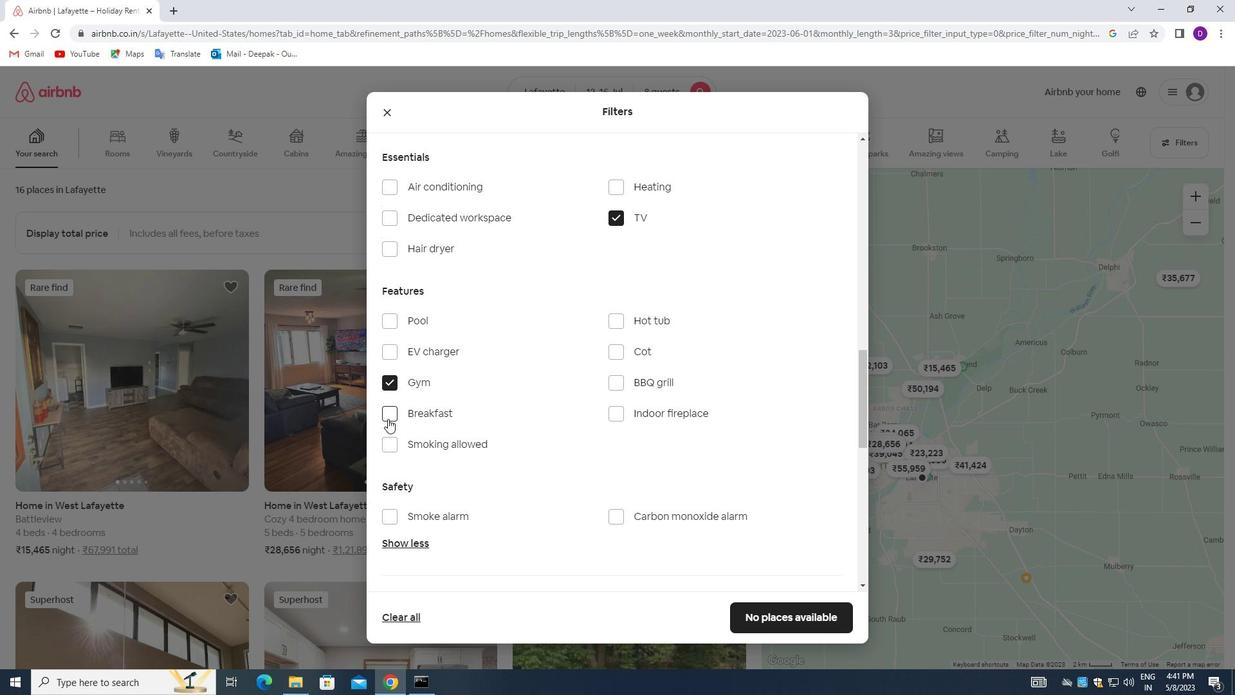 
Action: Mouse pressed left at (388, 417)
Screenshot: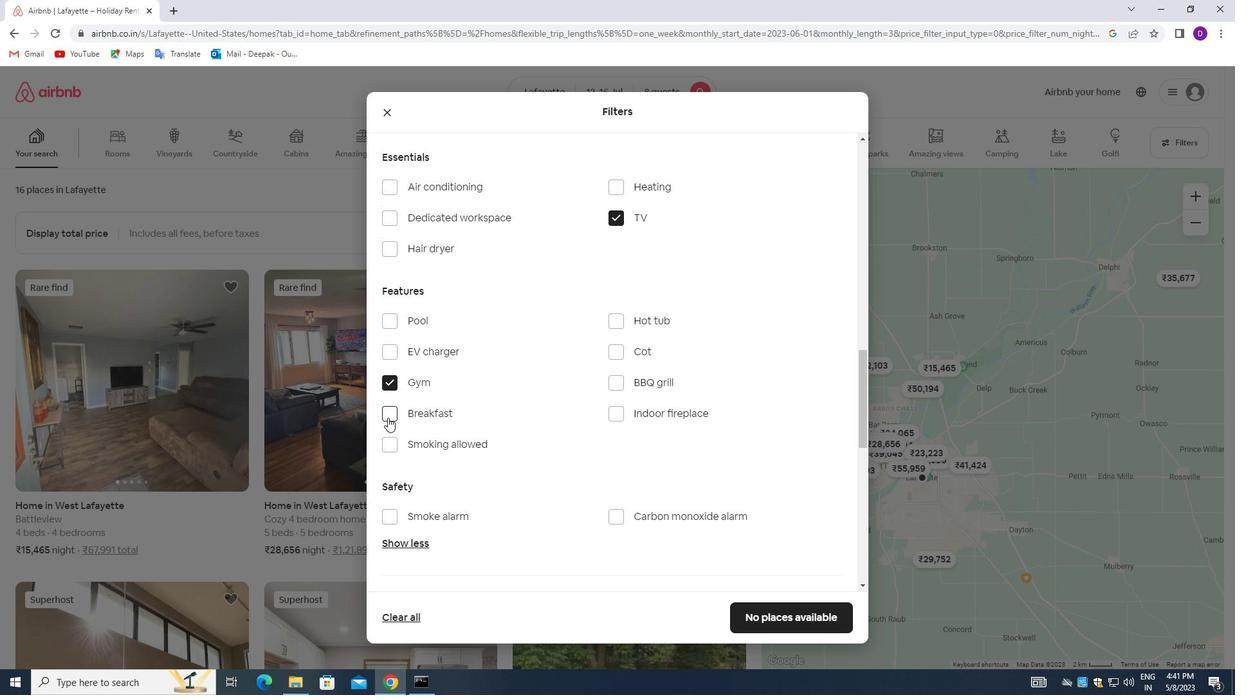 
Action: Mouse moved to (507, 402)
Screenshot: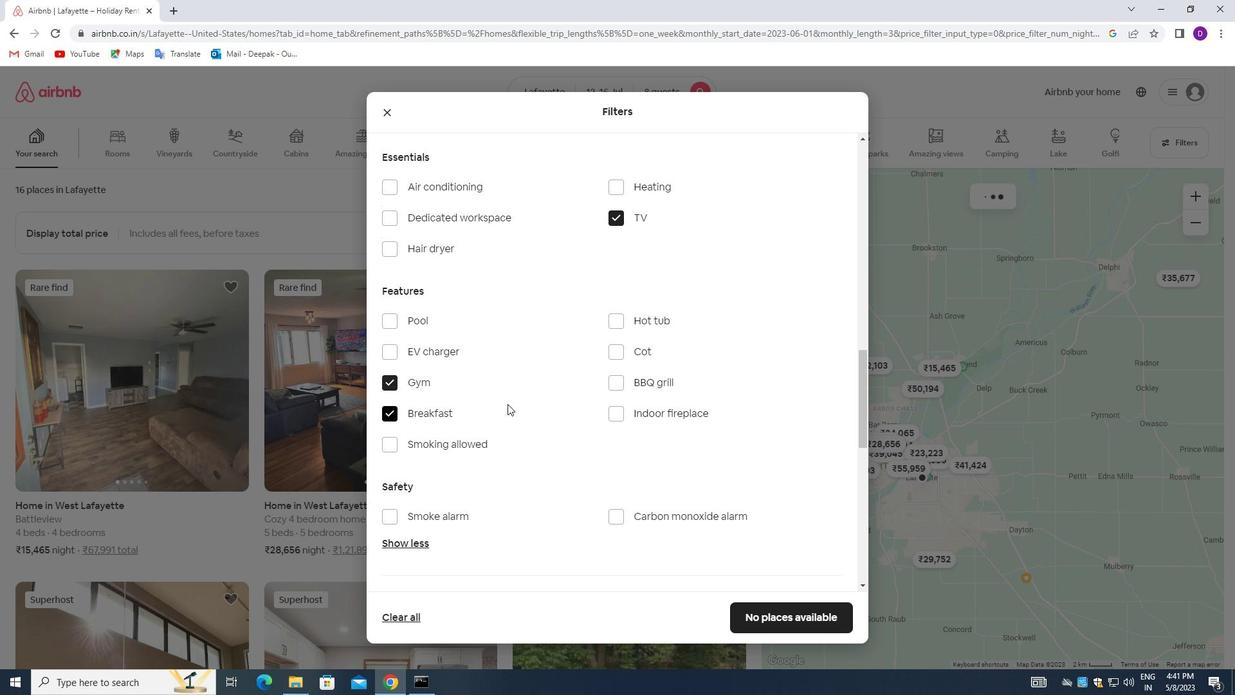 
Action: Mouse scrolled (507, 403) with delta (0, 0)
Screenshot: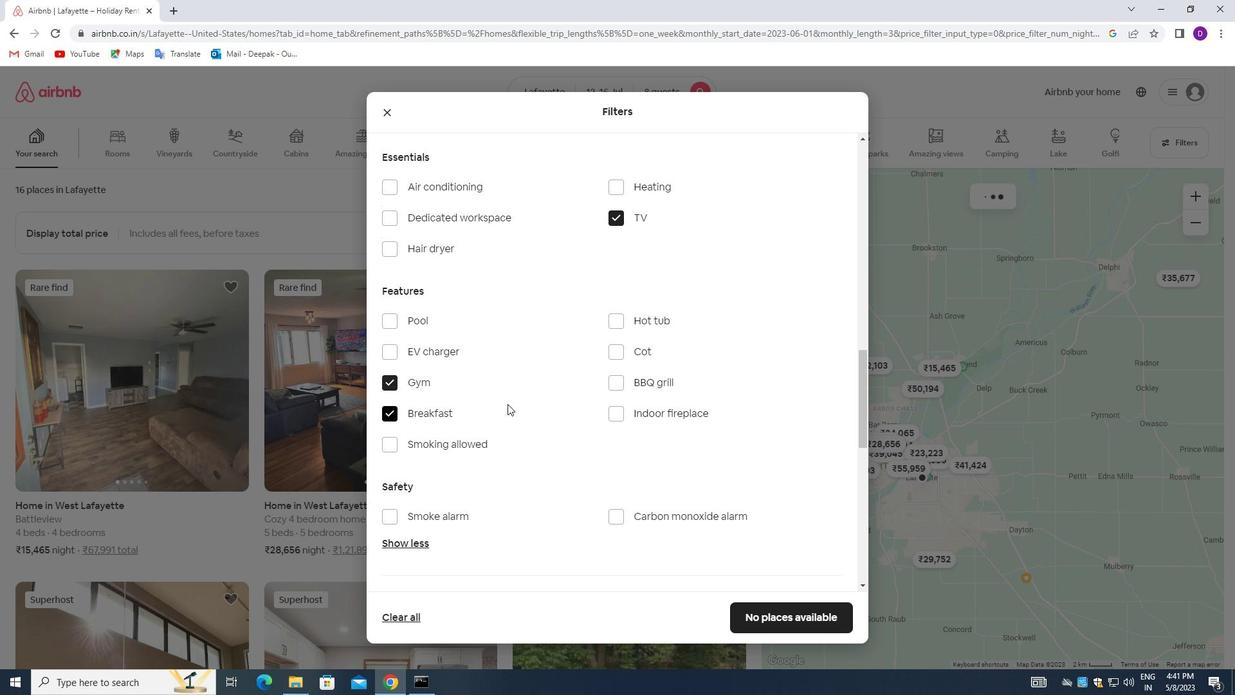
Action: Mouse moved to (505, 402)
Screenshot: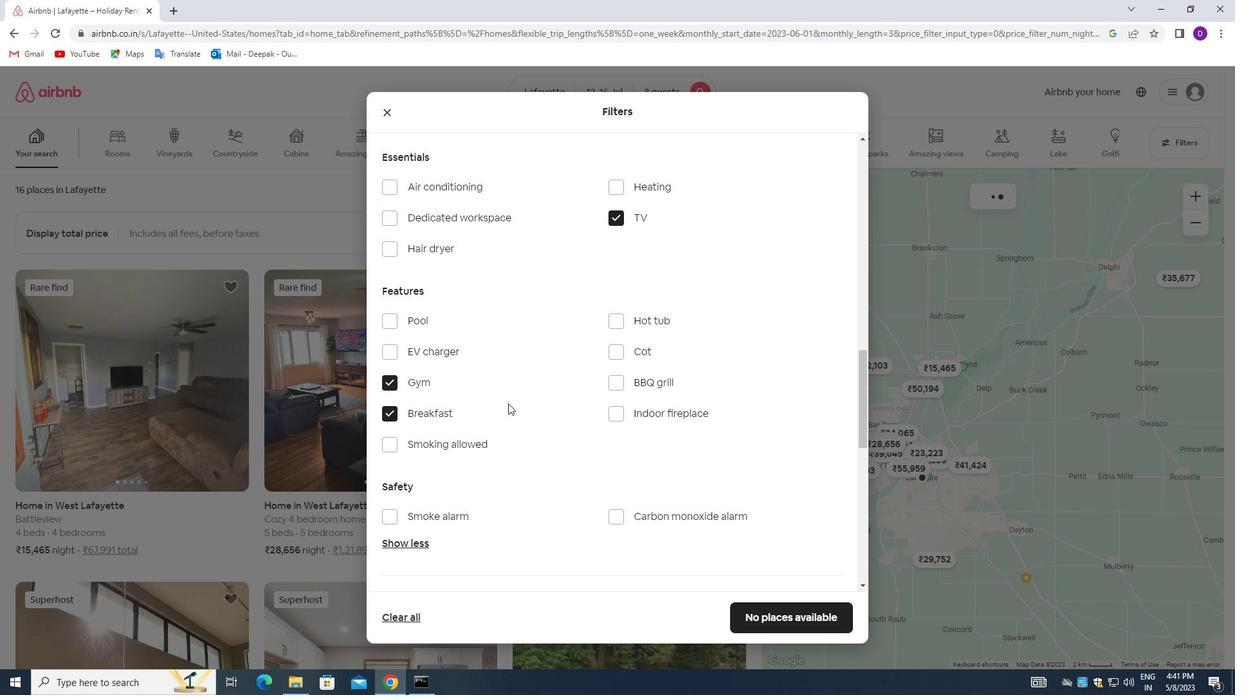 
Action: Mouse scrolled (505, 403) with delta (0, 0)
Screenshot: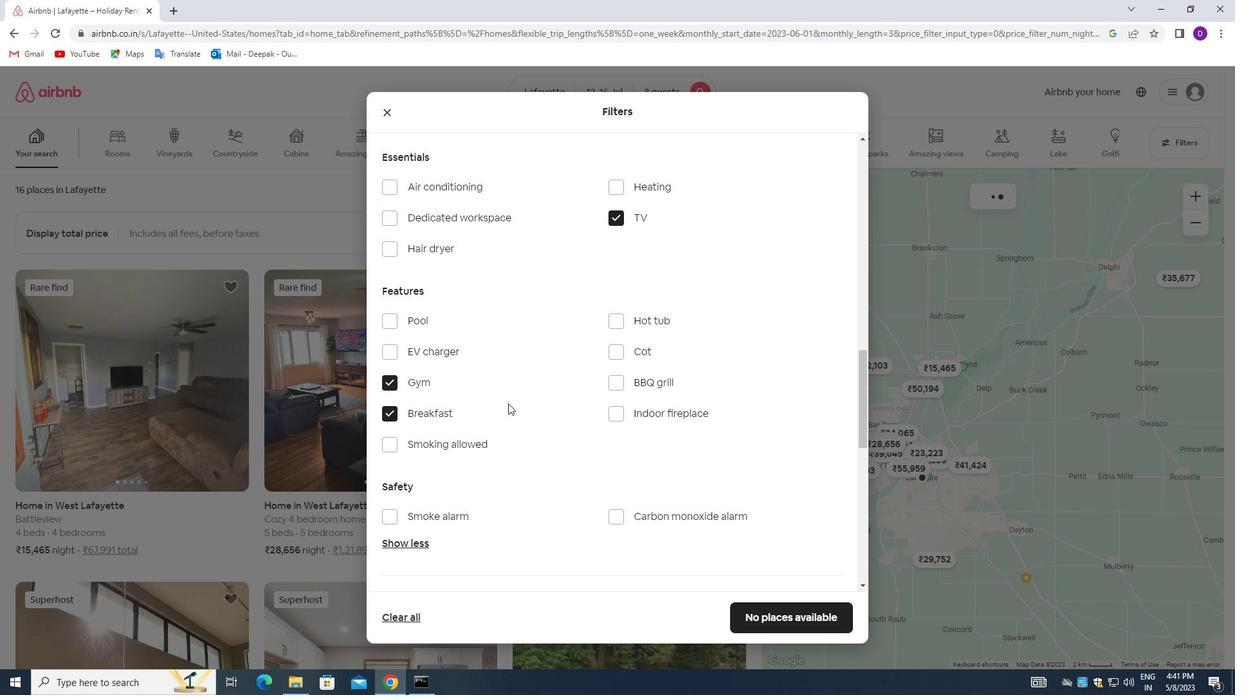 
Action: Mouse moved to (503, 402)
Screenshot: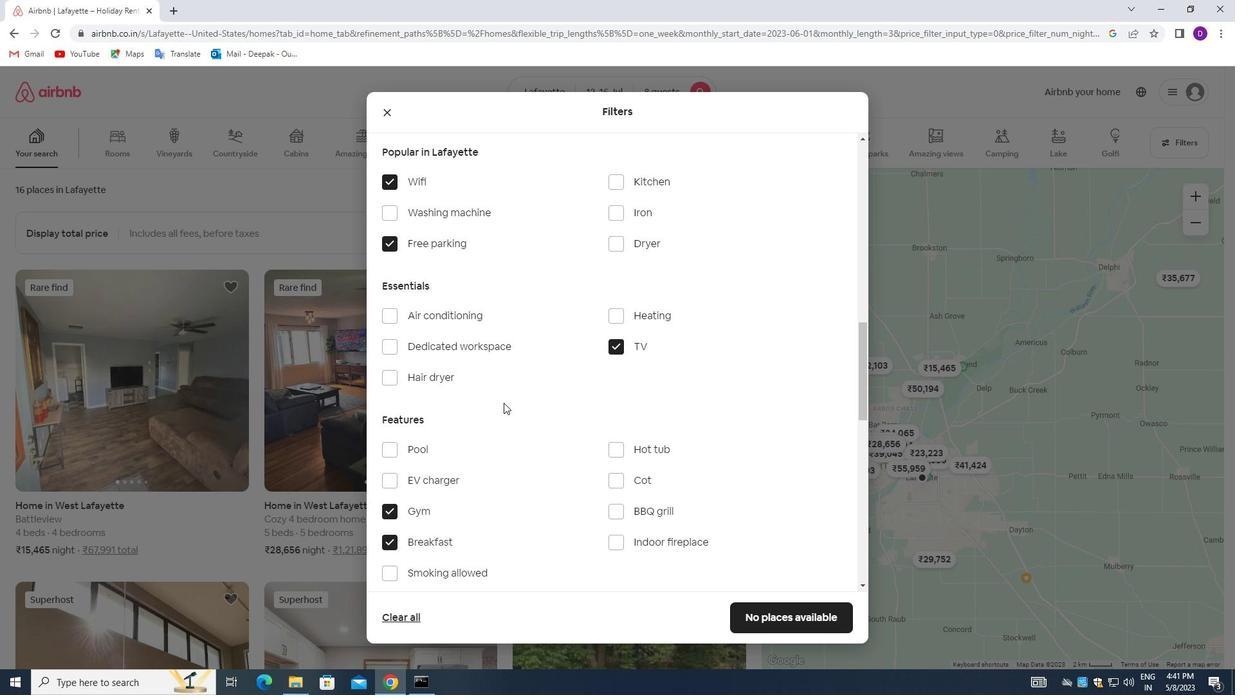 
Action: Mouse scrolled (503, 402) with delta (0, 0)
Screenshot: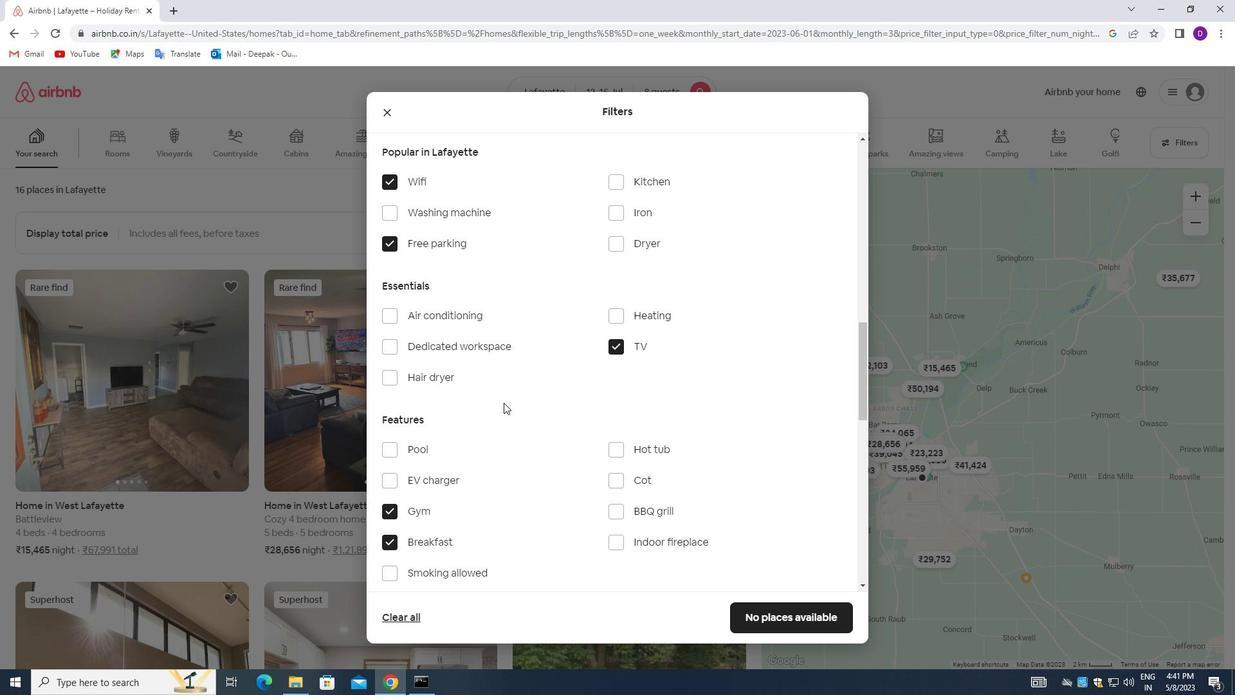 
Action: Mouse moved to (502, 401)
Screenshot: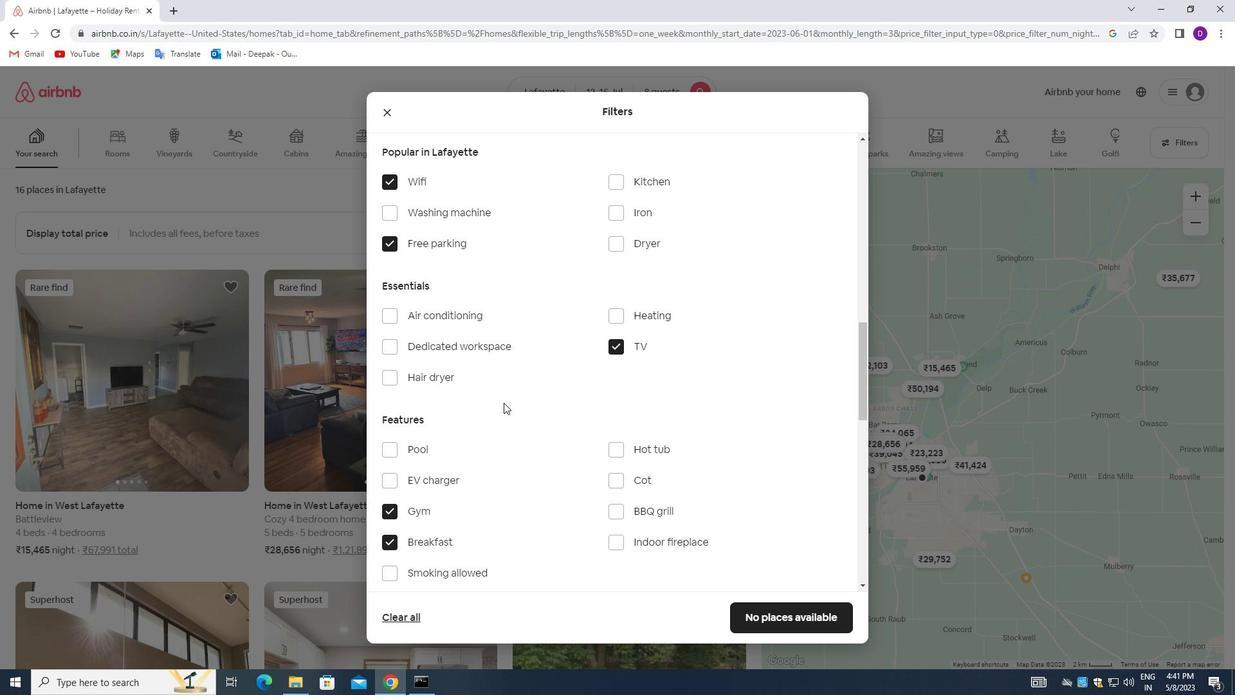 
Action: Mouse scrolled (502, 400) with delta (0, 0)
Screenshot: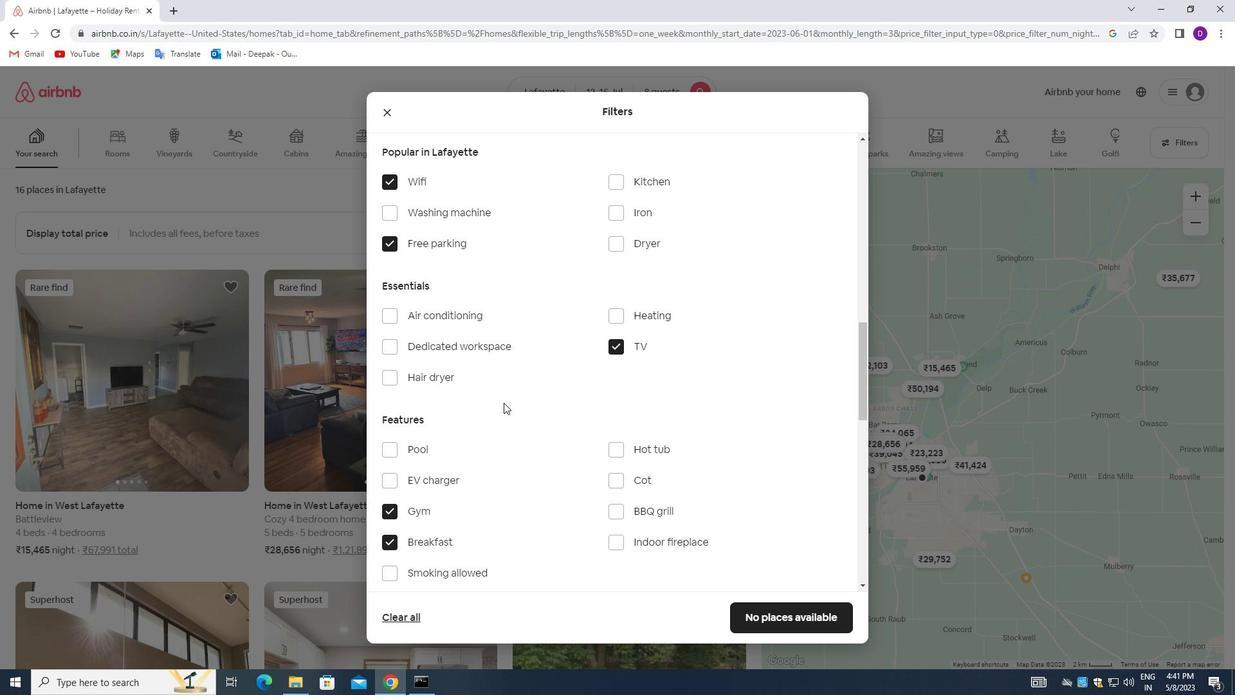 
Action: Mouse moved to (504, 399)
Screenshot: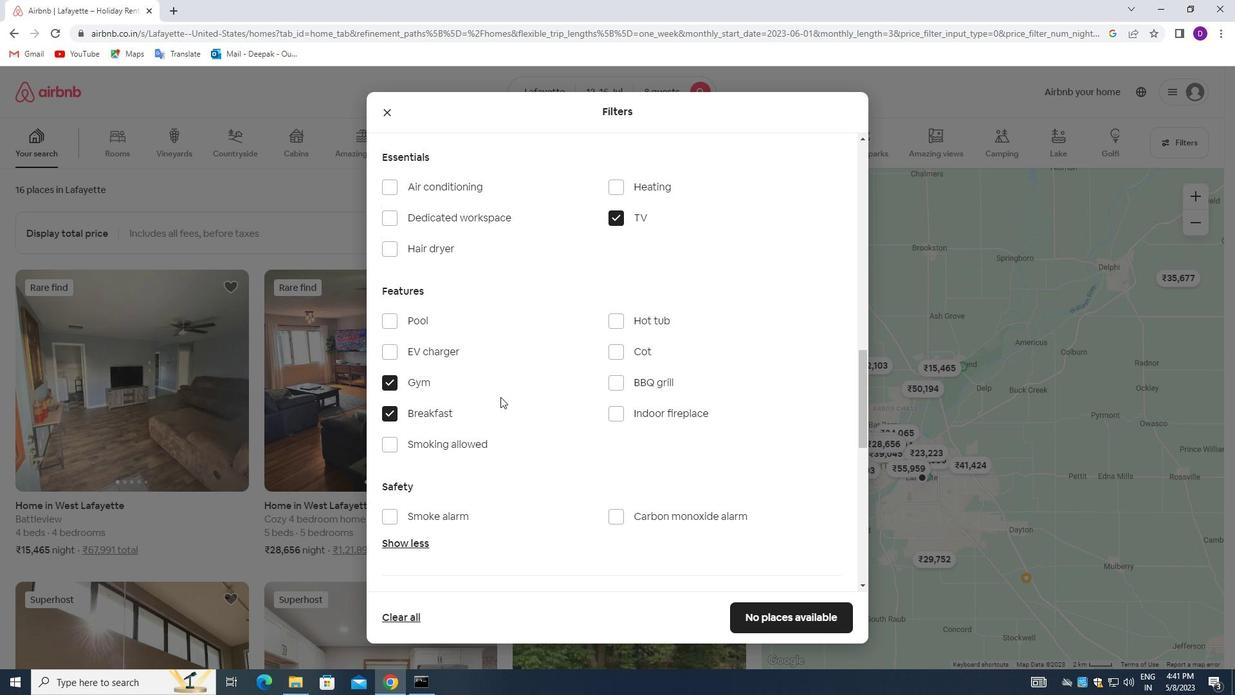
Action: Mouse scrolled (504, 399) with delta (0, 0)
Screenshot: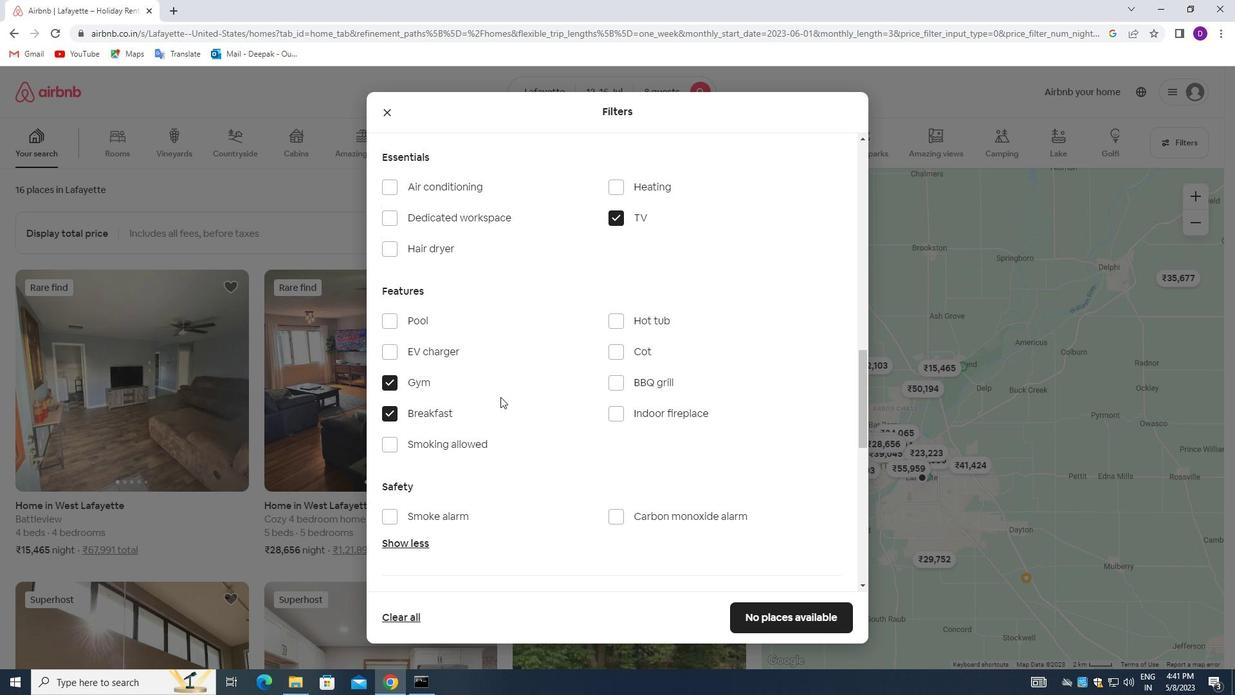 
Action: Mouse moved to (509, 402)
Screenshot: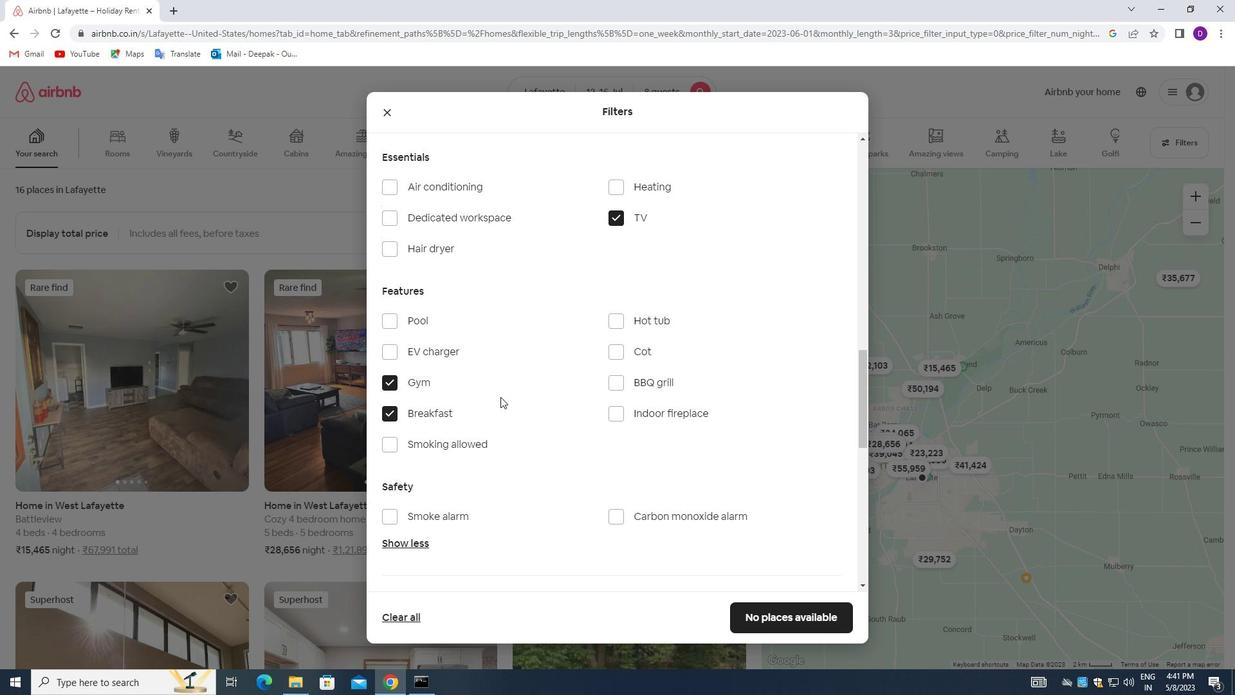 
Action: Mouse scrolled (509, 401) with delta (0, 0)
Screenshot: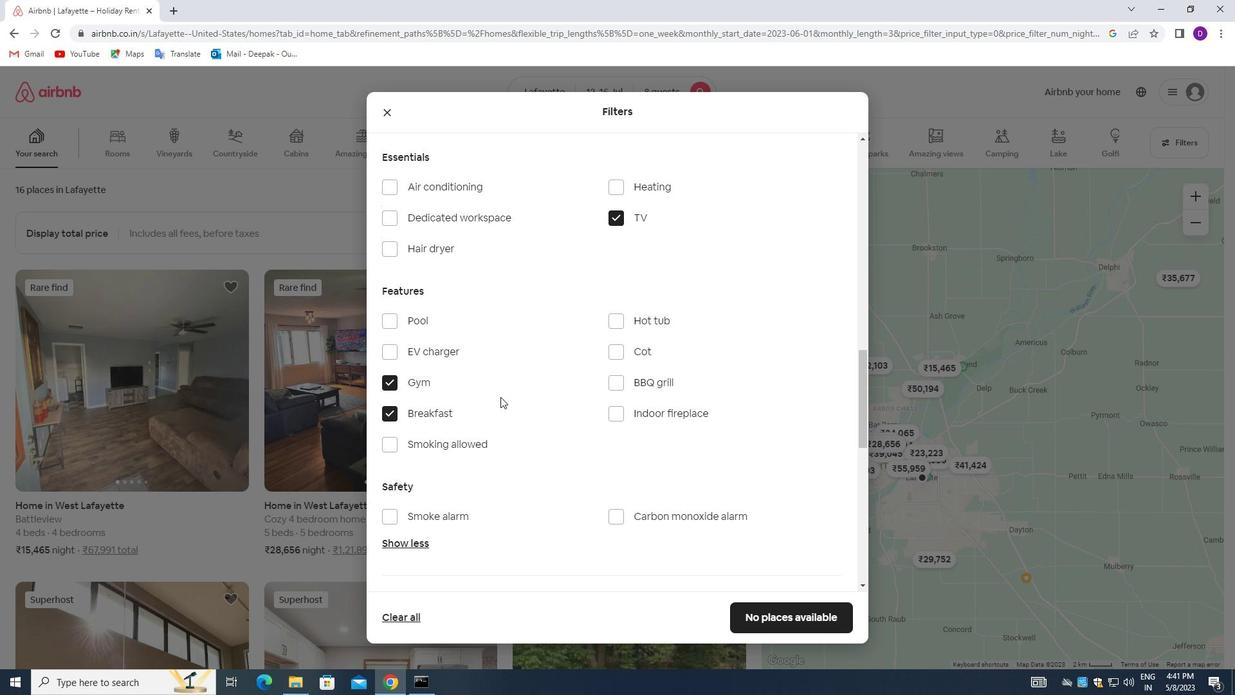 
Action: Mouse moved to (513, 406)
Screenshot: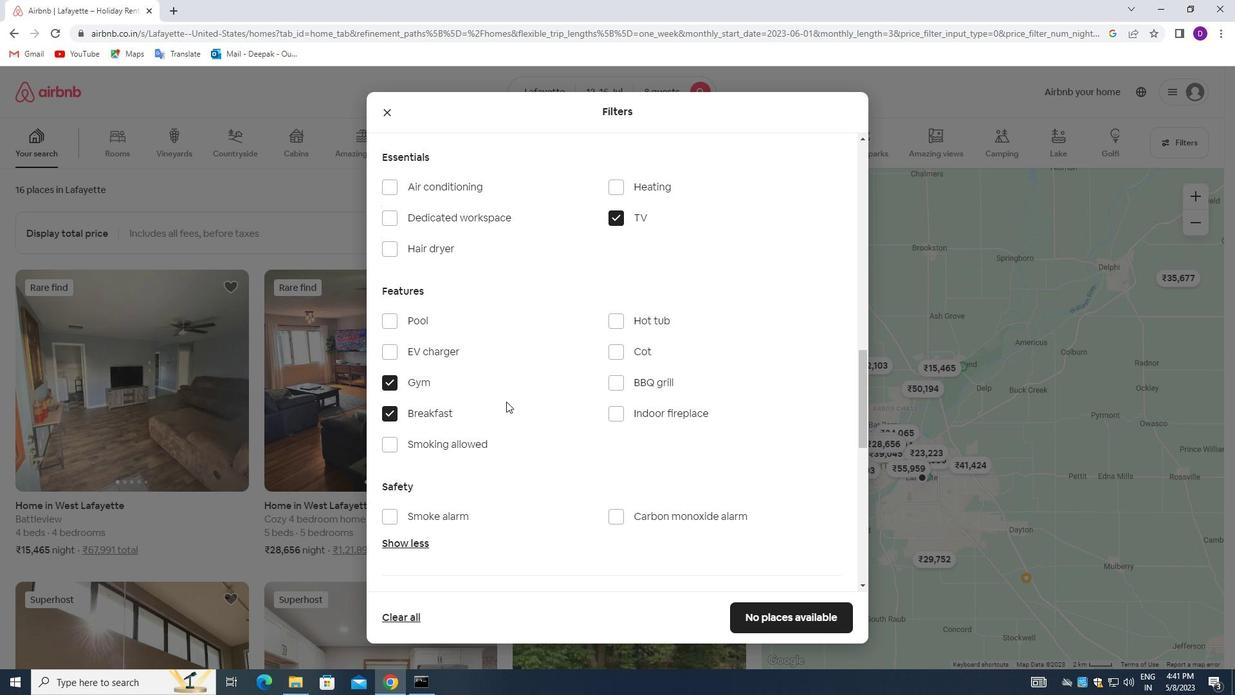 
Action: Mouse scrolled (513, 405) with delta (0, 0)
Screenshot: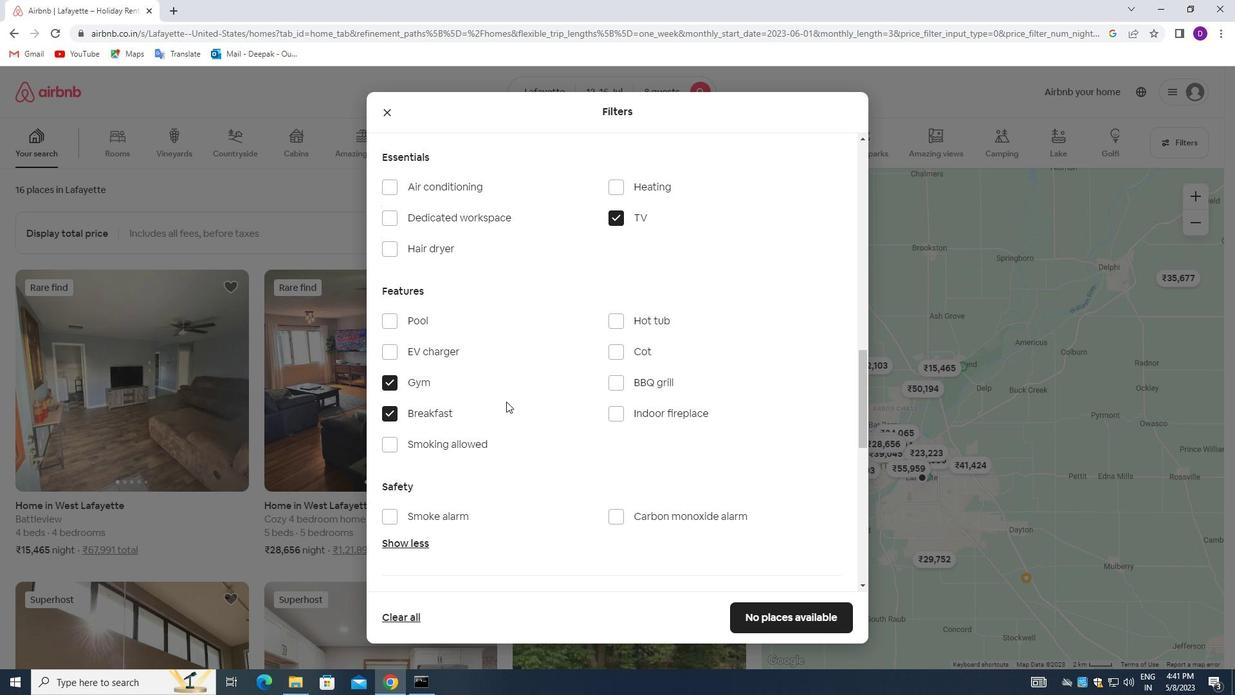 
Action: Mouse moved to (513, 407)
Screenshot: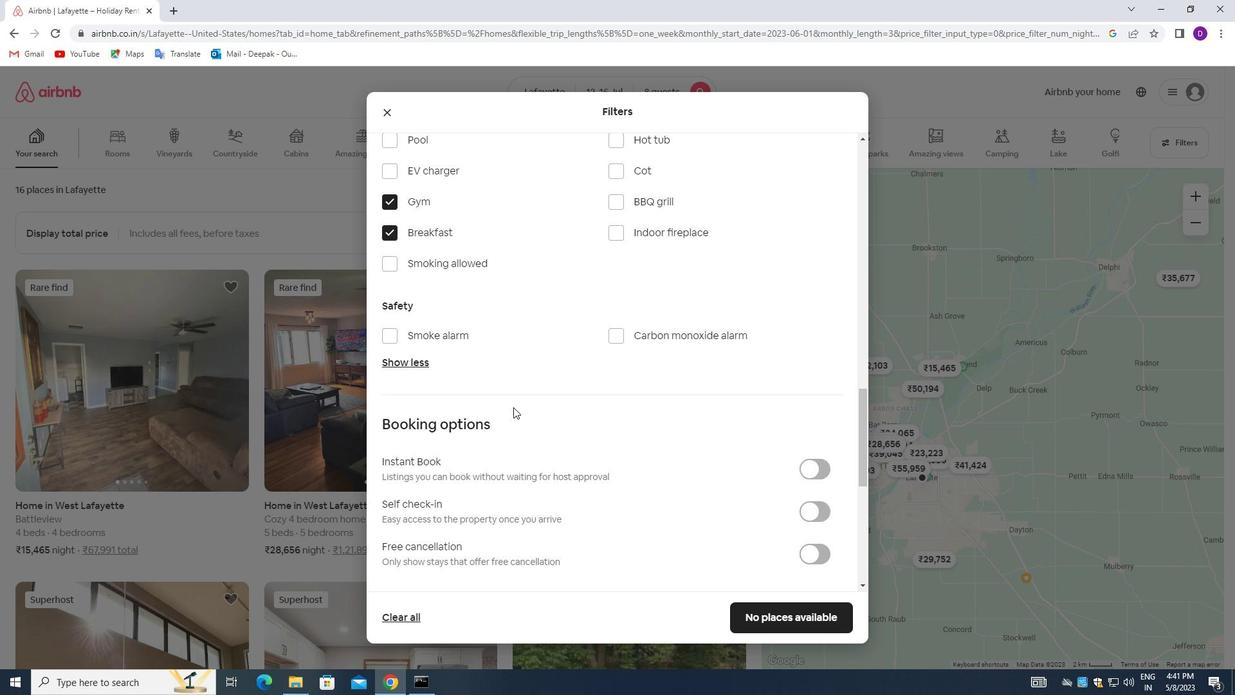 
Action: Mouse scrolled (513, 406) with delta (0, 0)
Screenshot: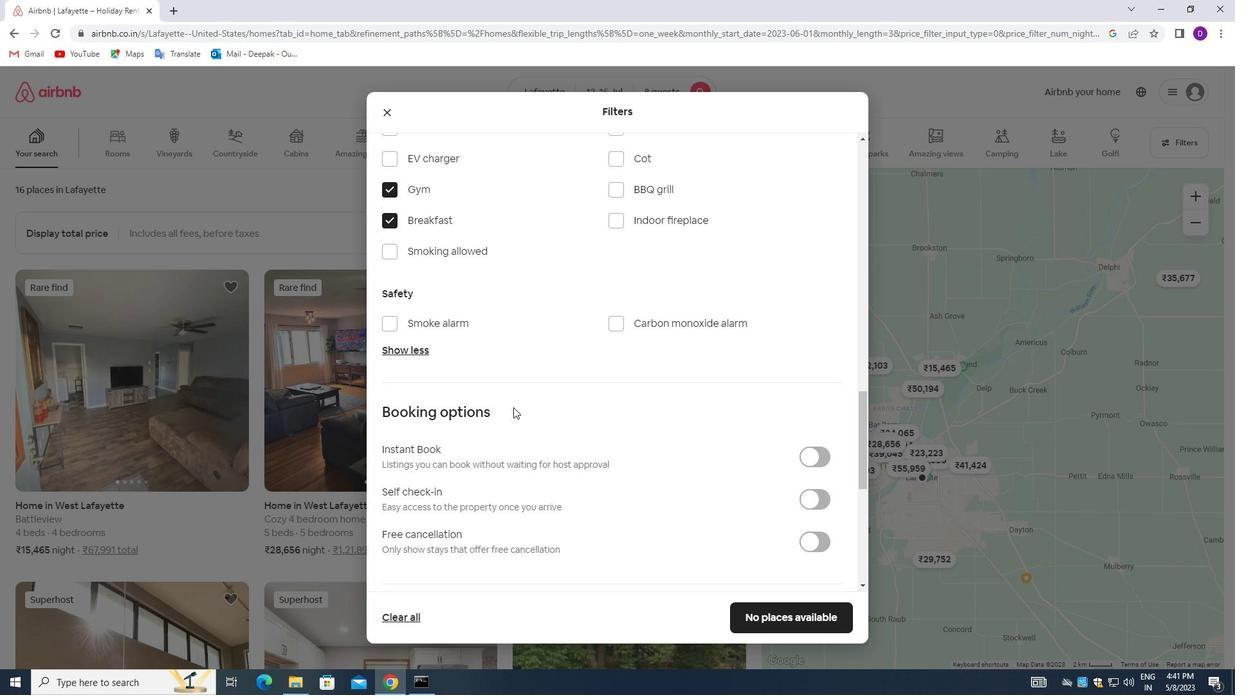 
Action: Mouse scrolled (513, 406) with delta (0, 0)
Screenshot: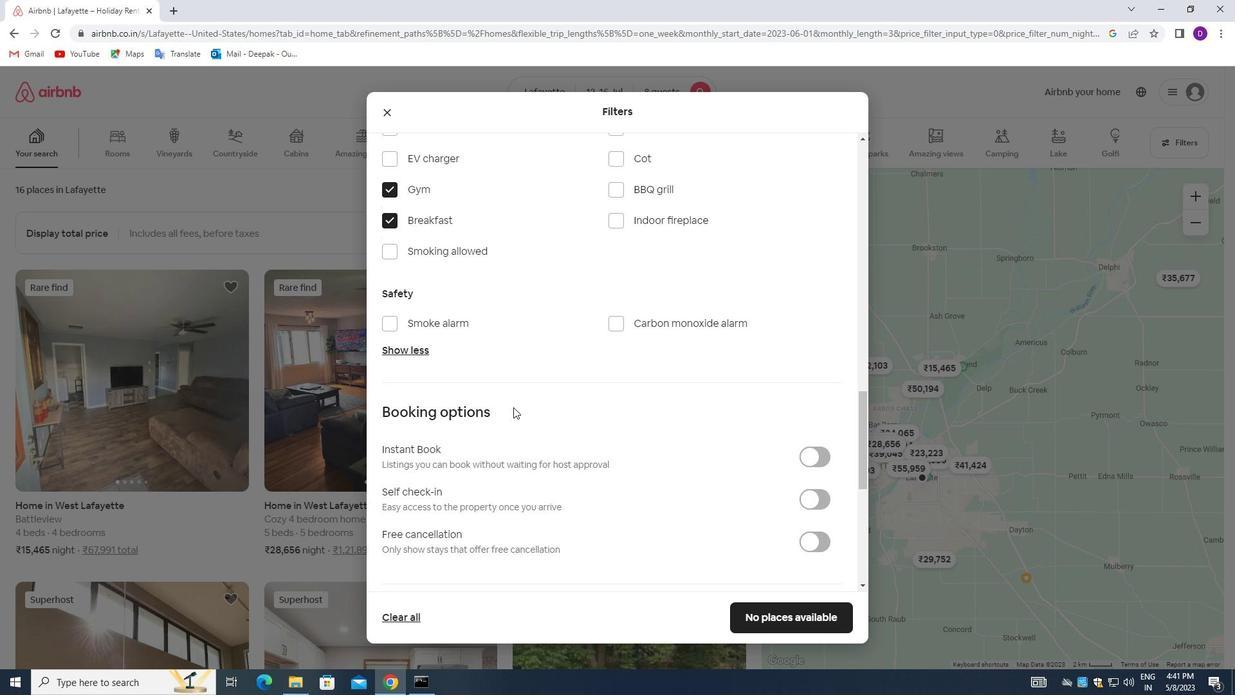 
Action: Mouse moved to (805, 371)
Screenshot: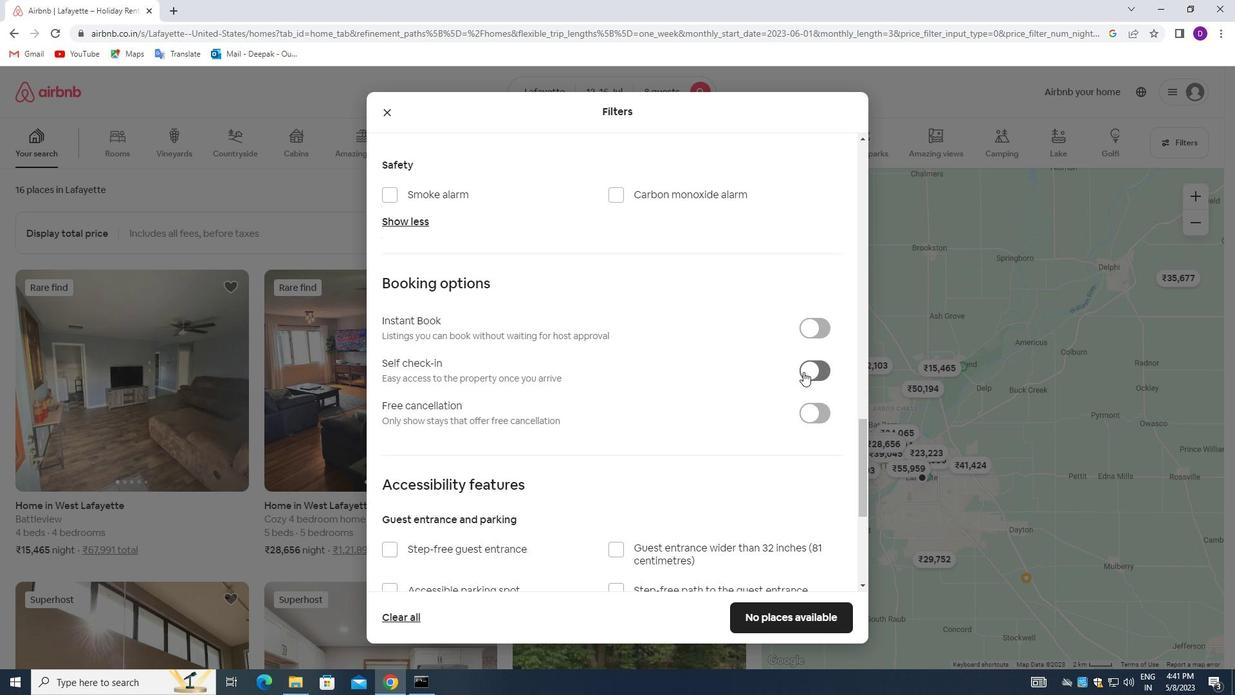 
Action: Mouse pressed left at (805, 371)
Screenshot: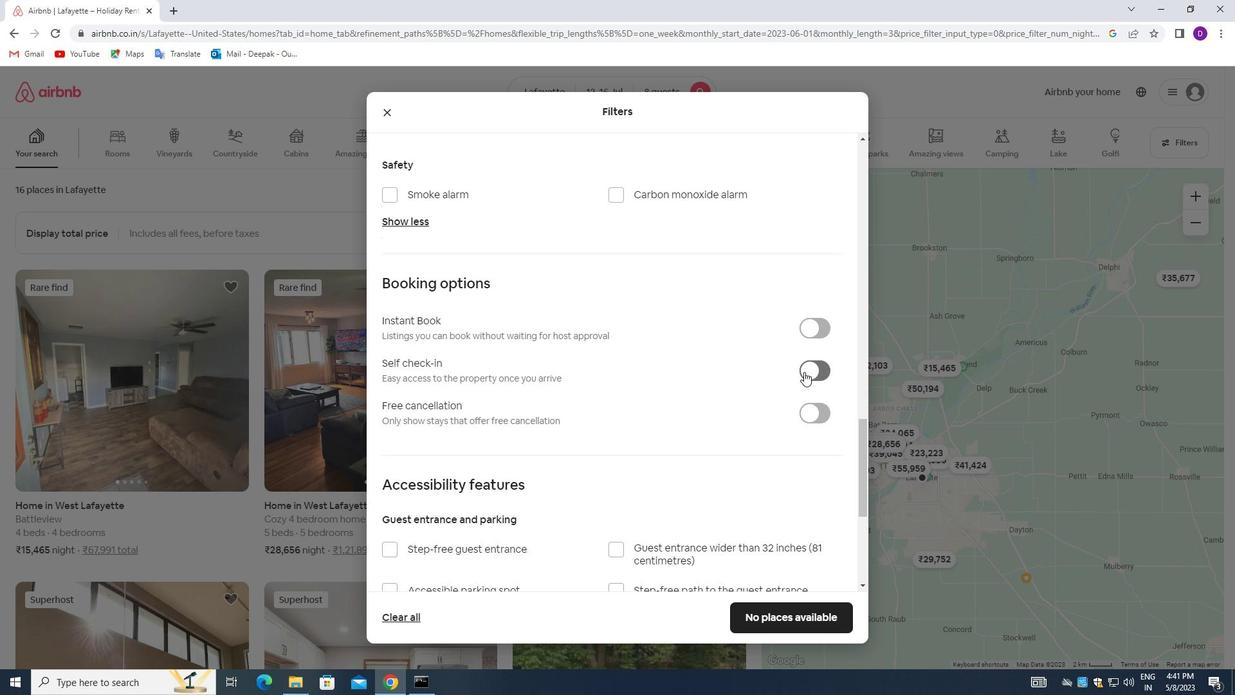 
Action: Mouse moved to (552, 420)
Screenshot: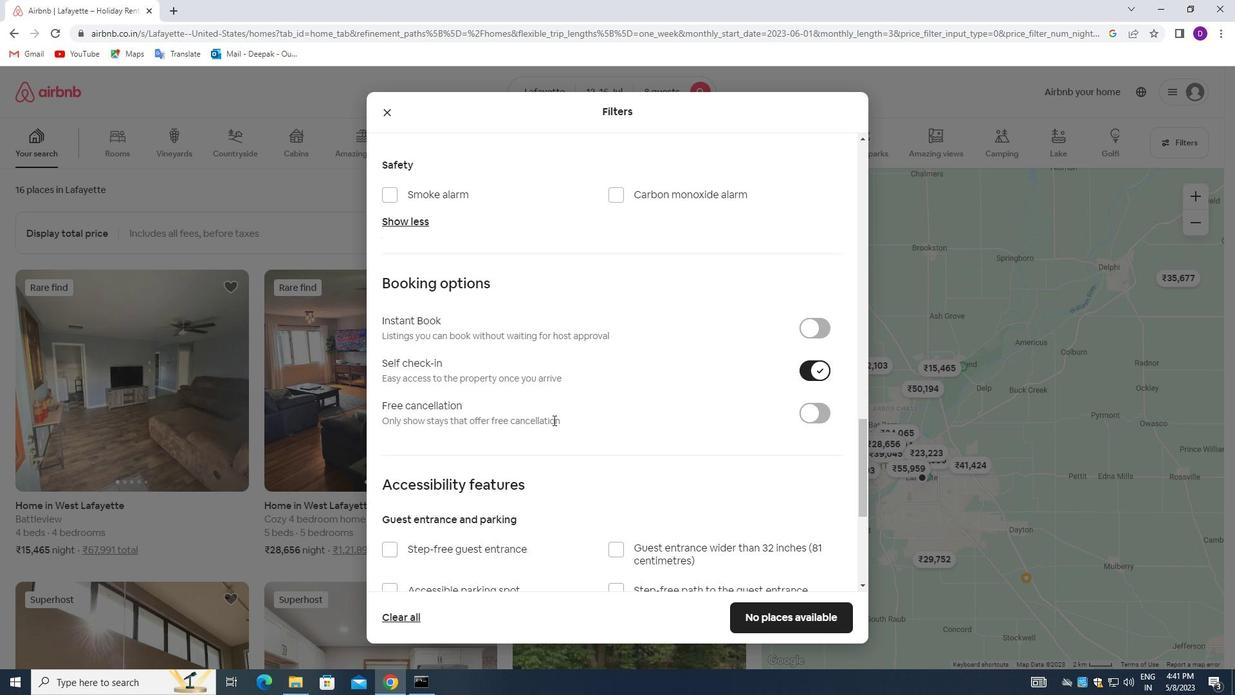 
Action: Mouse scrolled (552, 419) with delta (0, 0)
Screenshot: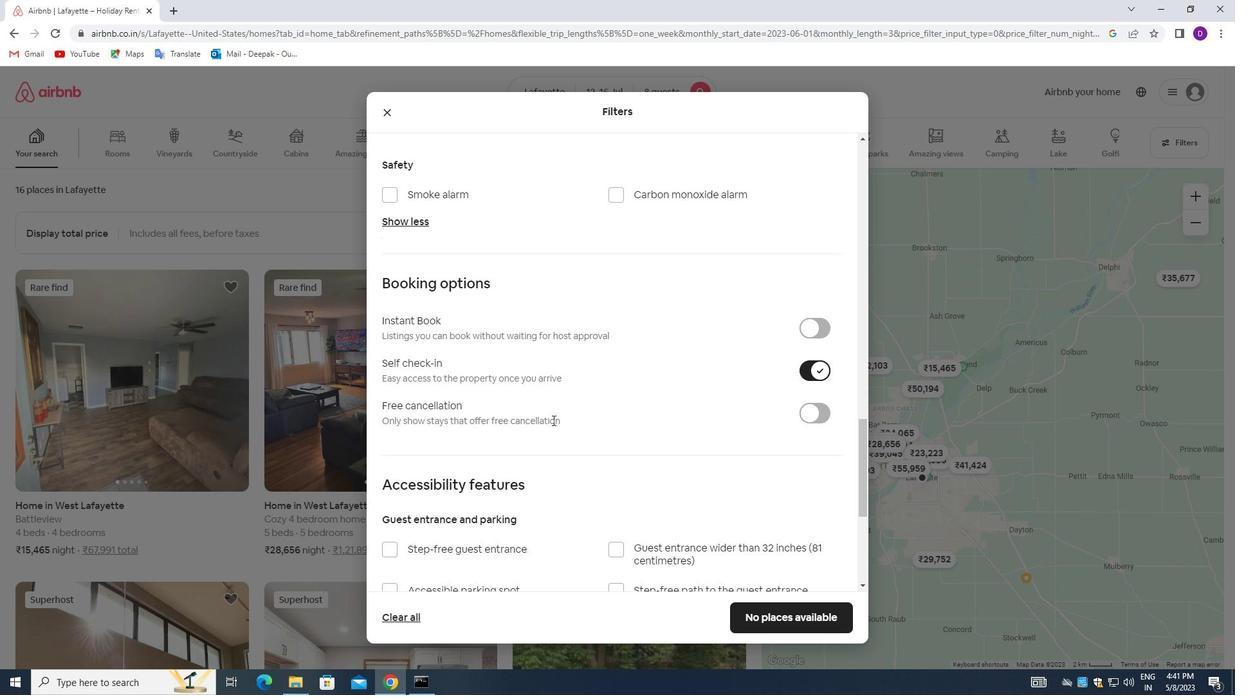 
Action: Mouse scrolled (552, 419) with delta (0, 0)
Screenshot: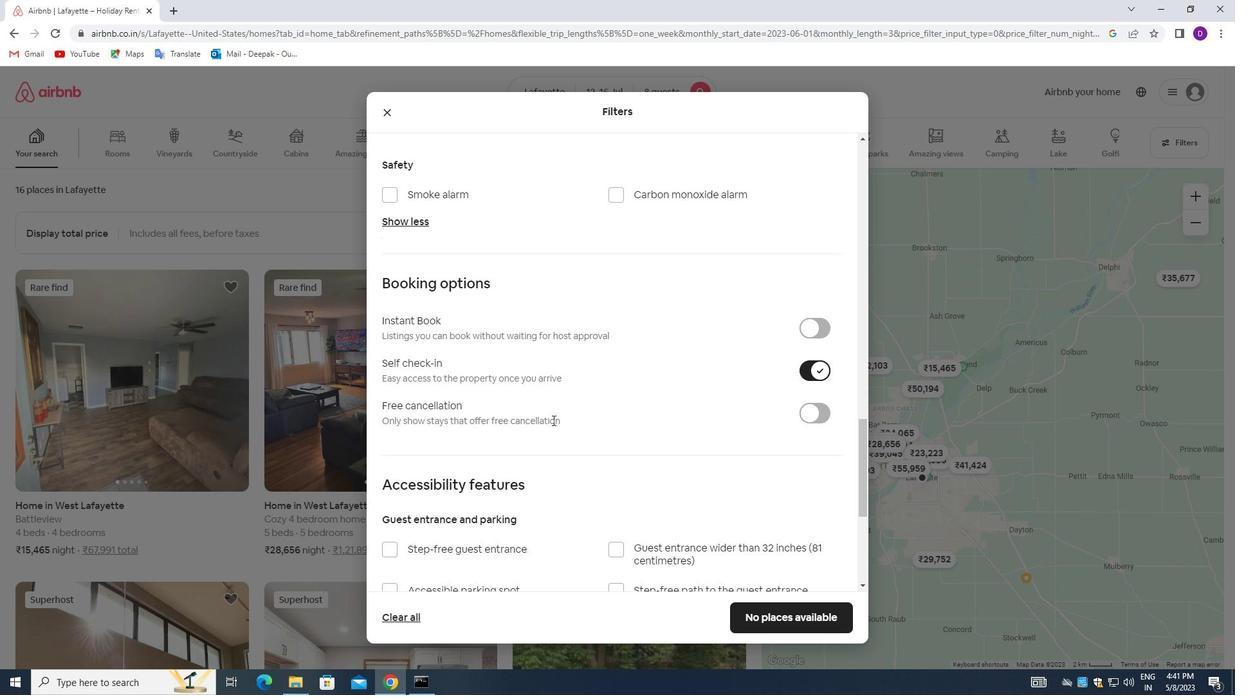 
Action: Mouse scrolled (552, 419) with delta (0, 0)
Screenshot: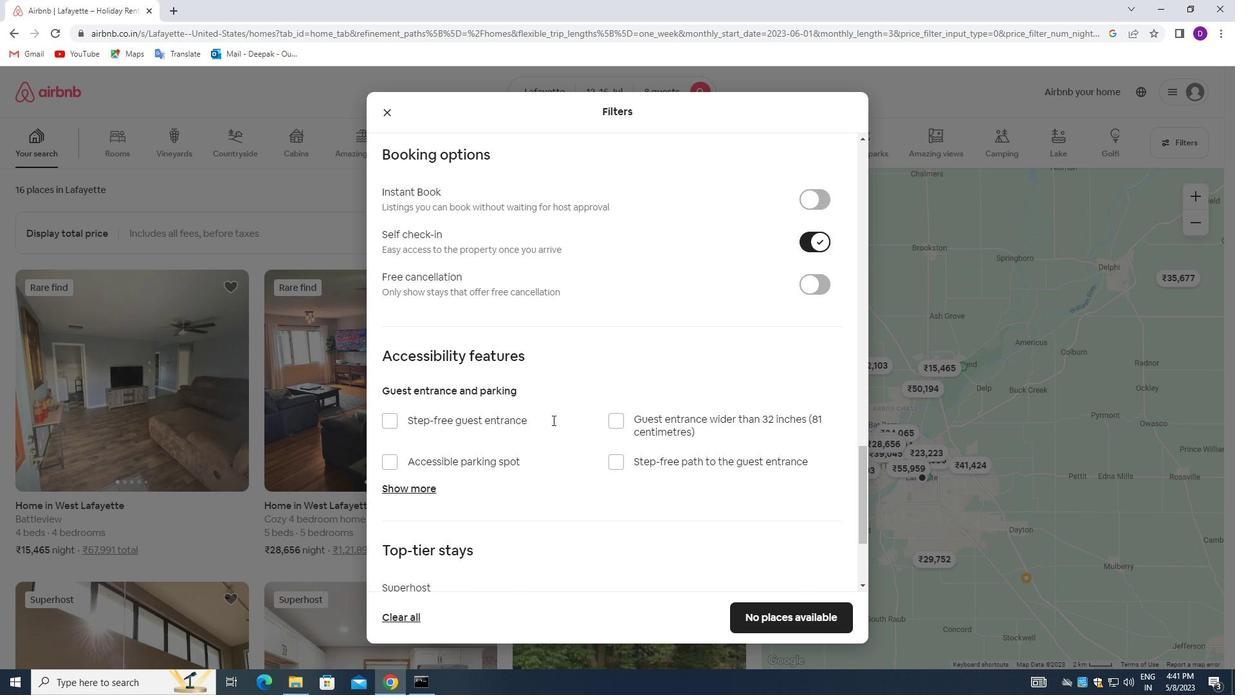 
Action: Mouse scrolled (552, 419) with delta (0, 0)
Screenshot: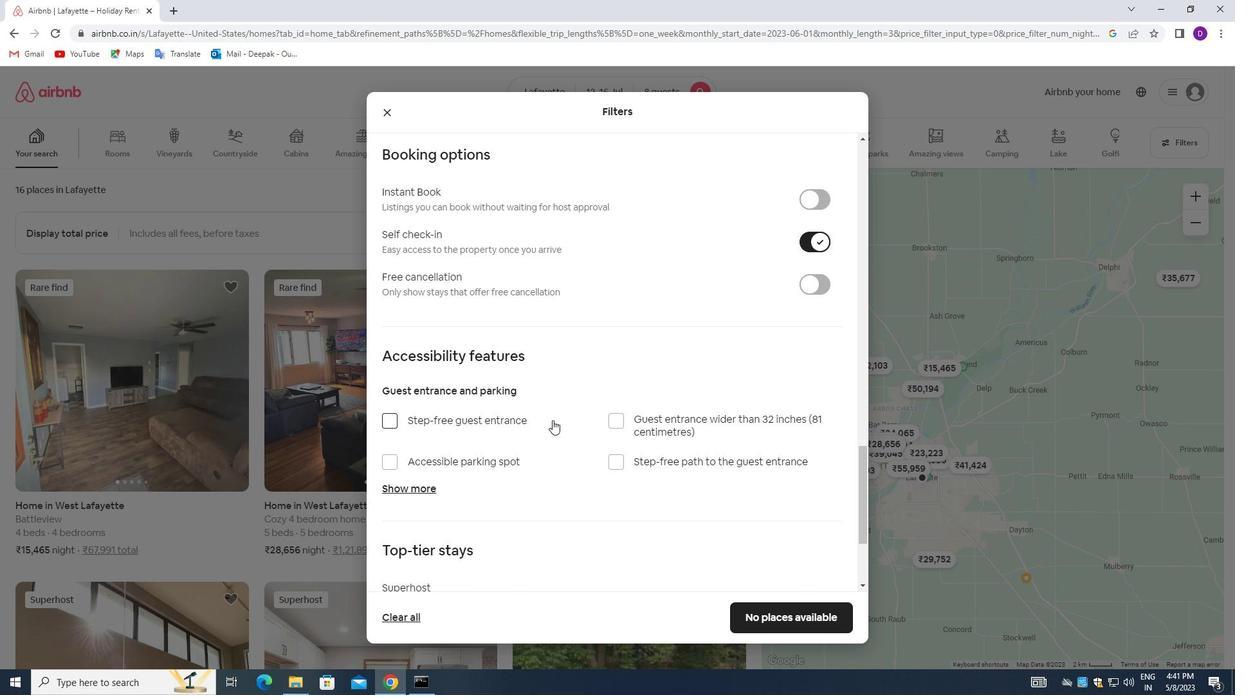 
Action: Mouse moved to (553, 420)
Screenshot: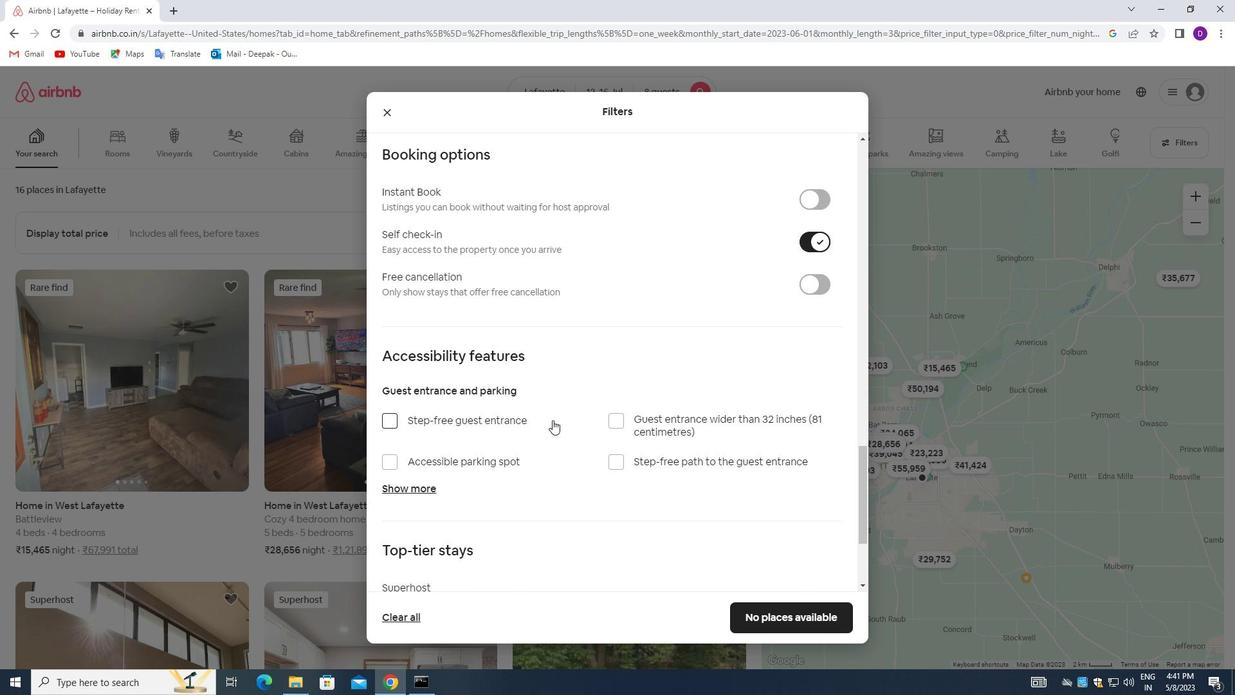 
Action: Mouse scrolled (553, 419) with delta (0, 0)
Screenshot: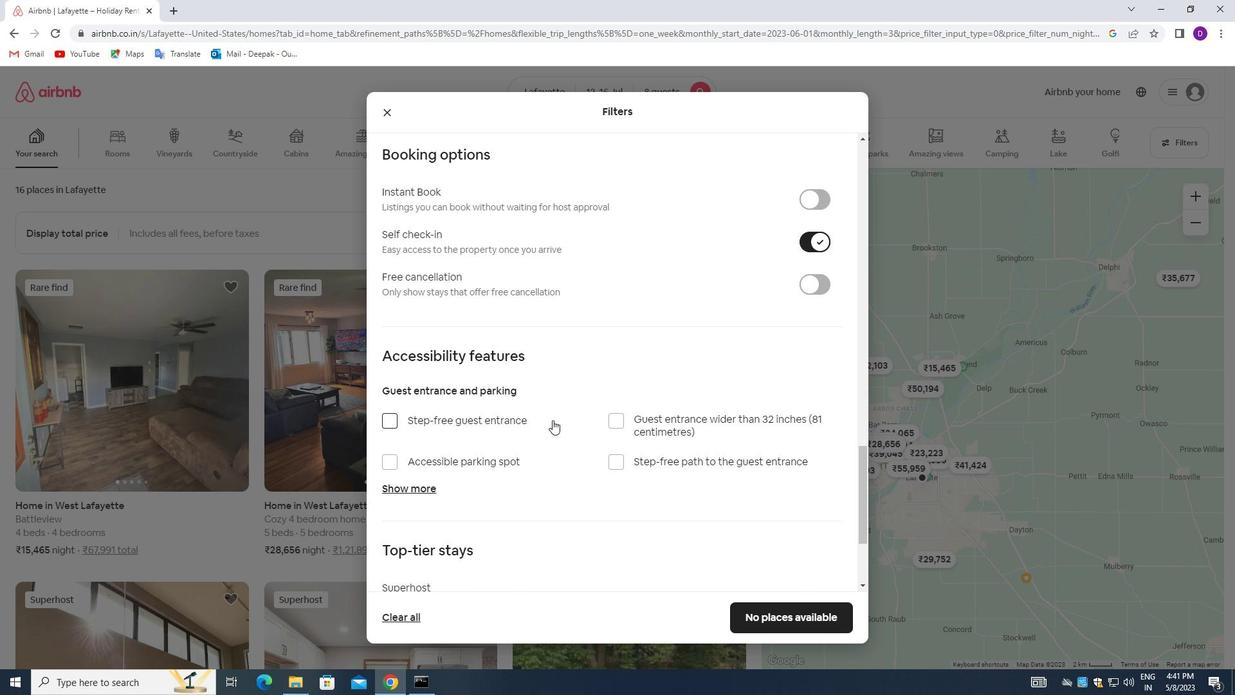 
Action: Mouse moved to (554, 420)
Screenshot: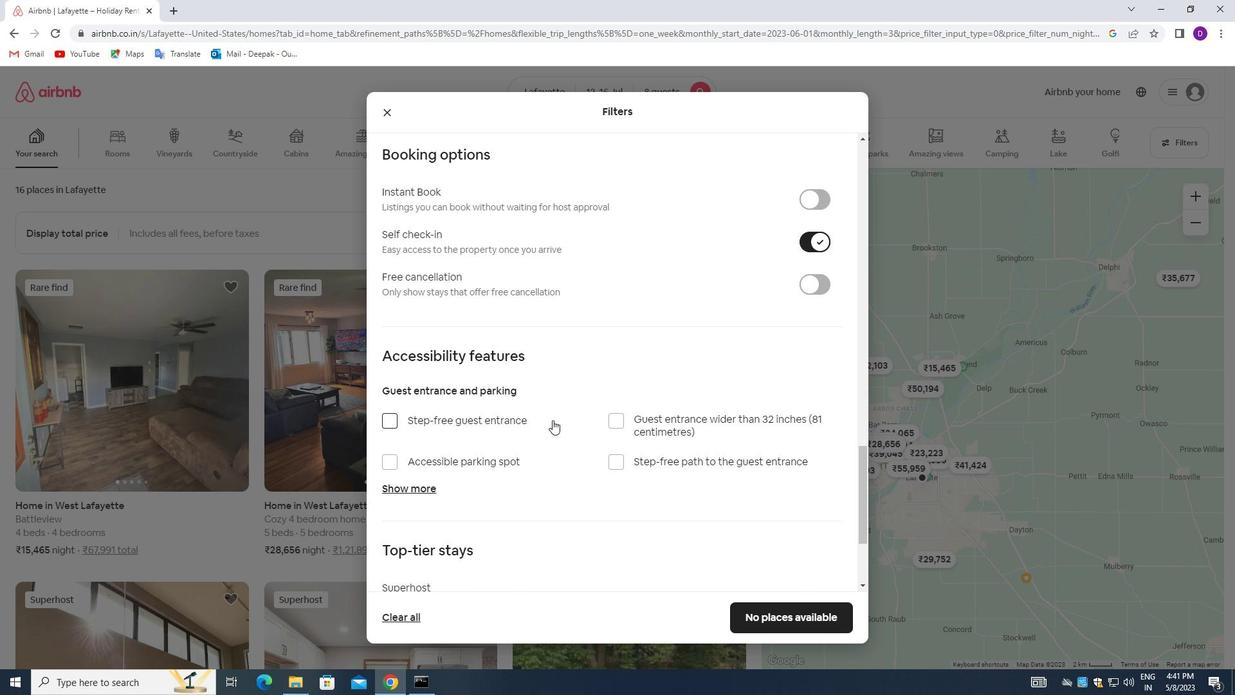 
Action: Mouse scrolled (554, 419) with delta (0, 0)
Screenshot: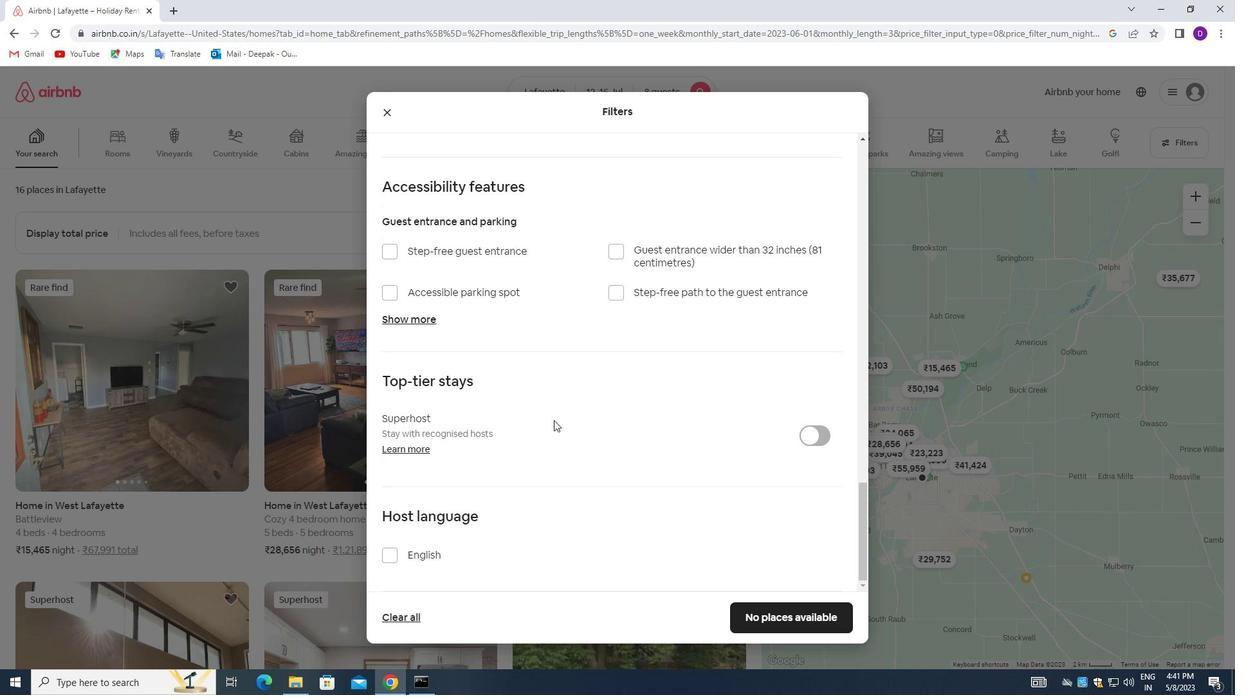 
Action: Mouse scrolled (554, 419) with delta (0, 0)
Screenshot: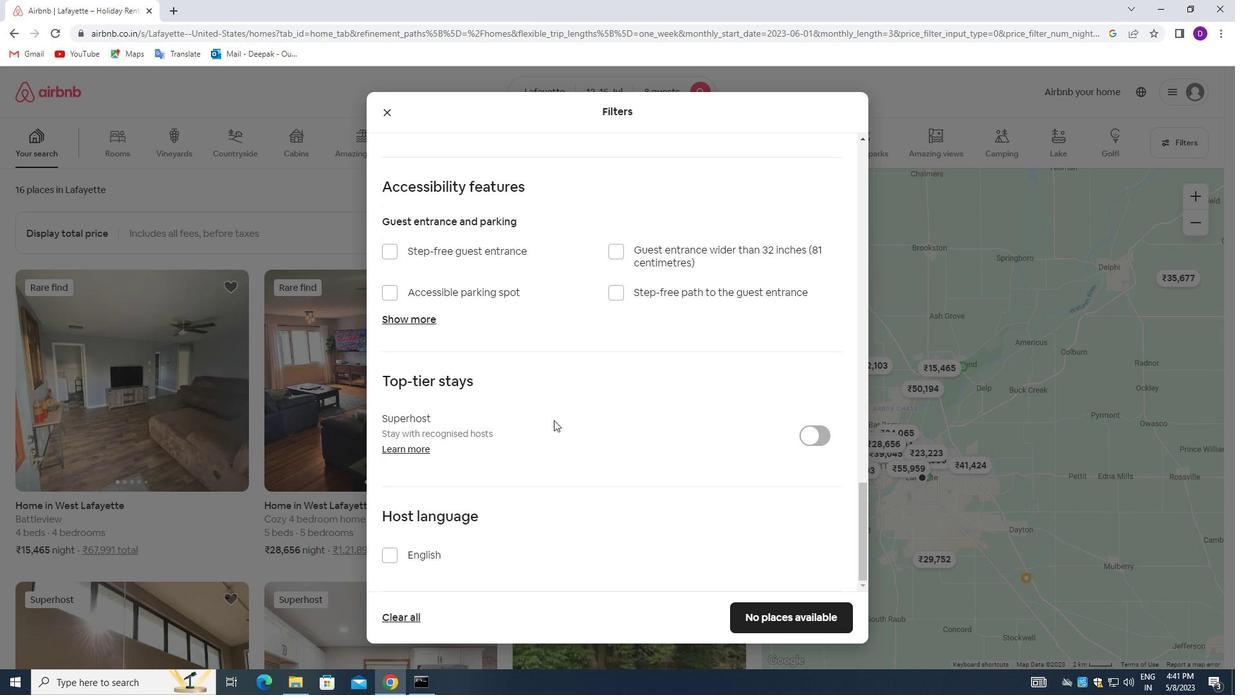 
Action: Mouse moved to (554, 420)
Screenshot: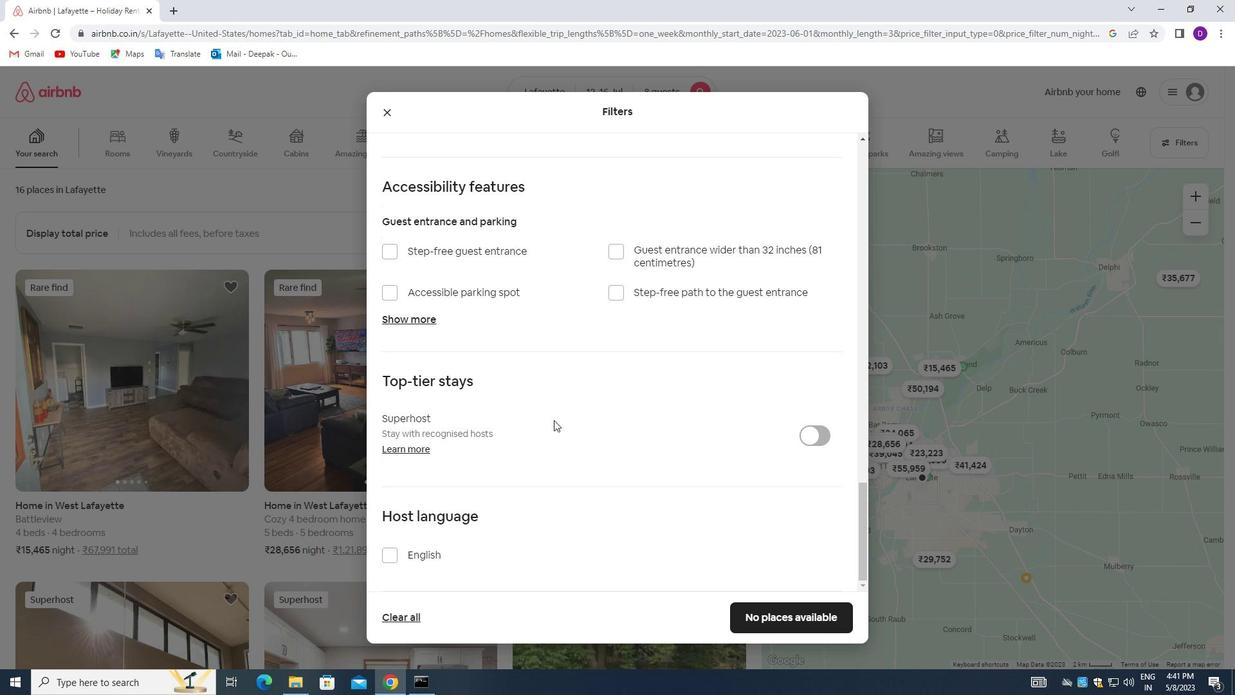 
Action: Mouse scrolled (554, 419) with delta (0, 0)
Screenshot: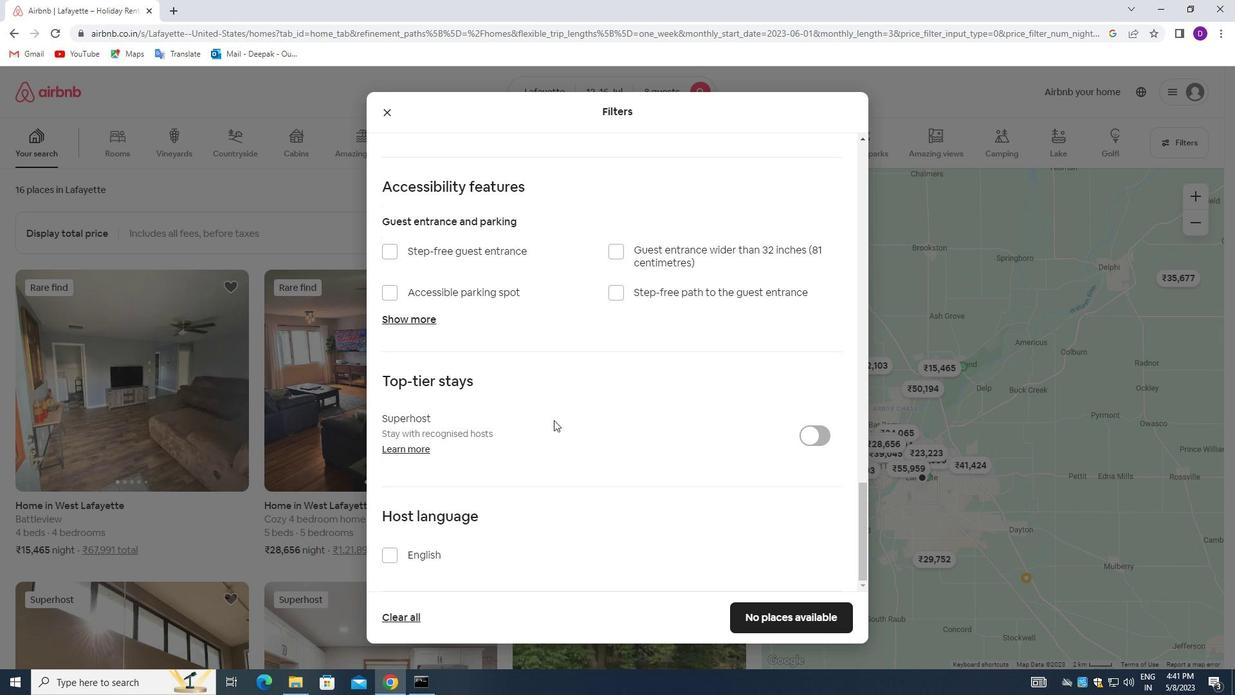 
Action: Mouse moved to (389, 556)
Screenshot: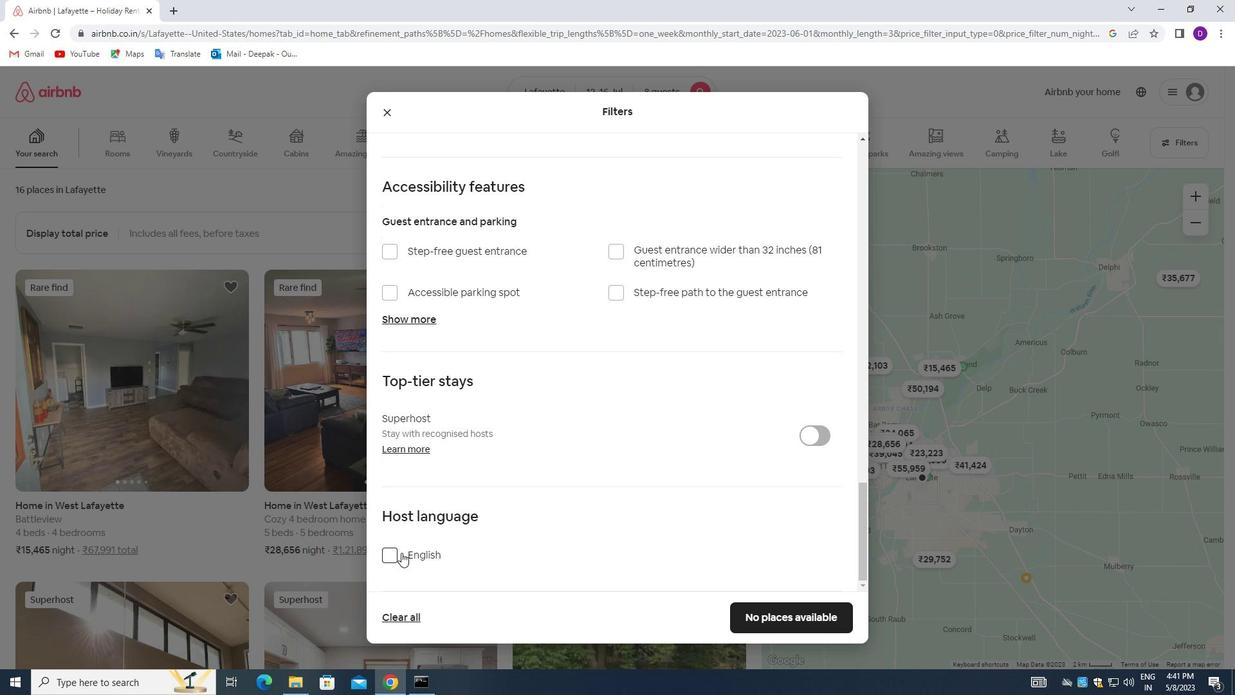 
Action: Mouse pressed left at (389, 556)
Screenshot: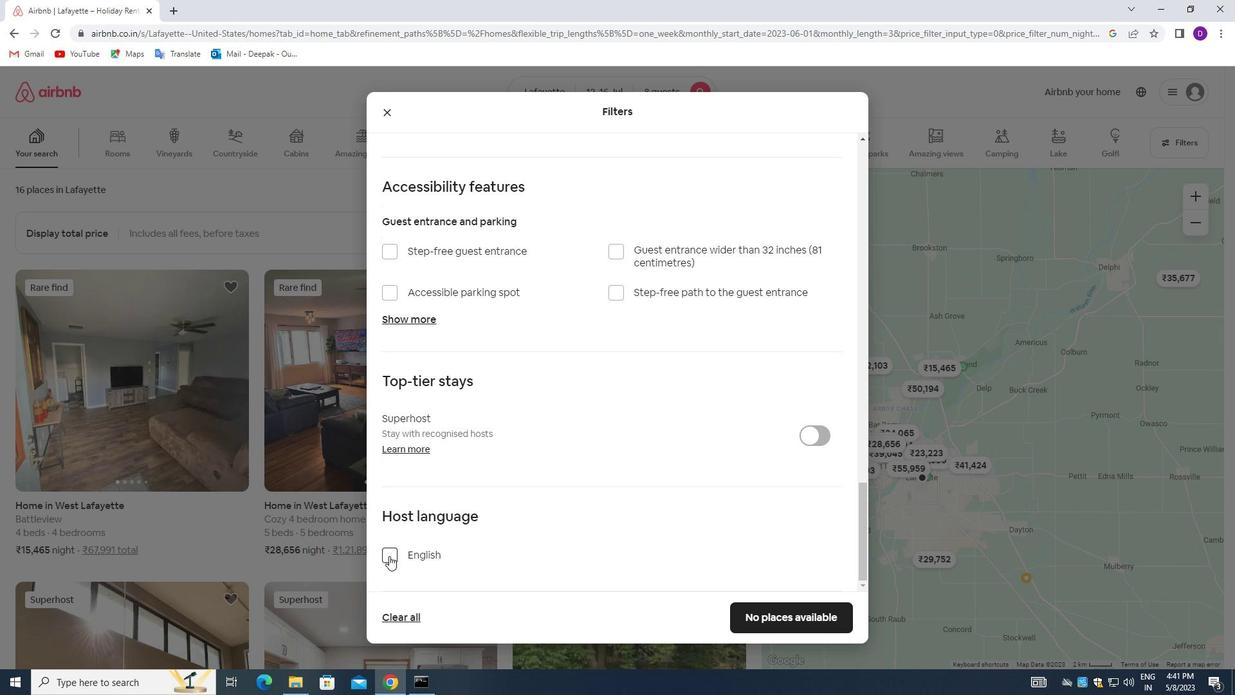 
Action: Mouse moved to (667, 505)
Screenshot: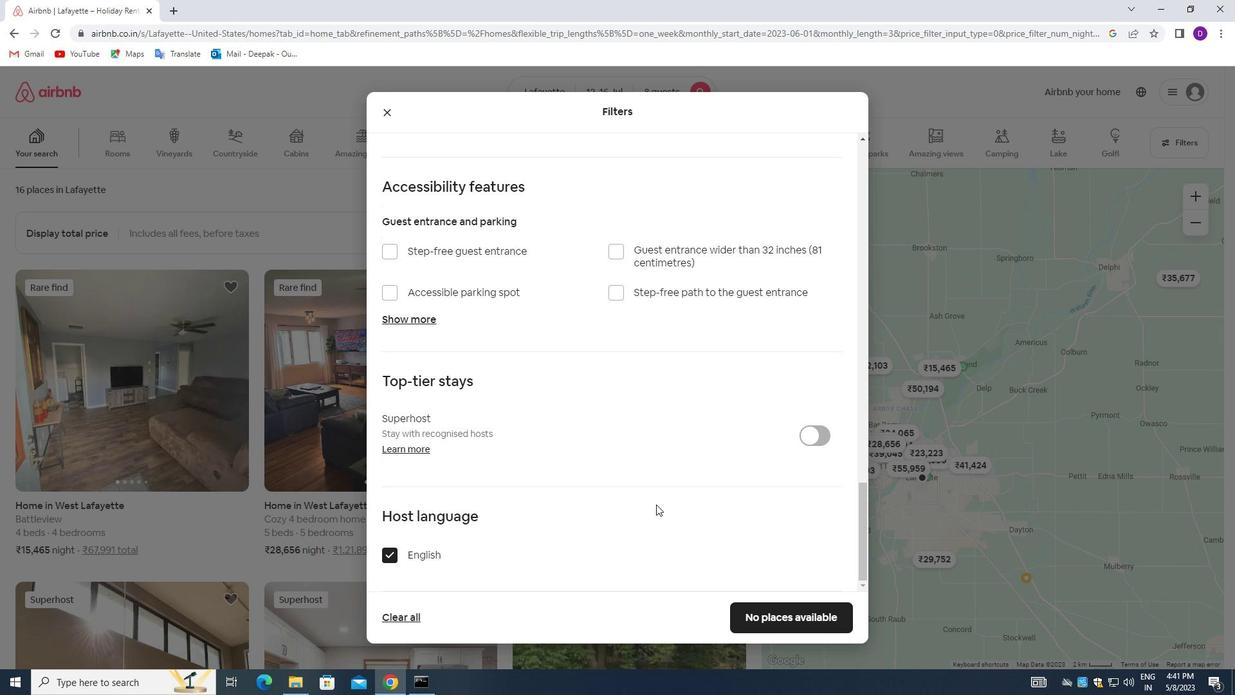 
Action: Mouse scrolled (667, 504) with delta (0, 0)
Screenshot: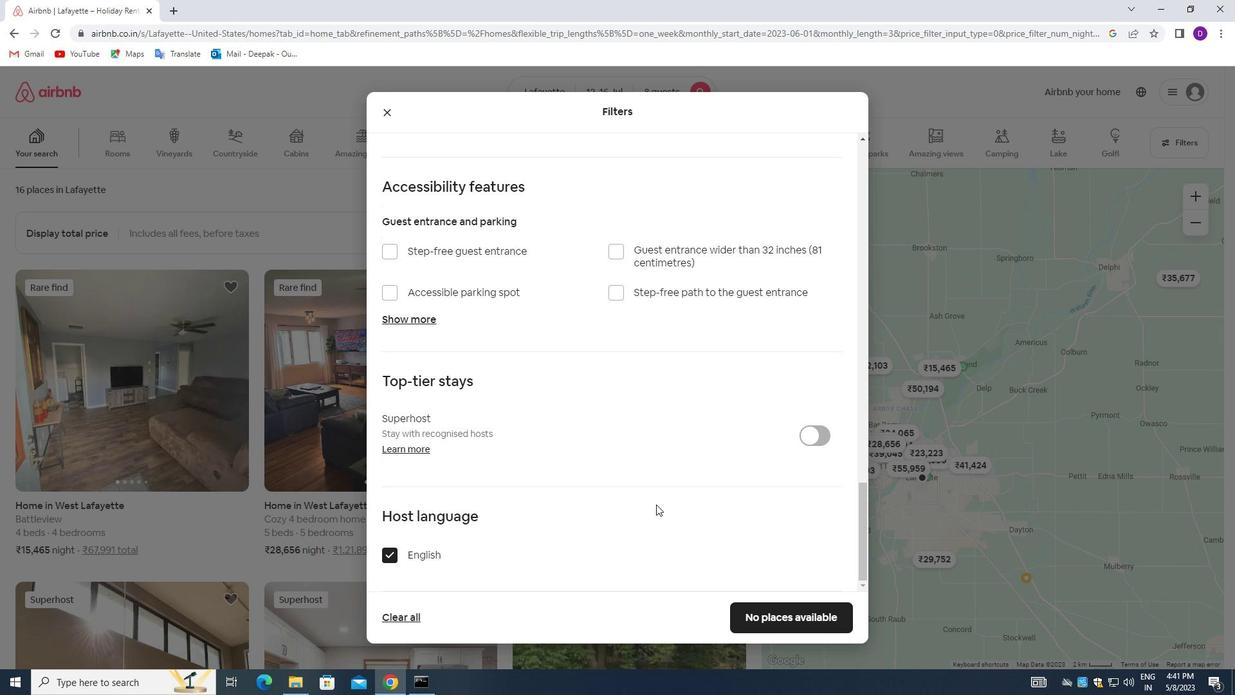 
Action: Mouse moved to (670, 506)
Screenshot: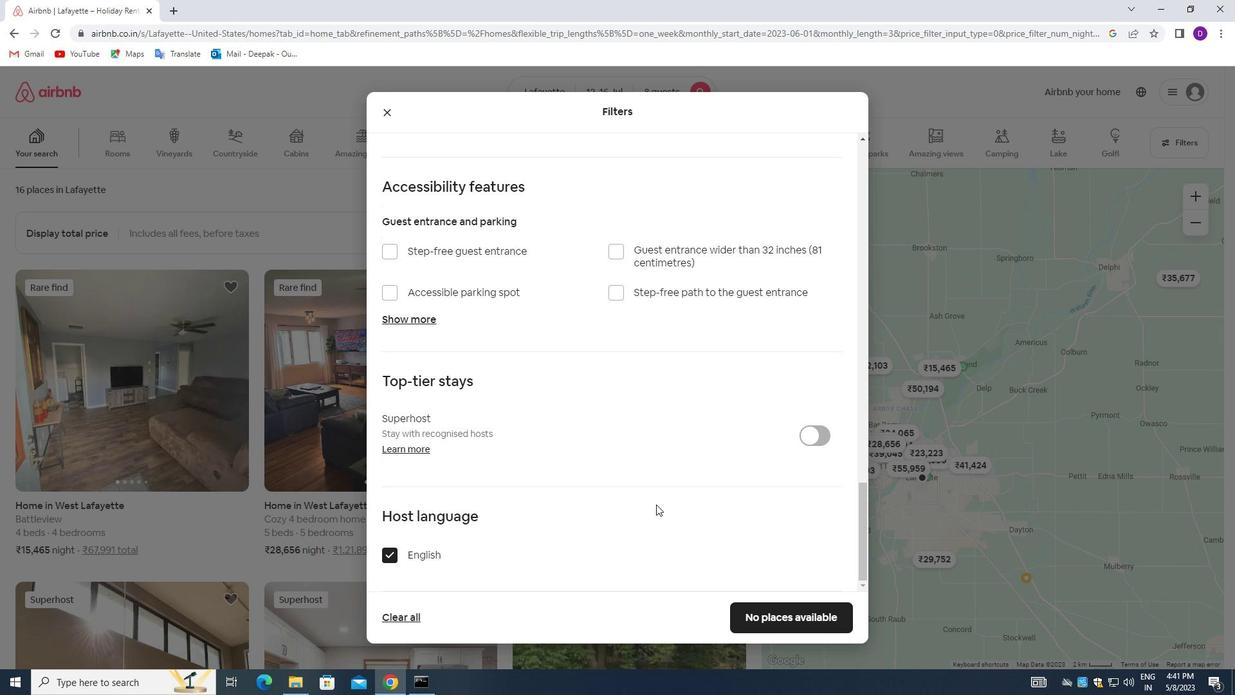 
Action: Mouse scrolled (670, 505) with delta (0, 0)
Screenshot: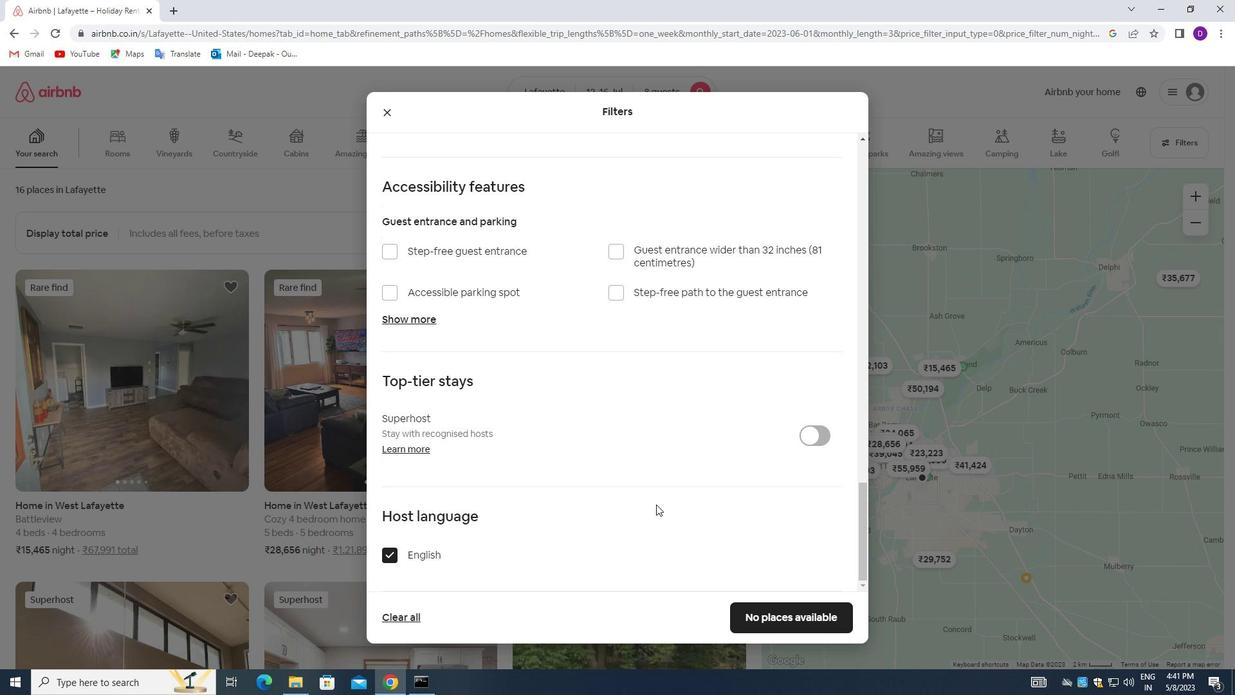 
Action: Mouse scrolled (670, 505) with delta (0, 0)
Screenshot: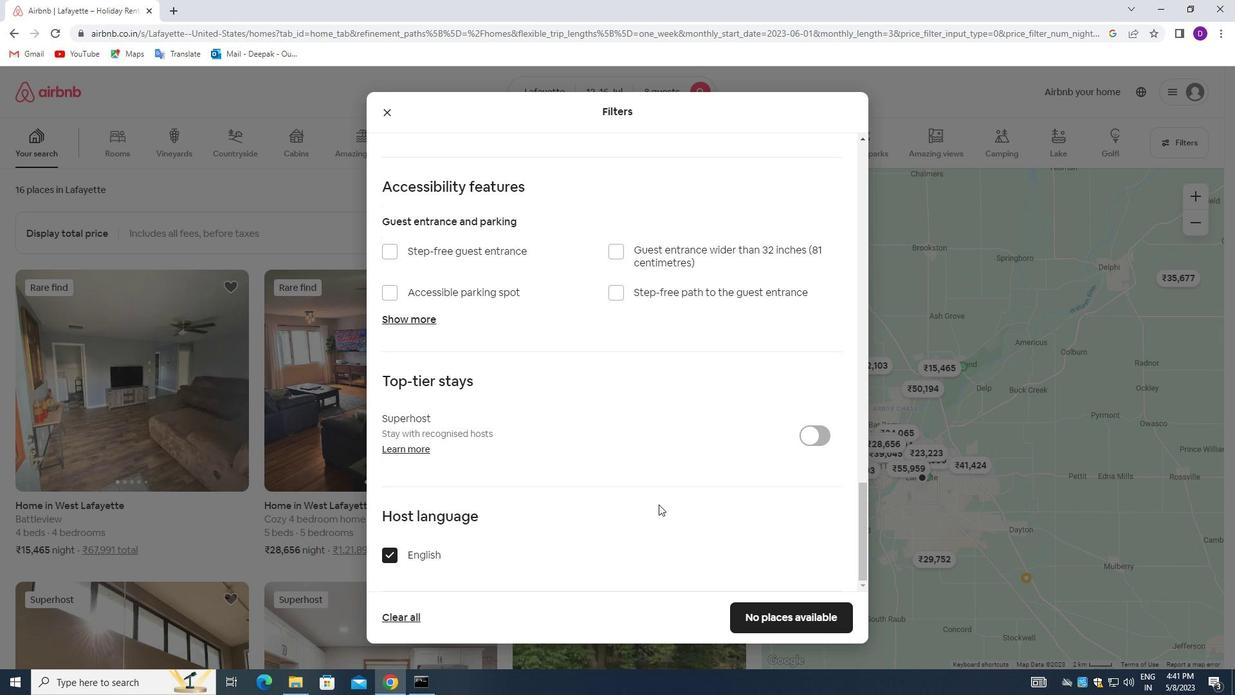 
Action: Mouse moved to (670, 506)
Screenshot: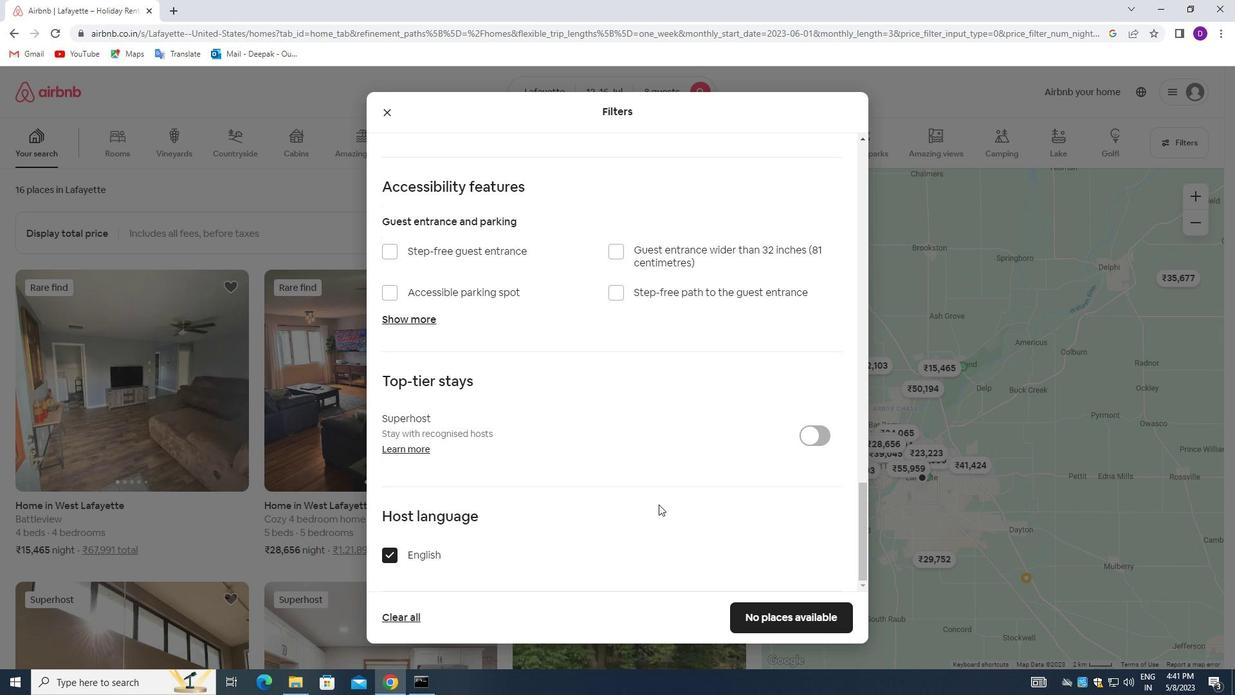 
Action: Mouse scrolled (670, 505) with delta (0, 0)
Screenshot: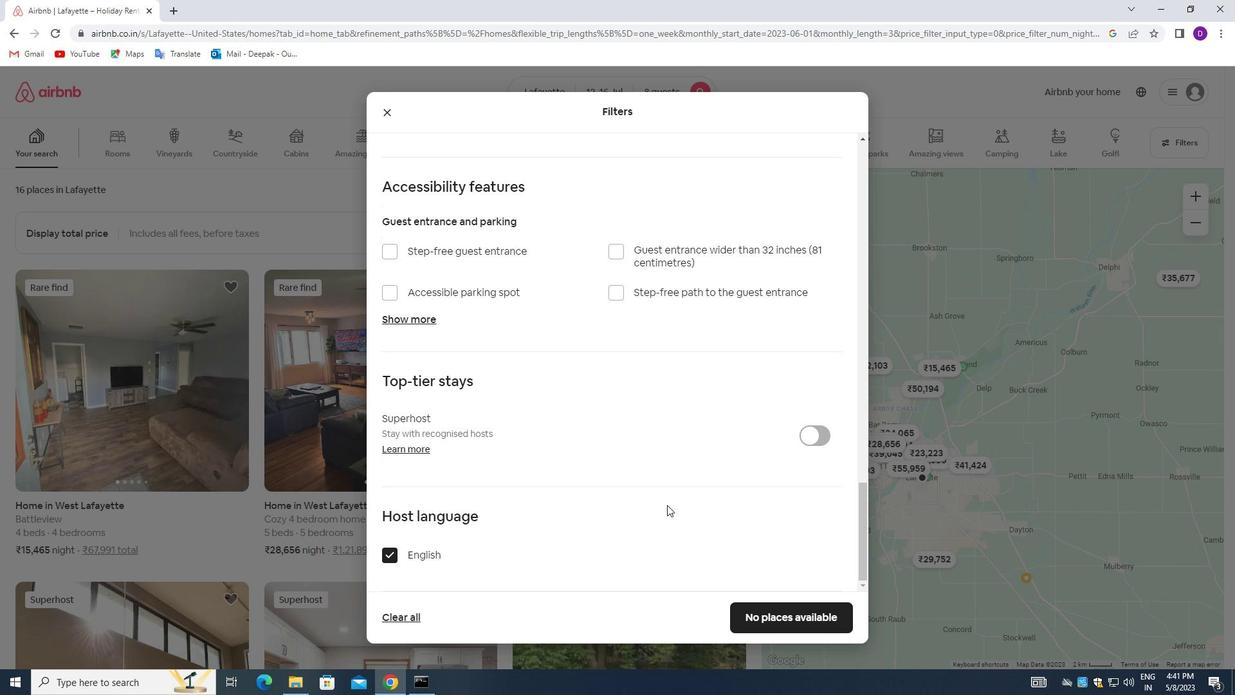 
Action: Mouse moved to (740, 612)
Screenshot: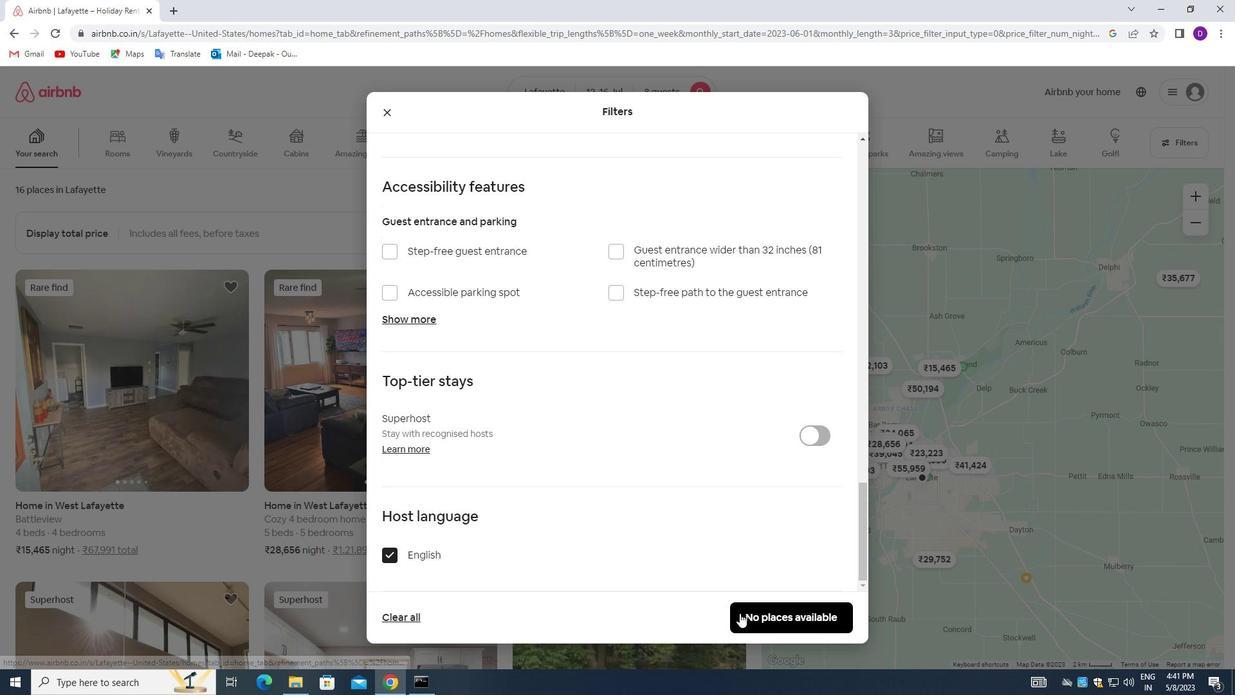 
Action: Mouse pressed left at (740, 612)
Screenshot: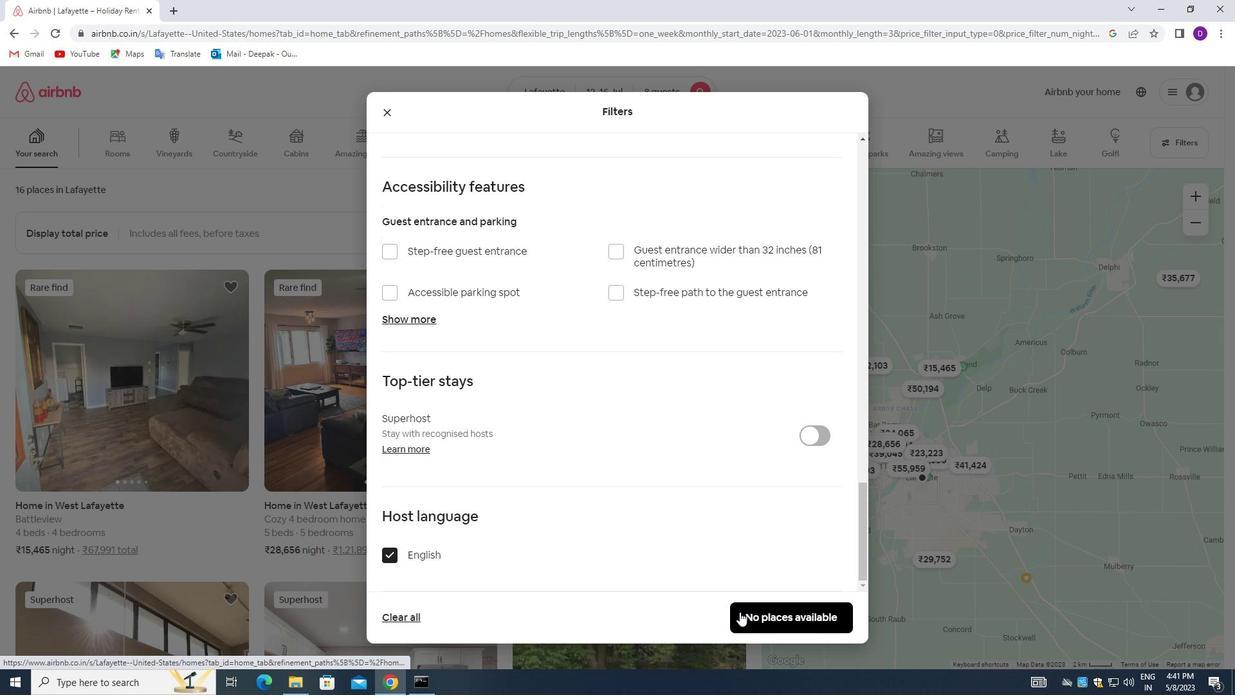 
Action: Mouse moved to (667, 502)
Screenshot: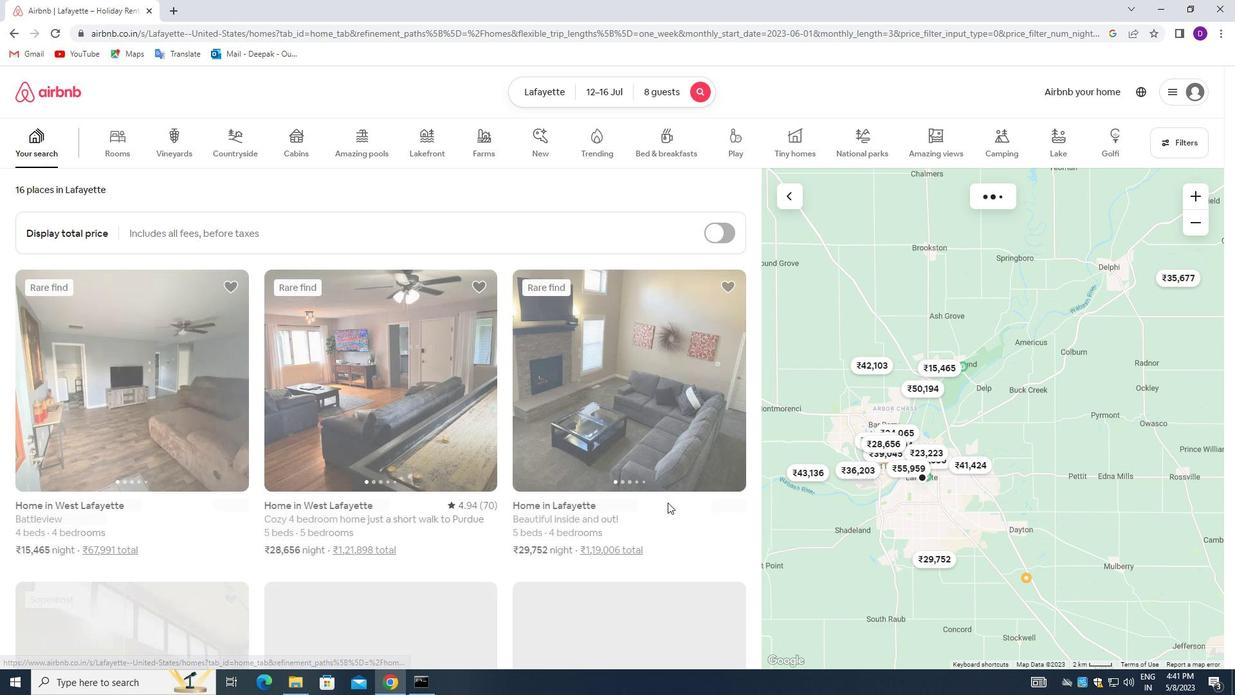 
